 Task: Change the Trello board background using images from Unsplash with the search term 'Turkey'.
Action: Mouse moved to (887, 421)
Screenshot: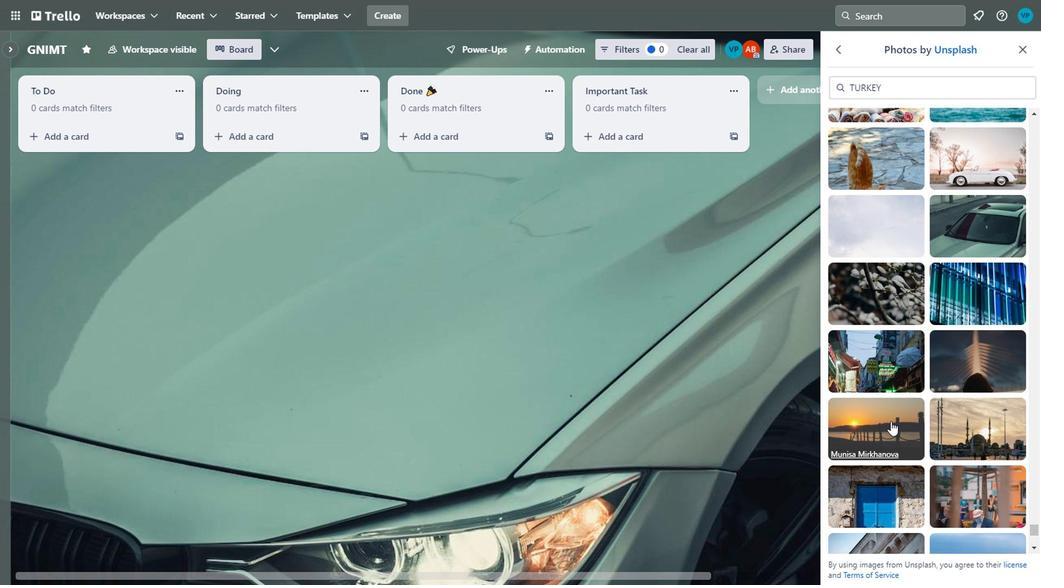 
Action: Mouse pressed left at (887, 421)
Screenshot: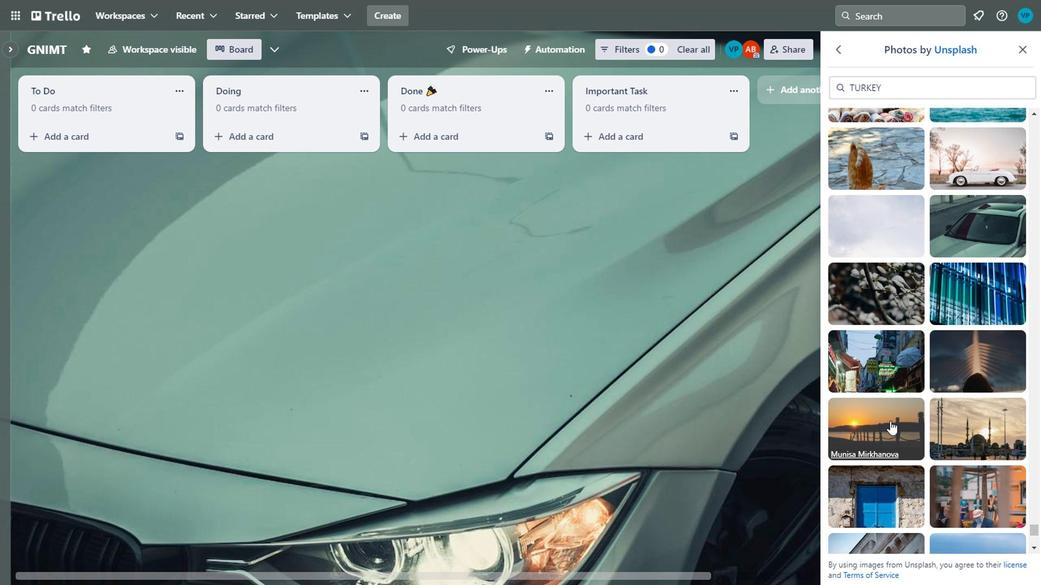 
Action: Mouse moved to (983, 428)
Screenshot: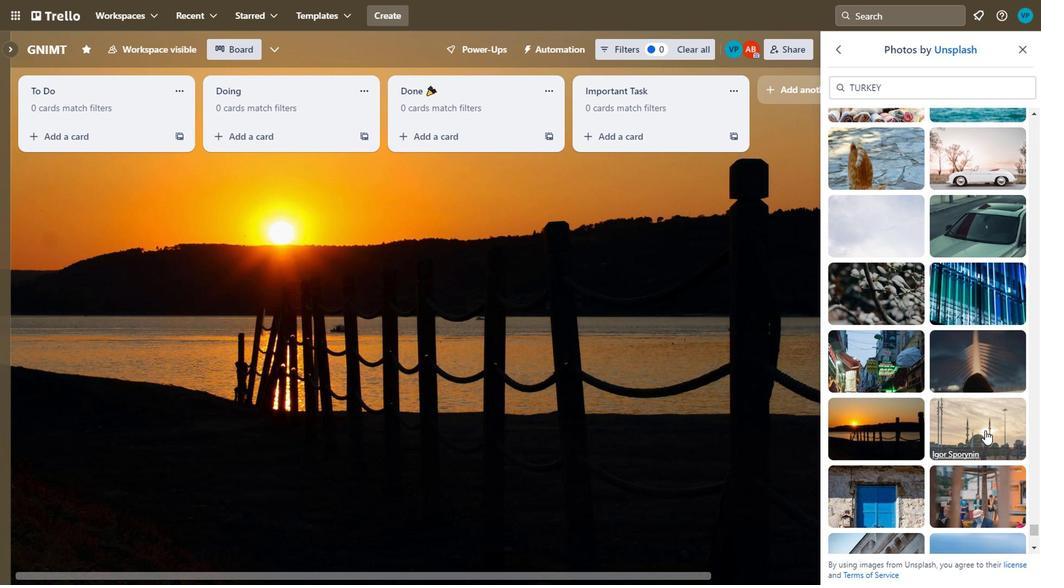 
Action: Mouse pressed left at (983, 428)
Screenshot: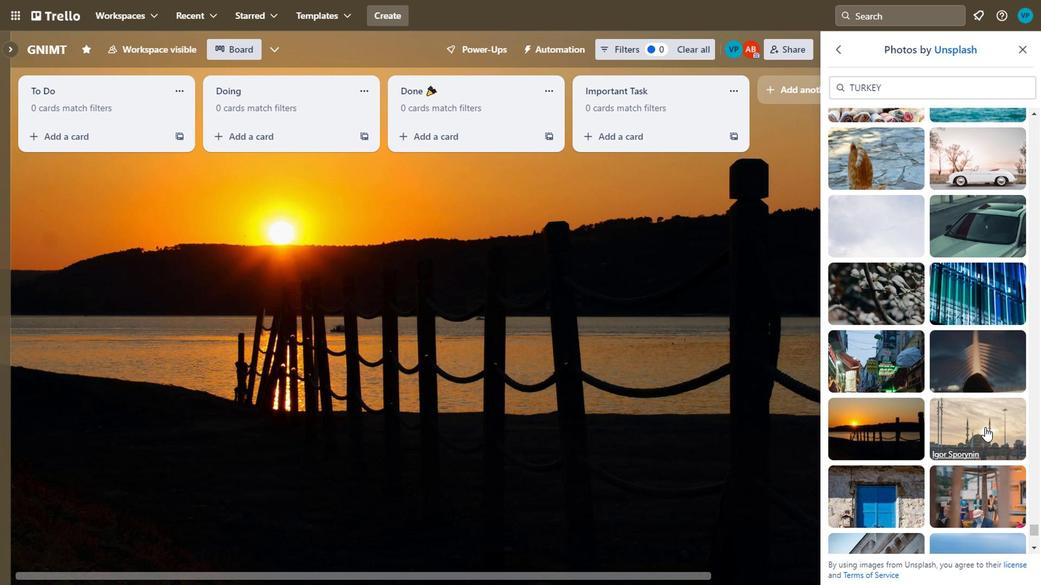 
Action: Mouse moved to (880, 478)
Screenshot: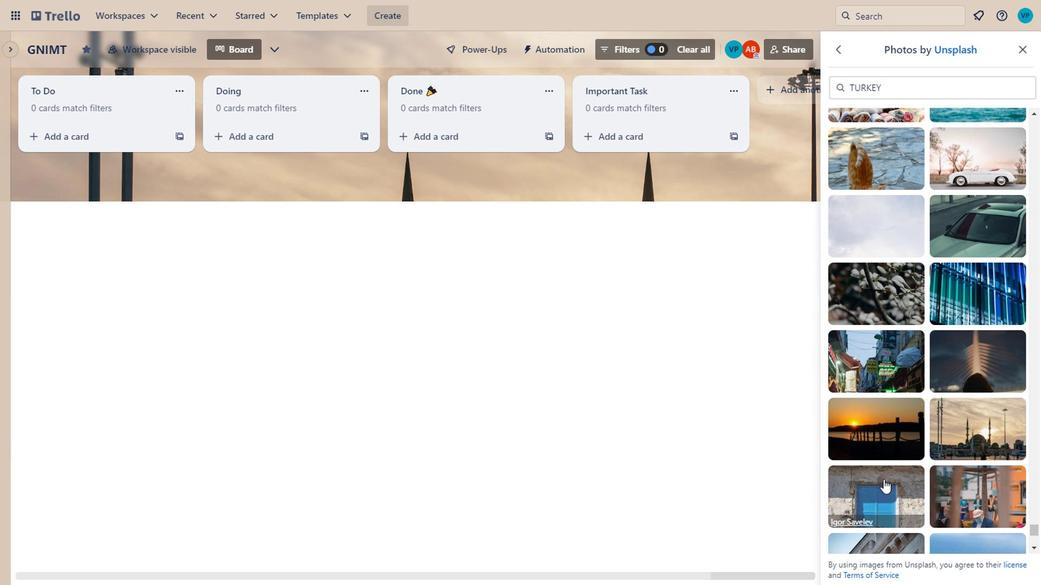 
Action: Mouse pressed left at (880, 478)
Screenshot: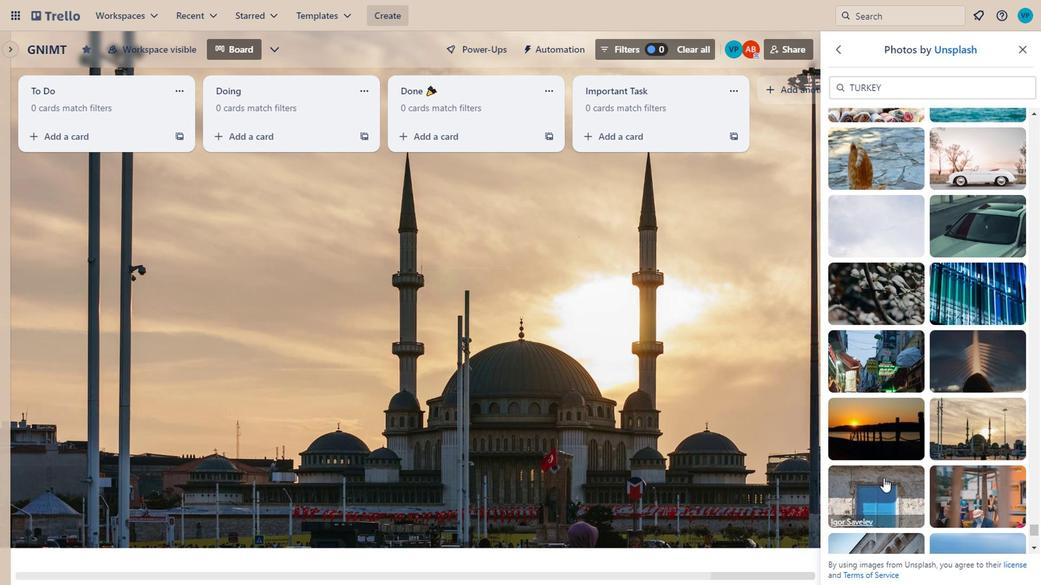 
Action: Mouse moved to (955, 480)
Screenshot: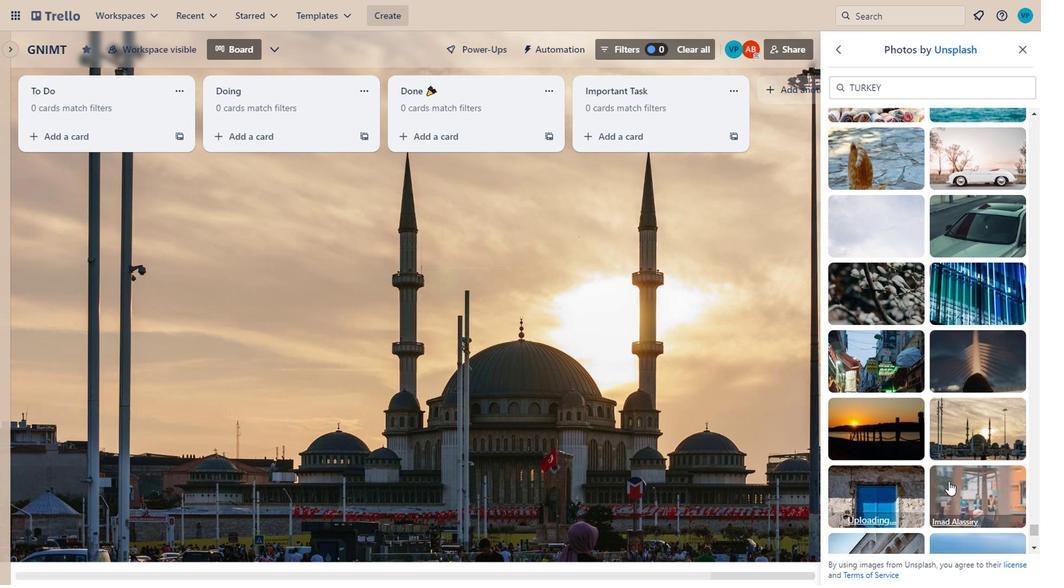 
Action: Mouse scrolled (955, 479) with delta (0, 0)
Screenshot: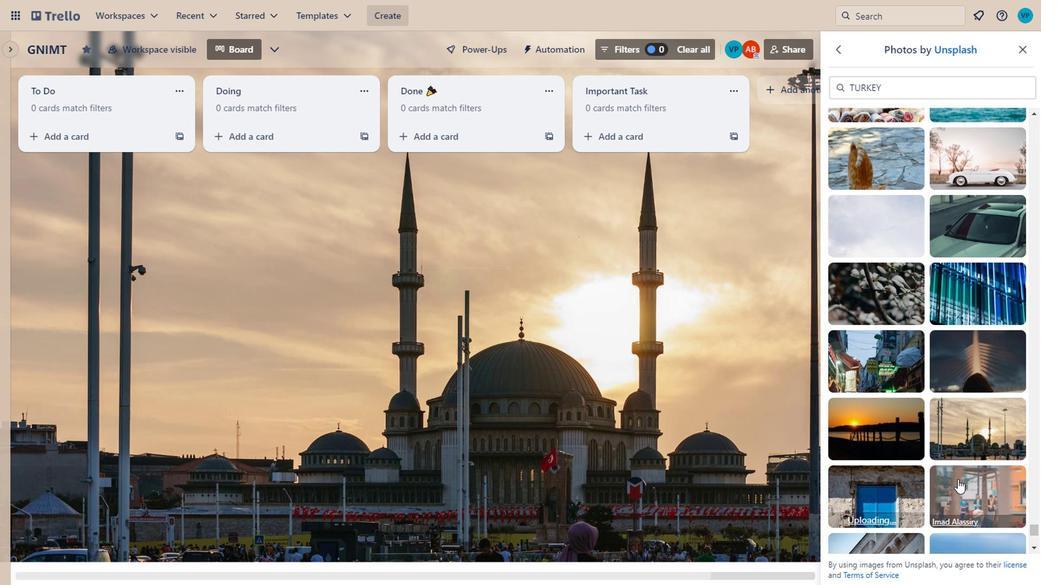 
Action: Mouse moved to (879, 470)
Screenshot: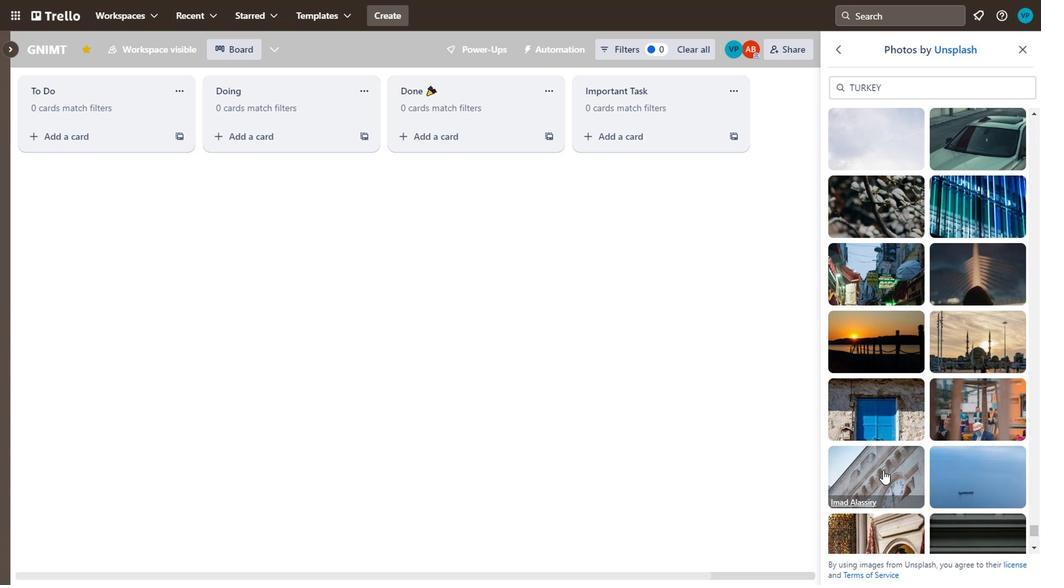 
Action: Mouse pressed left at (879, 470)
Screenshot: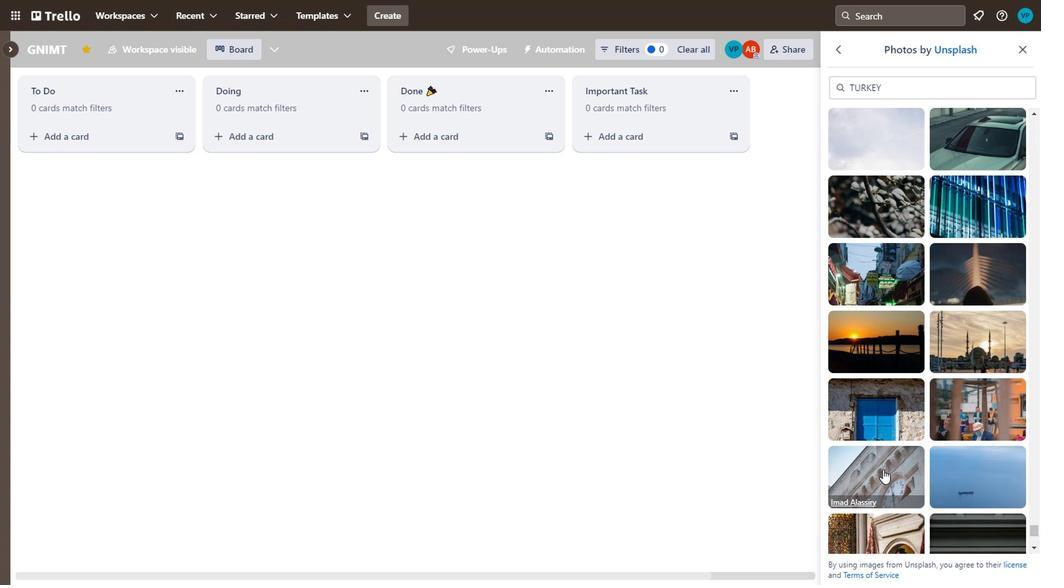 
Action: Mouse moved to (1006, 473)
Screenshot: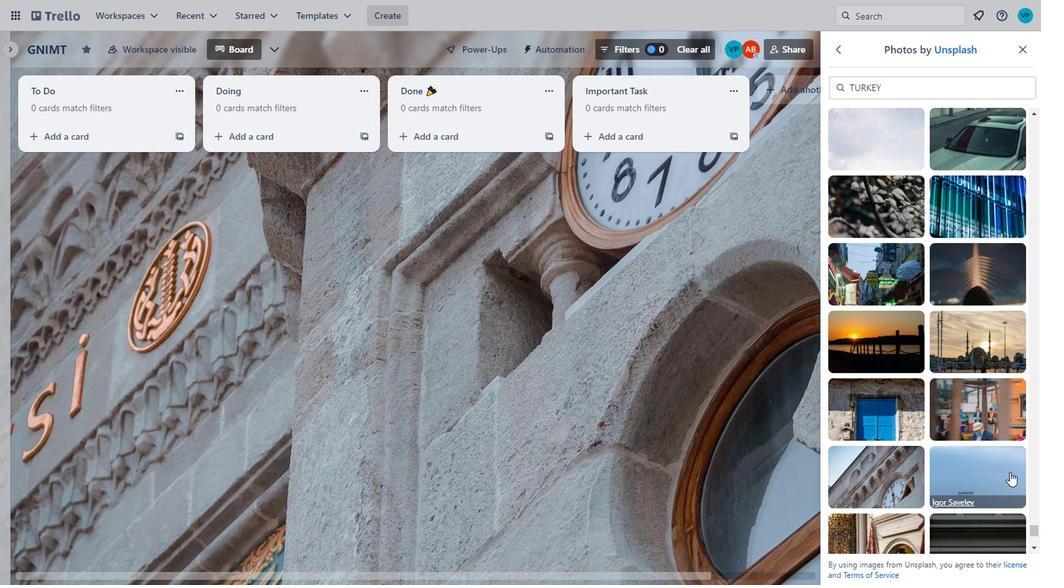 
Action: Mouse scrolled (1006, 472) with delta (0, -1)
Screenshot: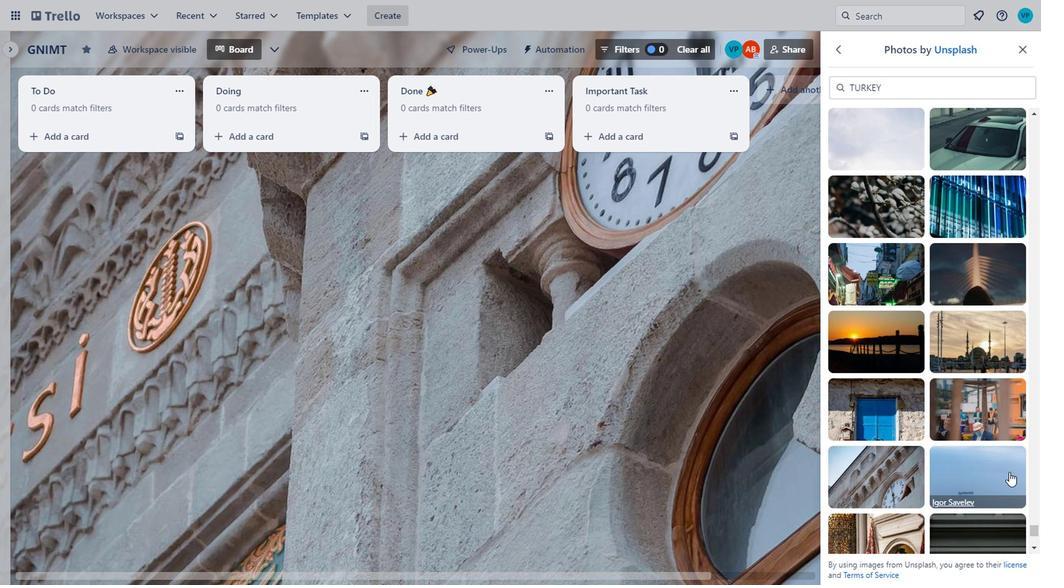 
Action: Mouse moved to (1004, 473)
Screenshot: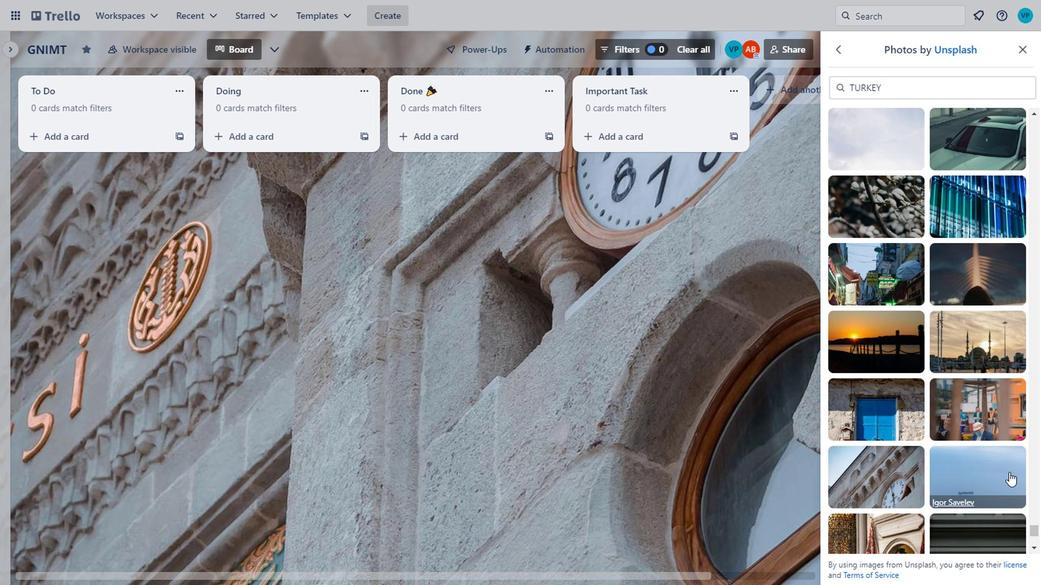 
Action: Mouse scrolled (1004, 472) with delta (0, -1)
Screenshot: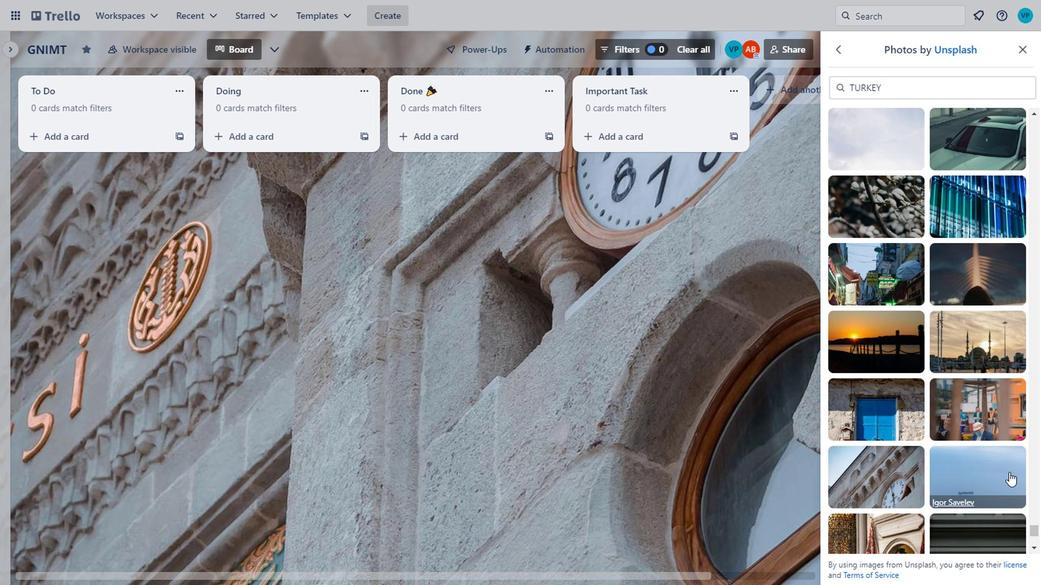 
Action: Mouse moved to (887, 366)
Screenshot: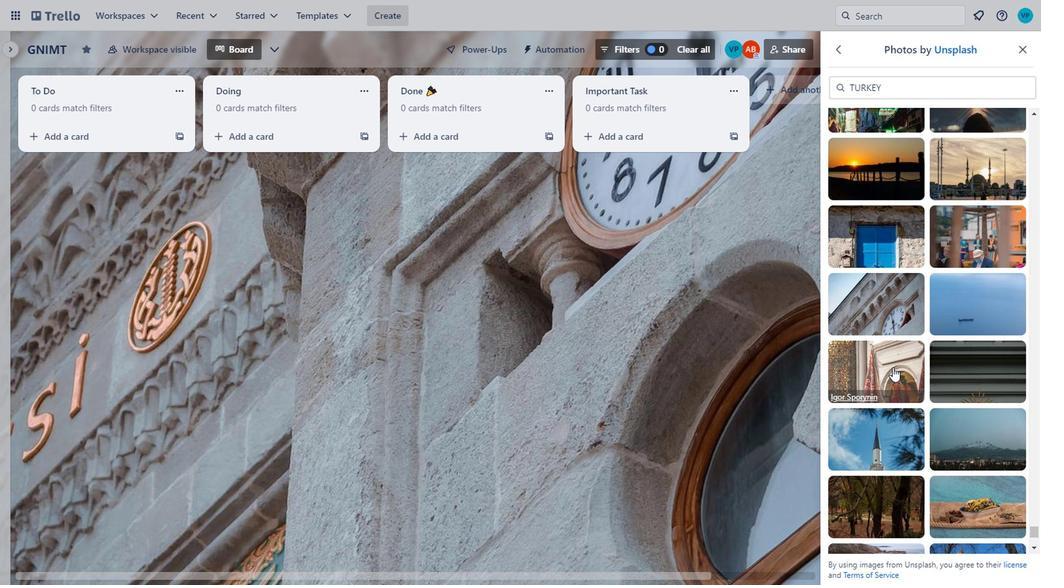 
Action: Mouse pressed left at (887, 366)
Screenshot: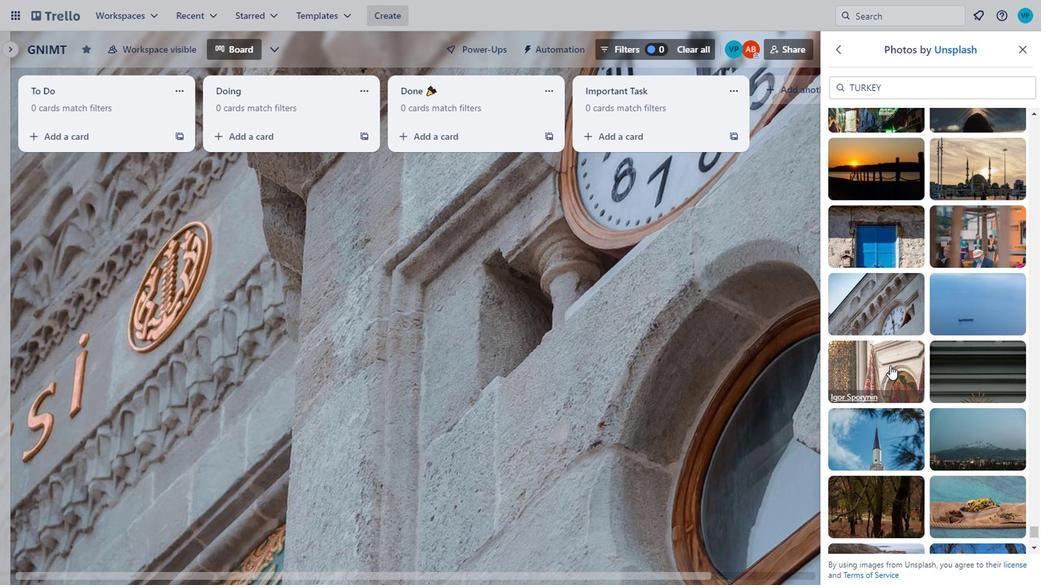 
Action: Mouse moved to (889, 493)
Screenshot: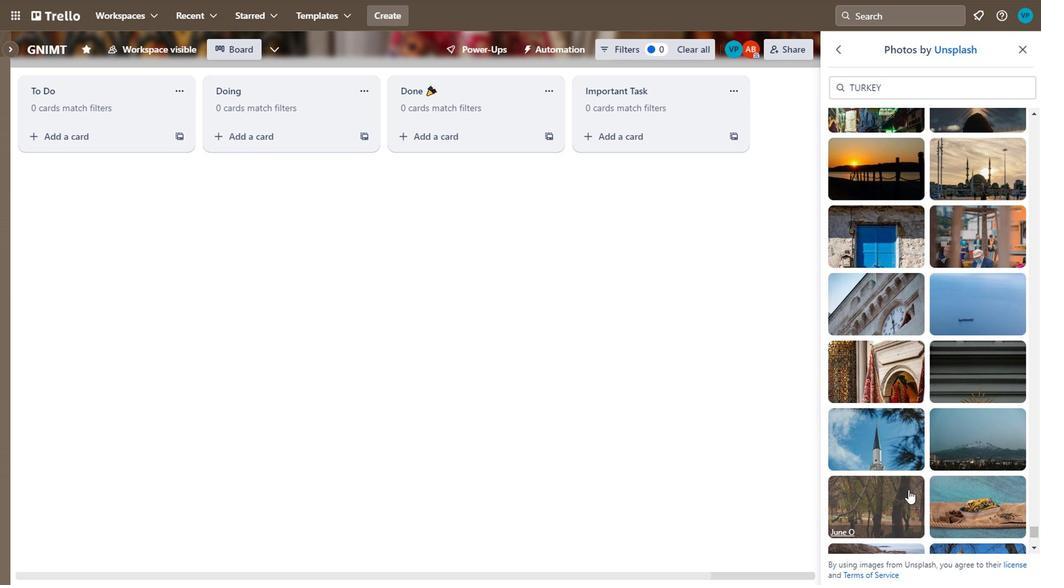 
Action: Mouse scrolled (889, 493) with delta (0, 0)
Screenshot: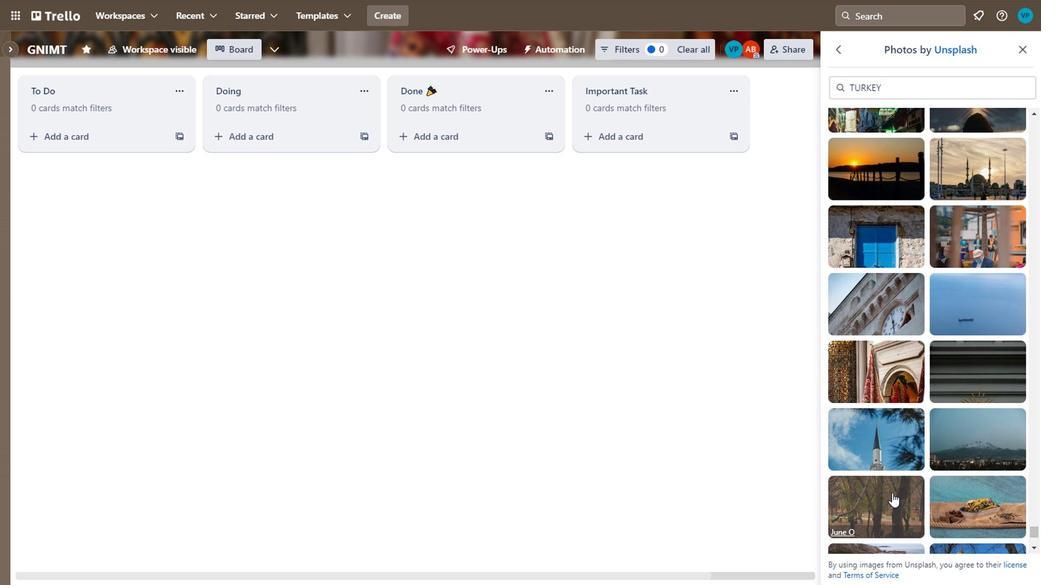 
Action: Mouse moved to (878, 406)
Screenshot: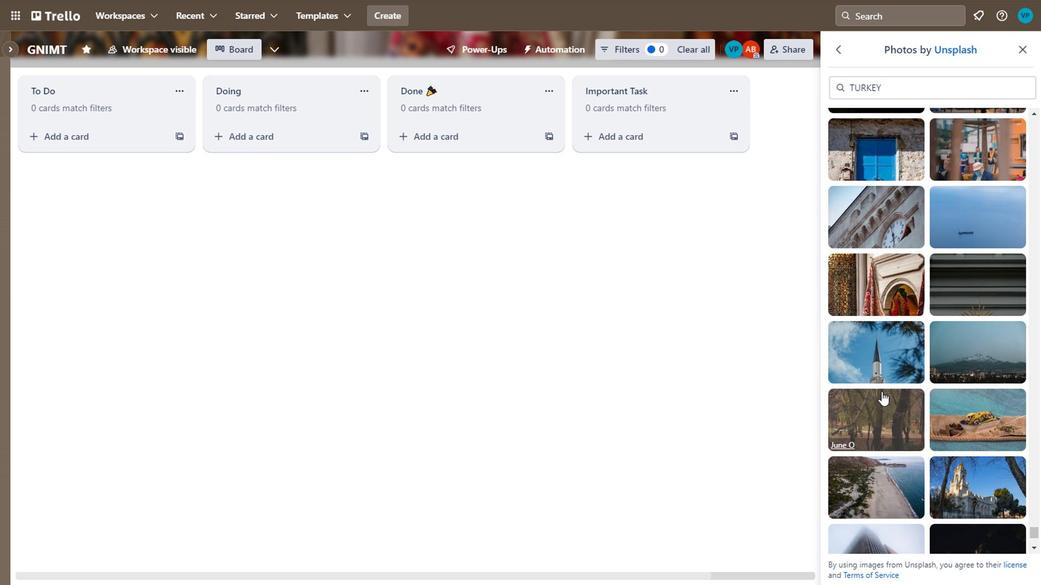 
Action: Mouse pressed left at (878, 406)
Screenshot: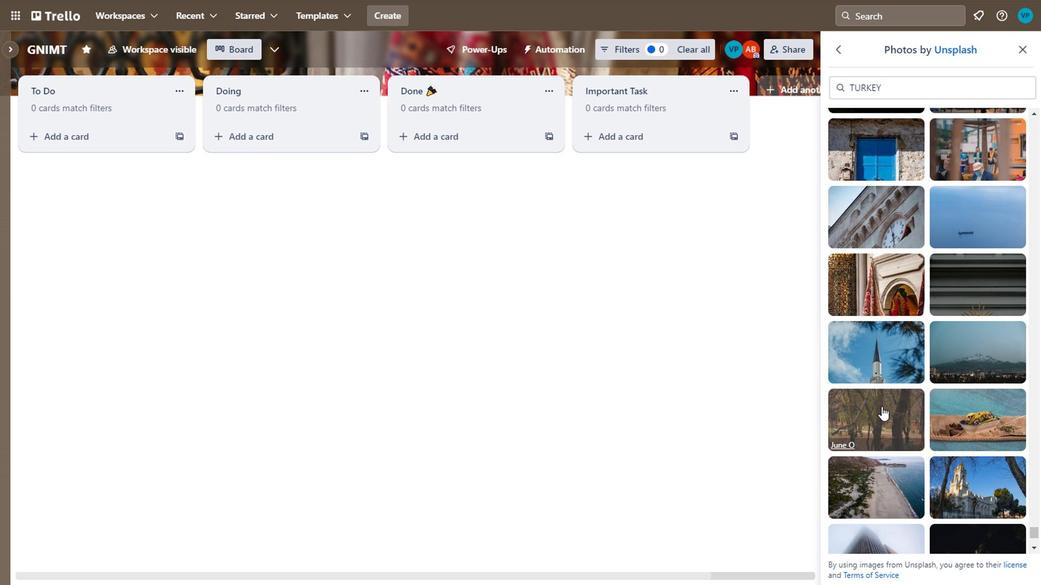 
Action: Mouse moved to (866, 386)
Screenshot: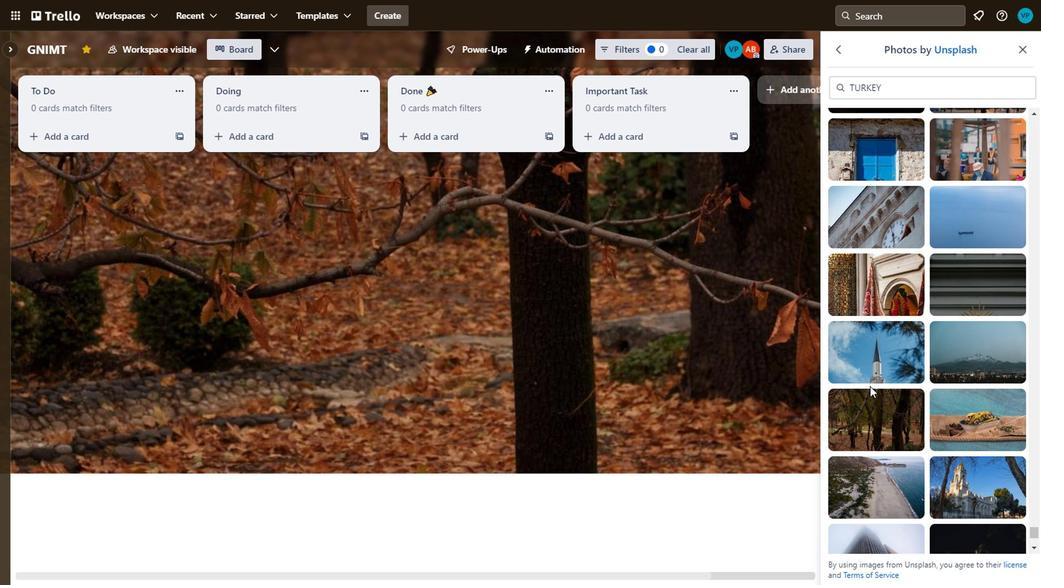
Action: Mouse scrolled (866, 385) with delta (0, 0)
Screenshot: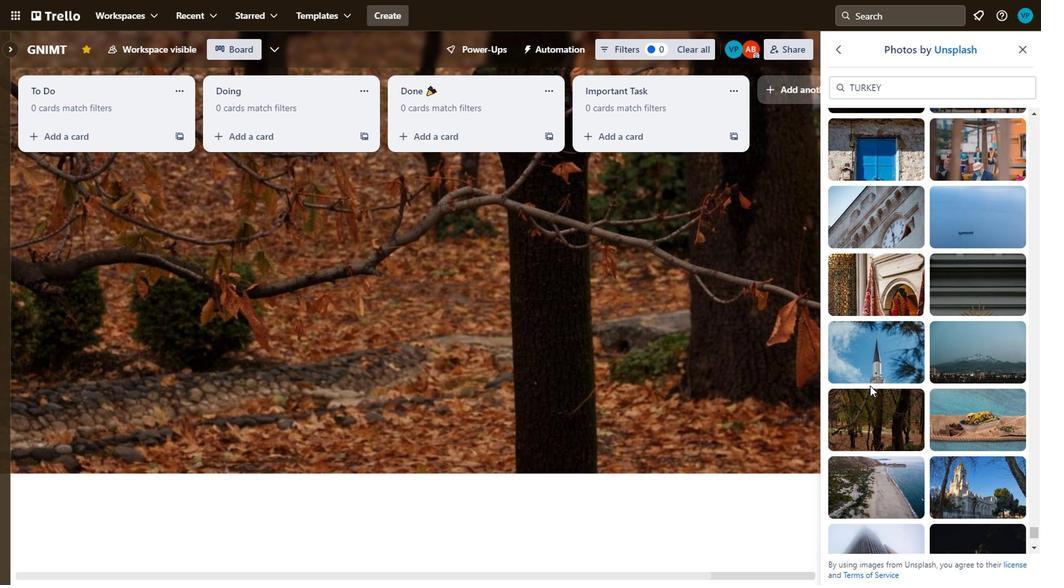
Action: Mouse moved to (878, 458)
Screenshot: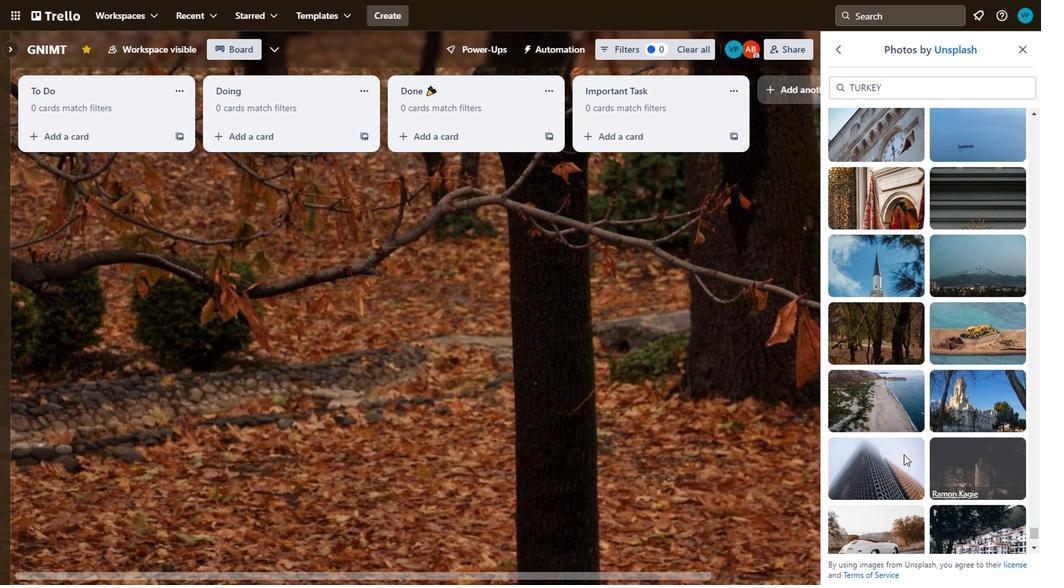 
Action: Mouse pressed left at (878, 458)
Screenshot: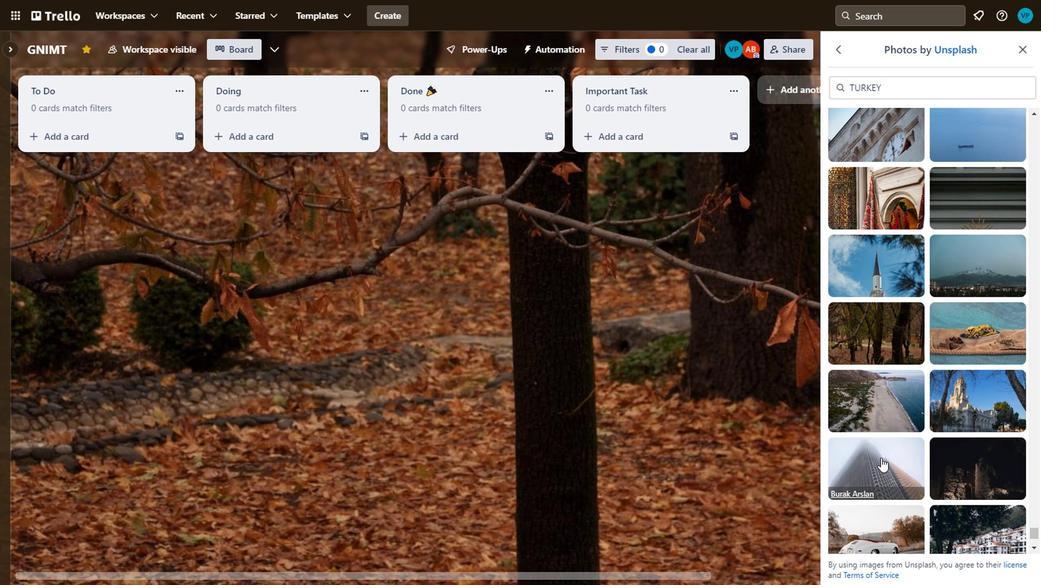 
Action: Mouse moved to (874, 397)
Screenshot: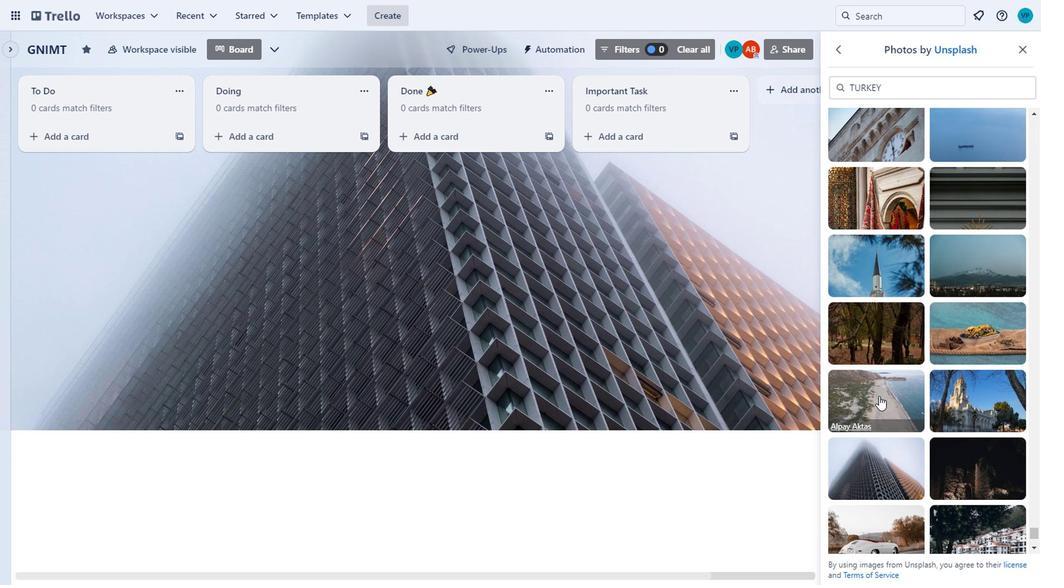 
Action: Mouse pressed left at (874, 397)
Screenshot: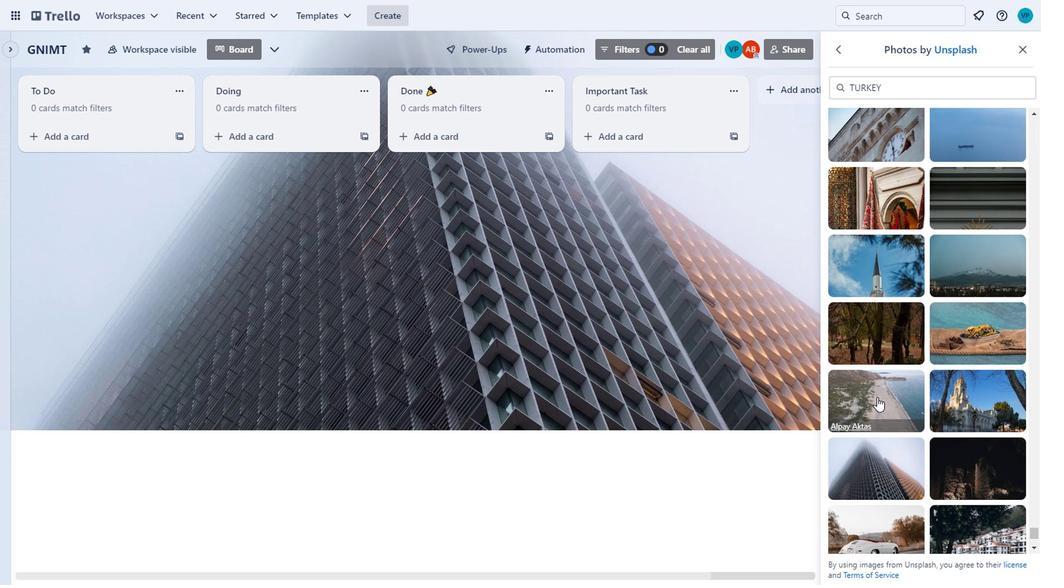 
Action: Mouse moved to (993, 391)
Screenshot: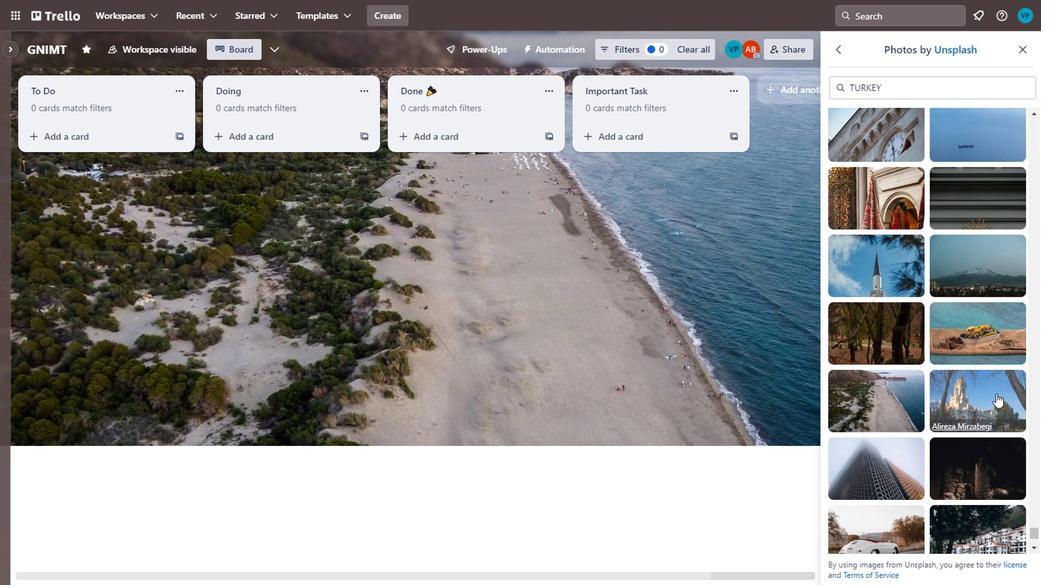 
Action: Mouse pressed left at (993, 391)
Screenshot: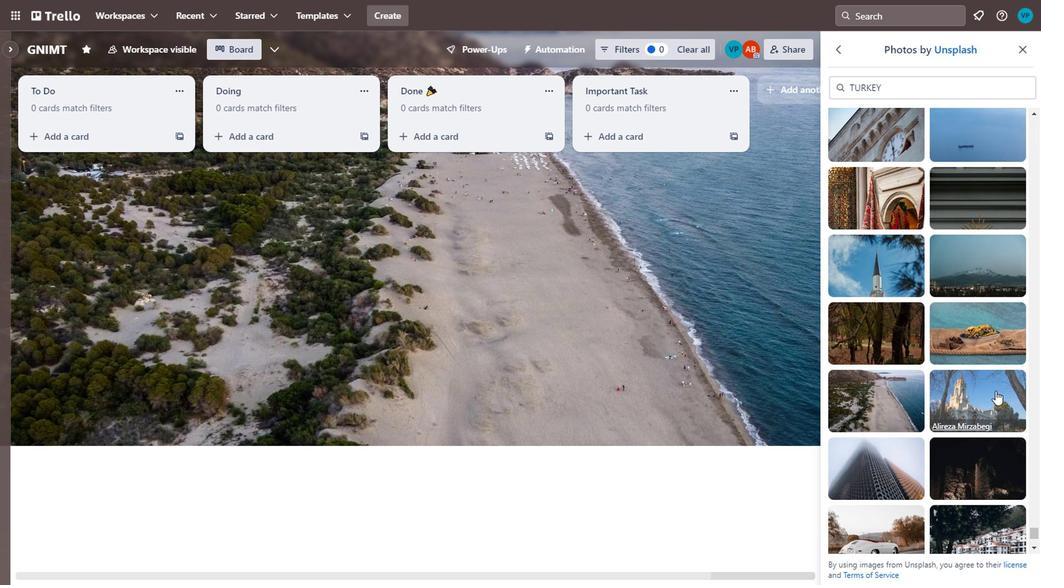 
Action: Mouse moved to (922, 360)
Screenshot: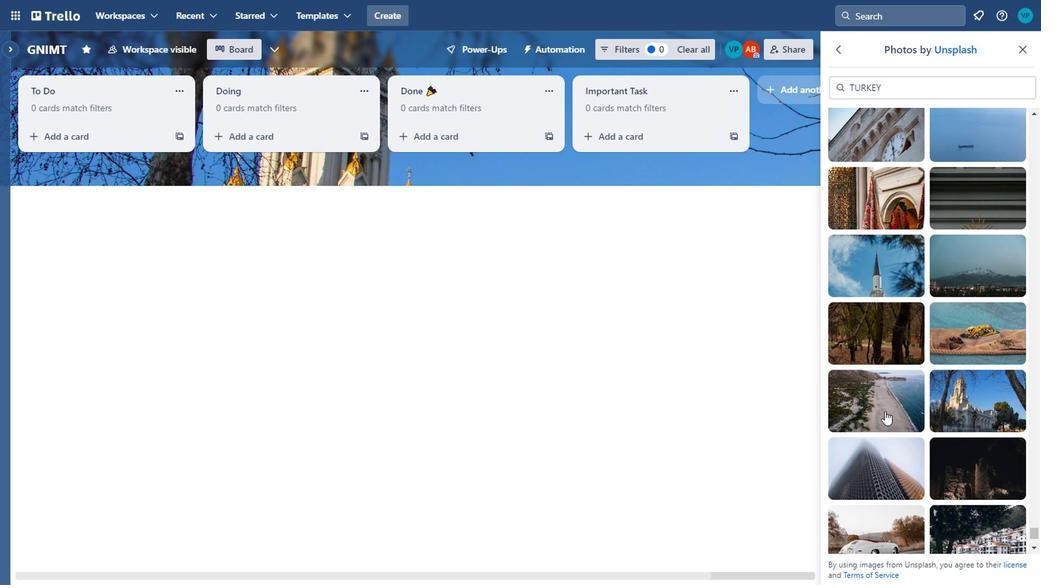 
Action: Mouse scrolled (922, 359) with delta (0, 0)
Screenshot: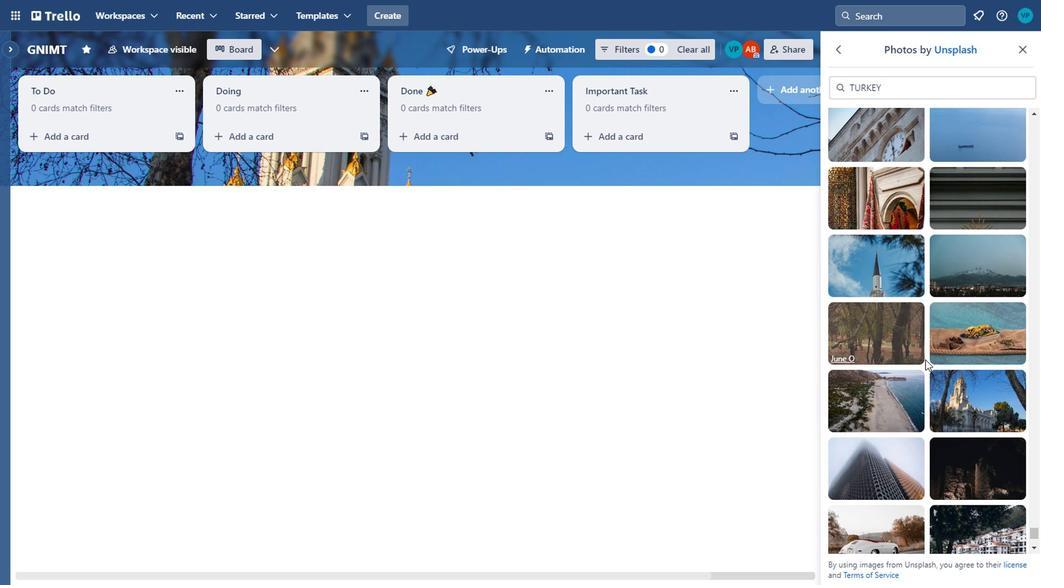 
Action: Mouse scrolled (922, 359) with delta (0, 0)
Screenshot: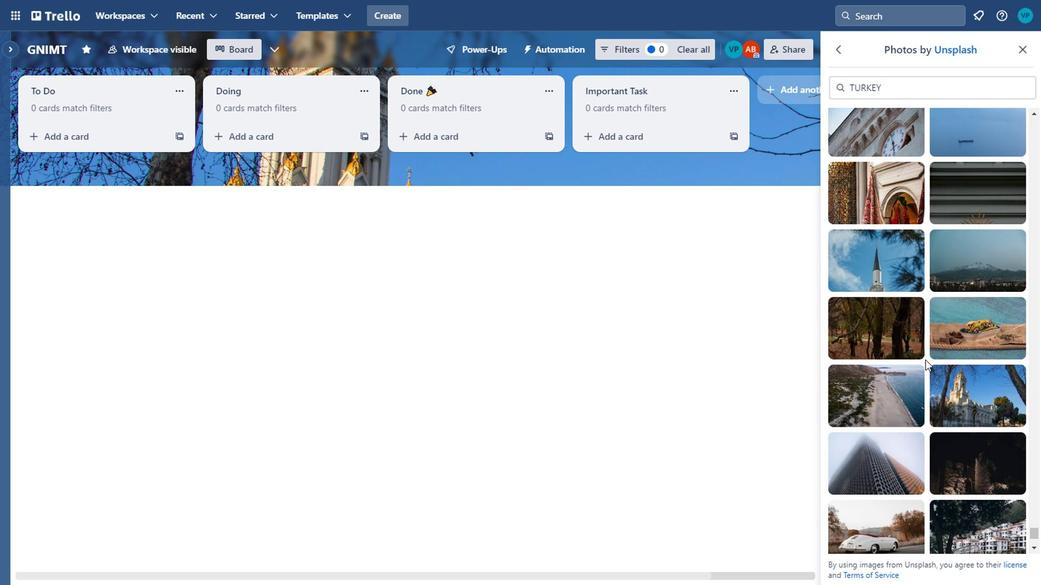 
Action: Mouse moved to (888, 290)
Screenshot: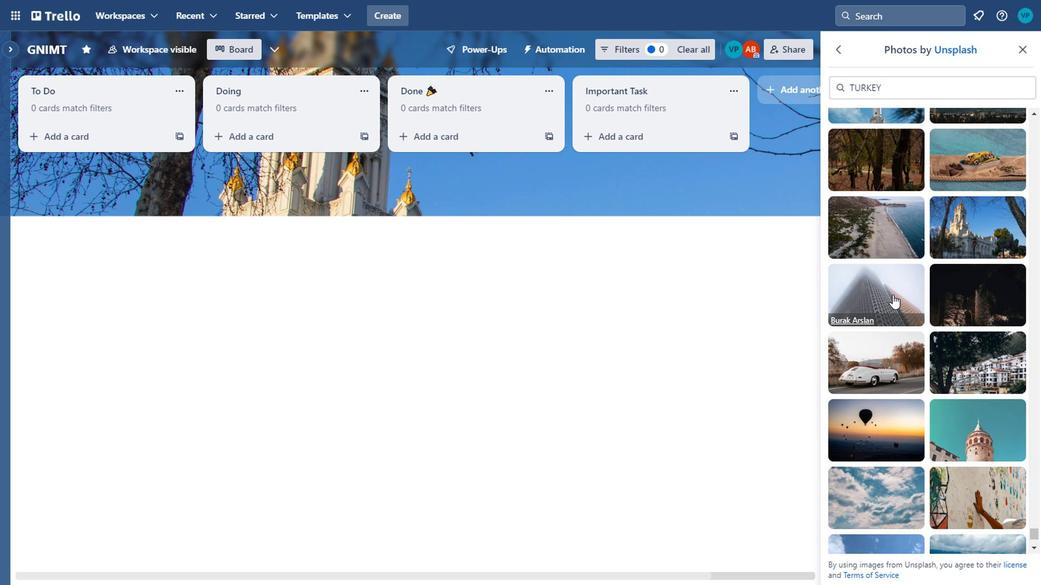 
Action: Mouse pressed left at (888, 290)
Screenshot: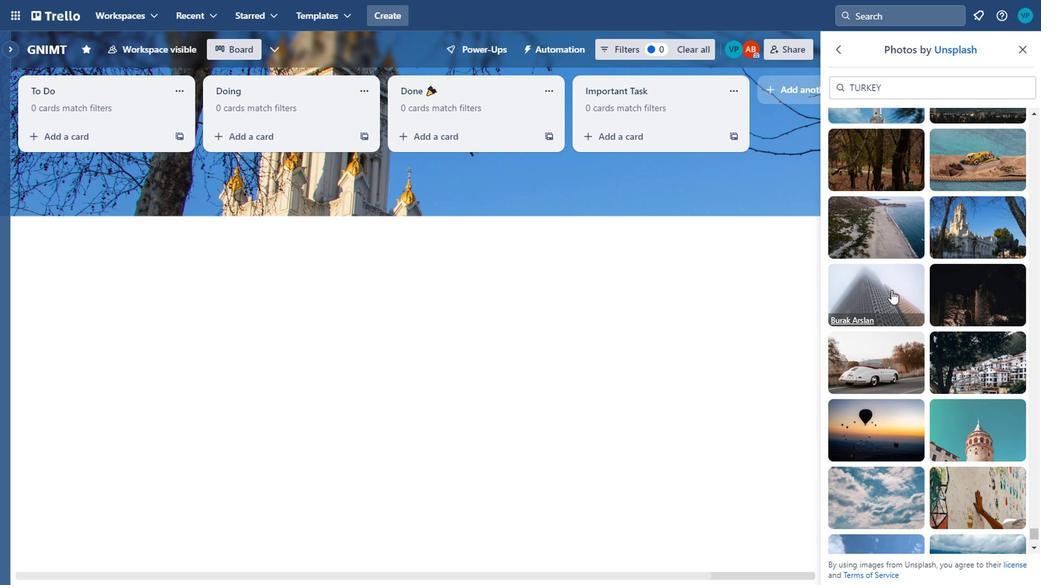 
Action: Mouse moved to (933, 350)
Screenshot: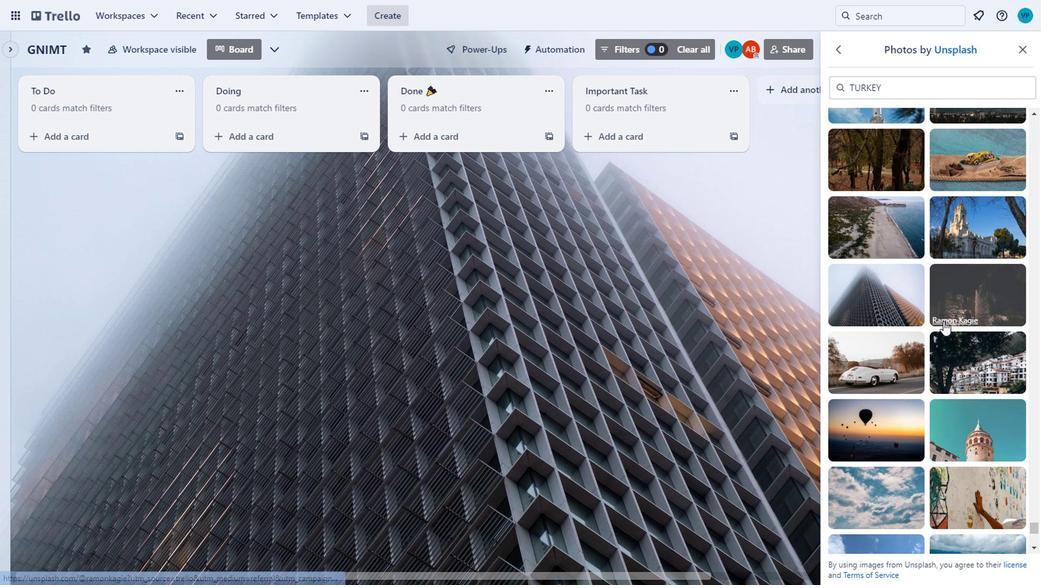 
Action: Mouse scrolled (933, 349) with delta (0, 0)
Screenshot: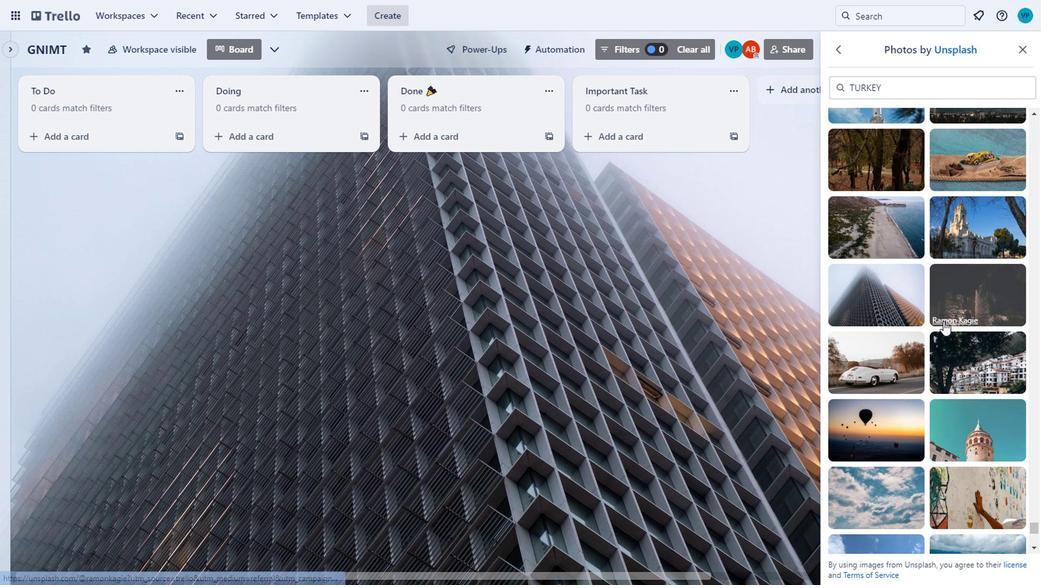 
Action: Mouse moved to (933, 353)
Screenshot: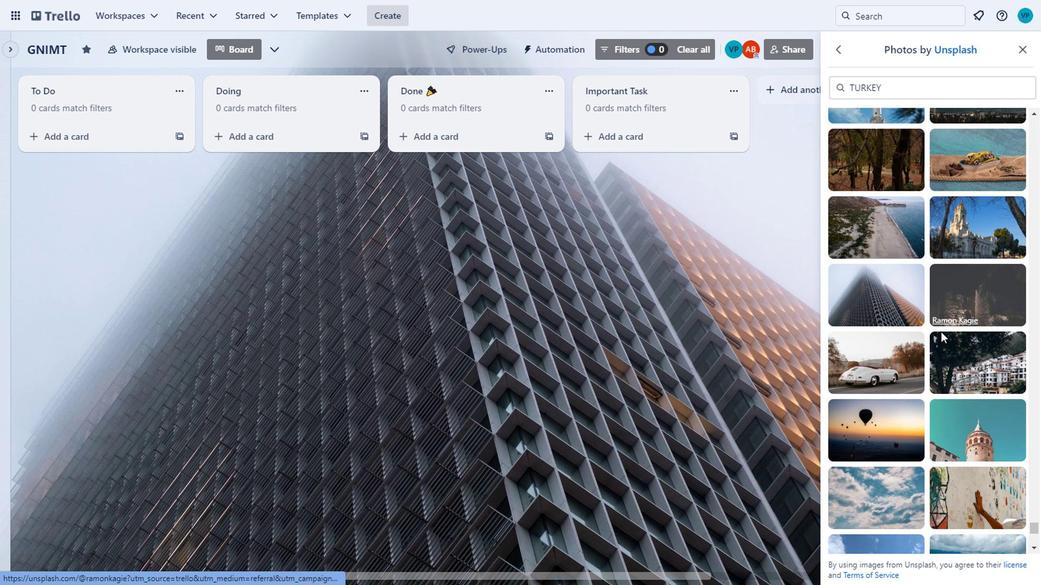 
Action: Mouse scrolled (933, 353) with delta (0, 0)
Screenshot: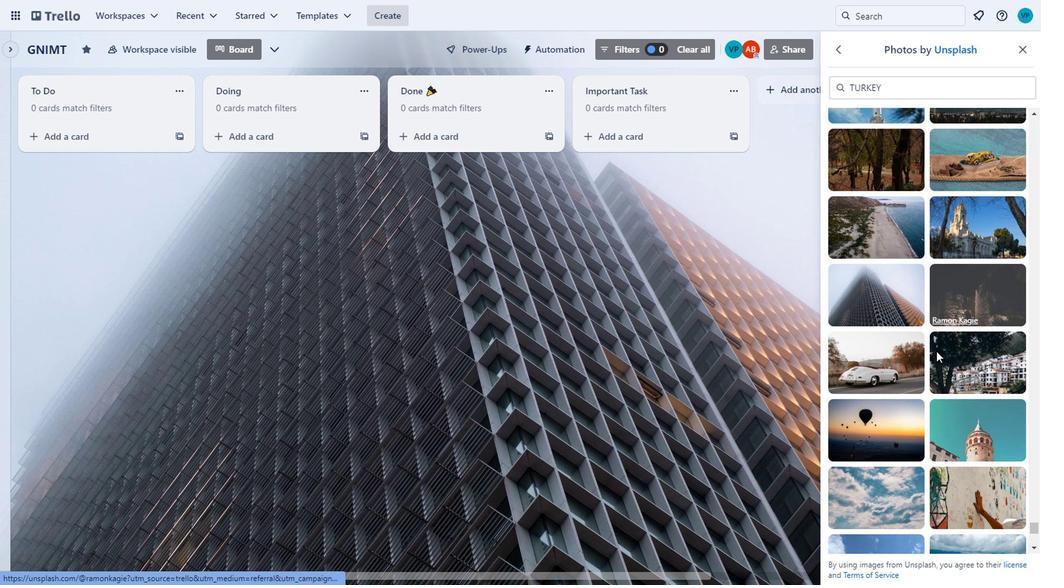 
Action: Mouse moved to (887, 256)
Screenshot: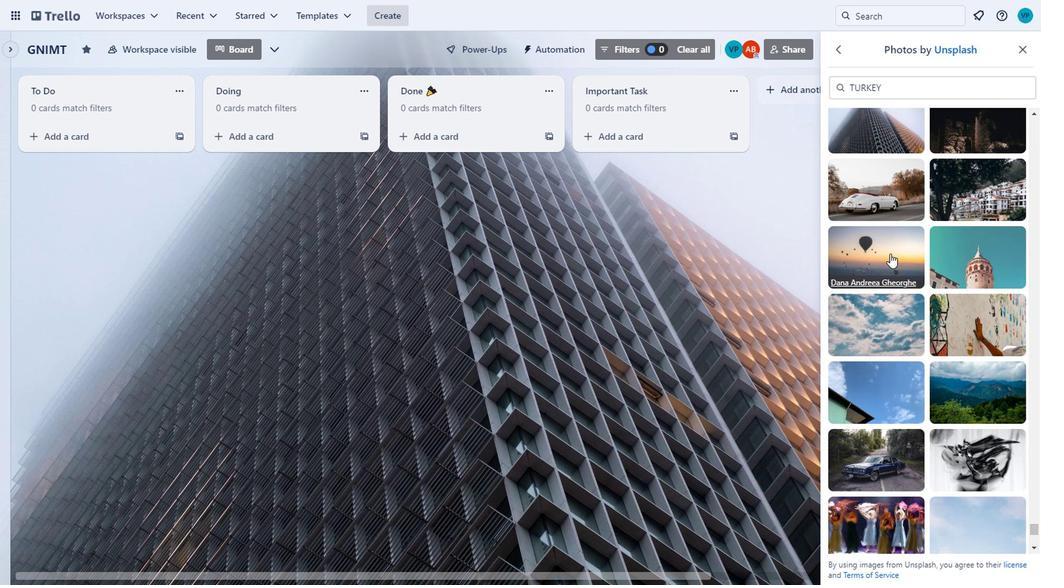 
Action: Mouse scrolled (887, 254) with delta (0, -1)
Screenshot: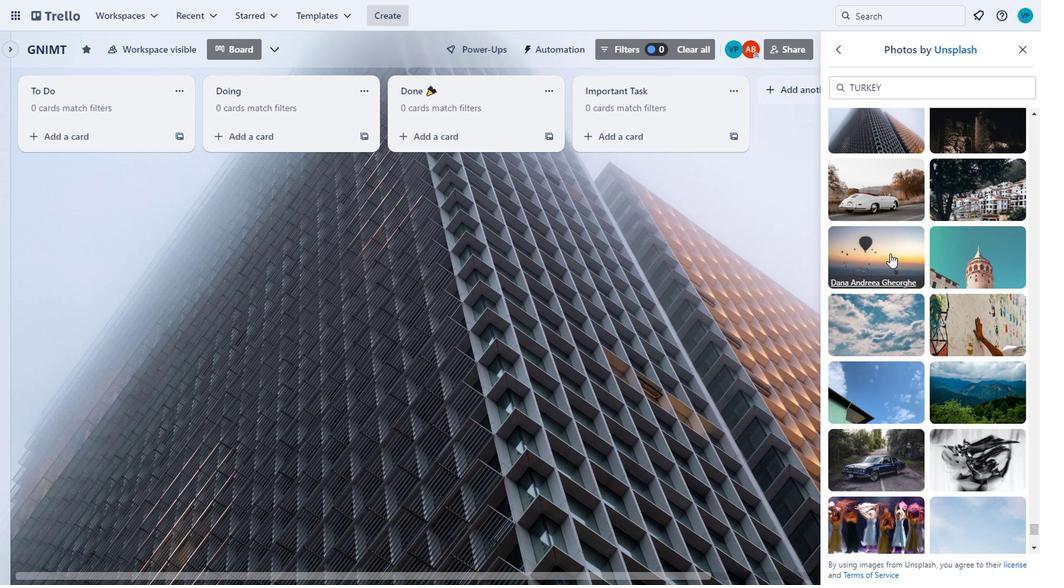 
Action: Mouse moved to (878, 366)
Screenshot: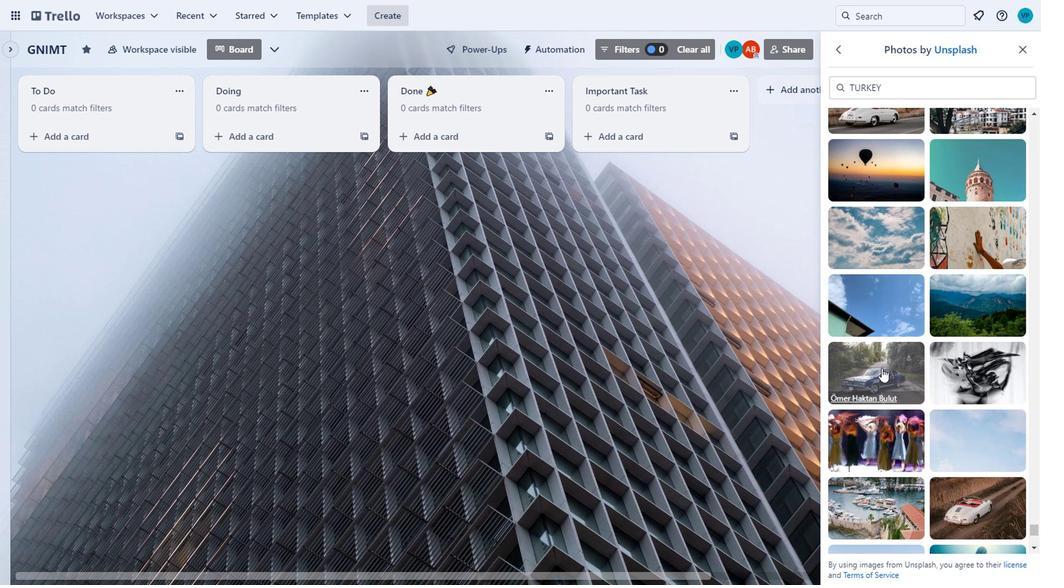 
Action: Mouse pressed left at (878, 366)
Screenshot: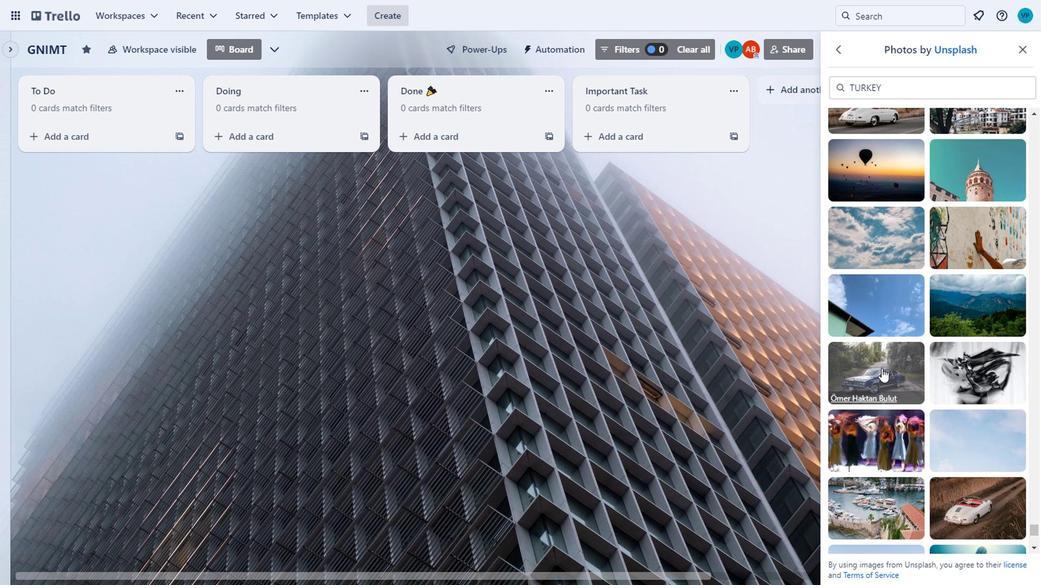 
Action: Mouse moved to (927, 431)
Screenshot: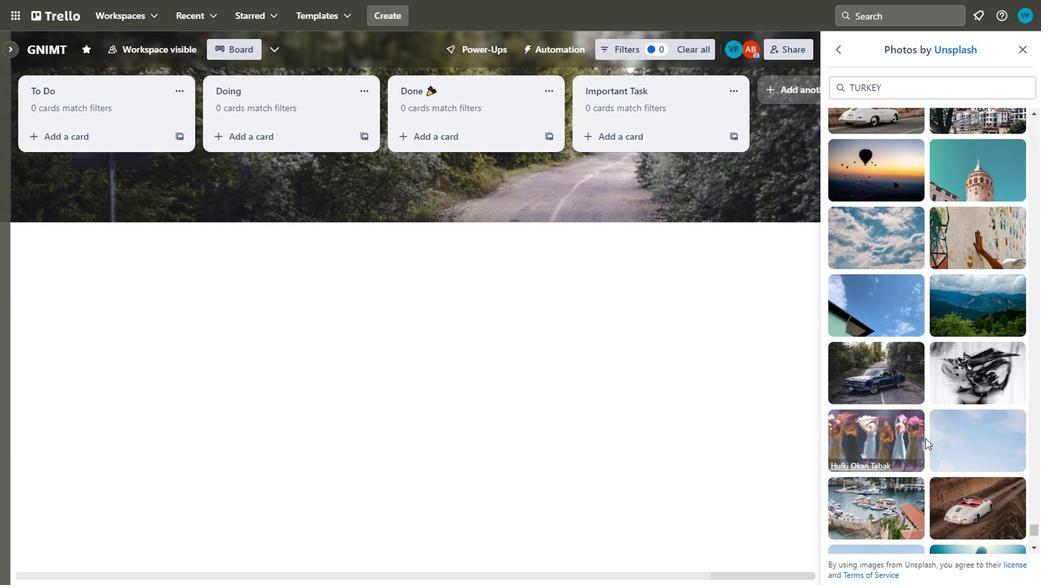 
Action: Mouse scrolled (927, 431) with delta (0, 0)
Screenshot: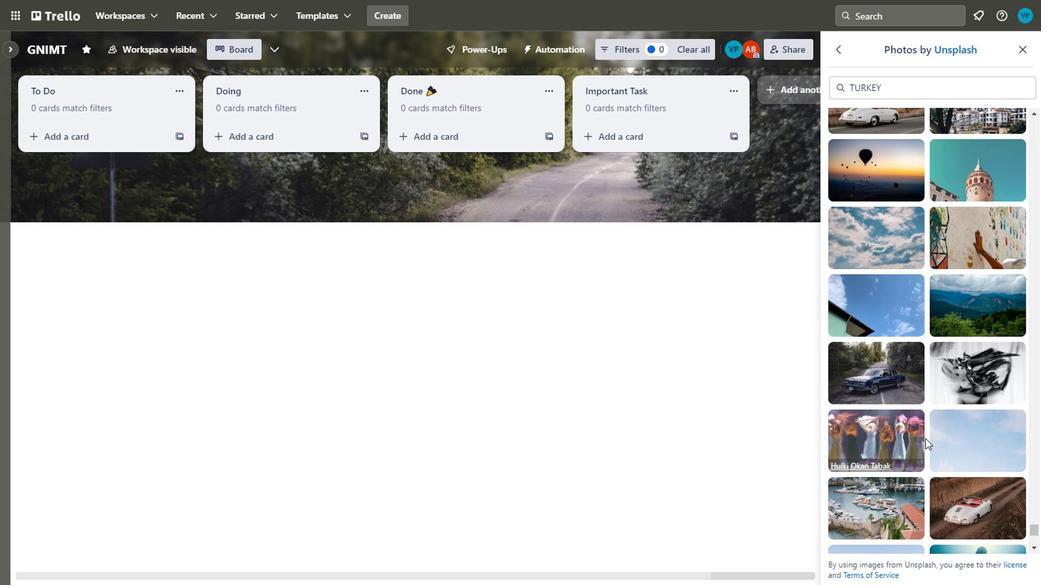 
Action: Mouse moved to (976, 474)
Screenshot: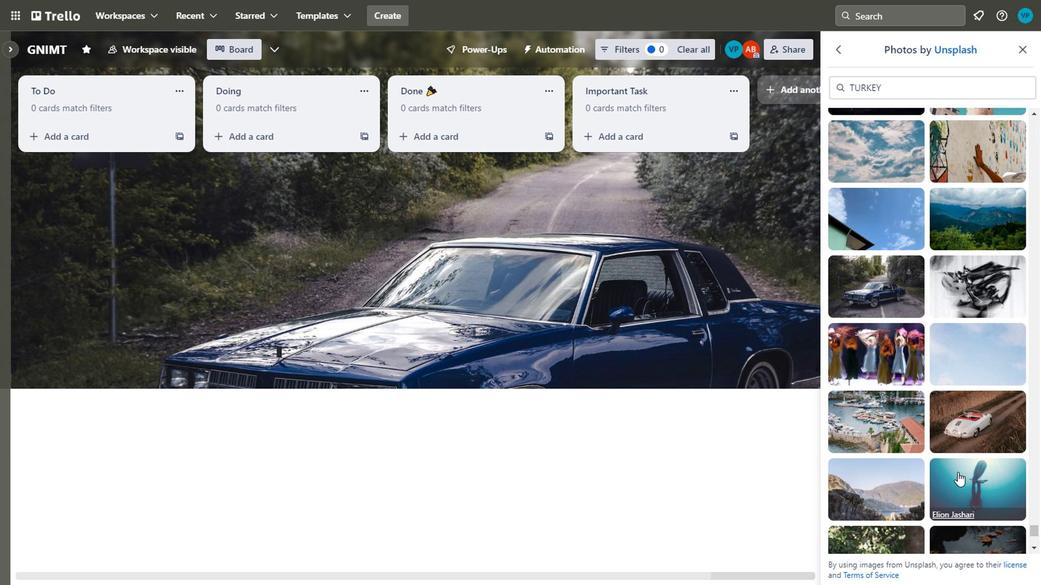 
Action: Mouse pressed left at (976, 474)
Screenshot: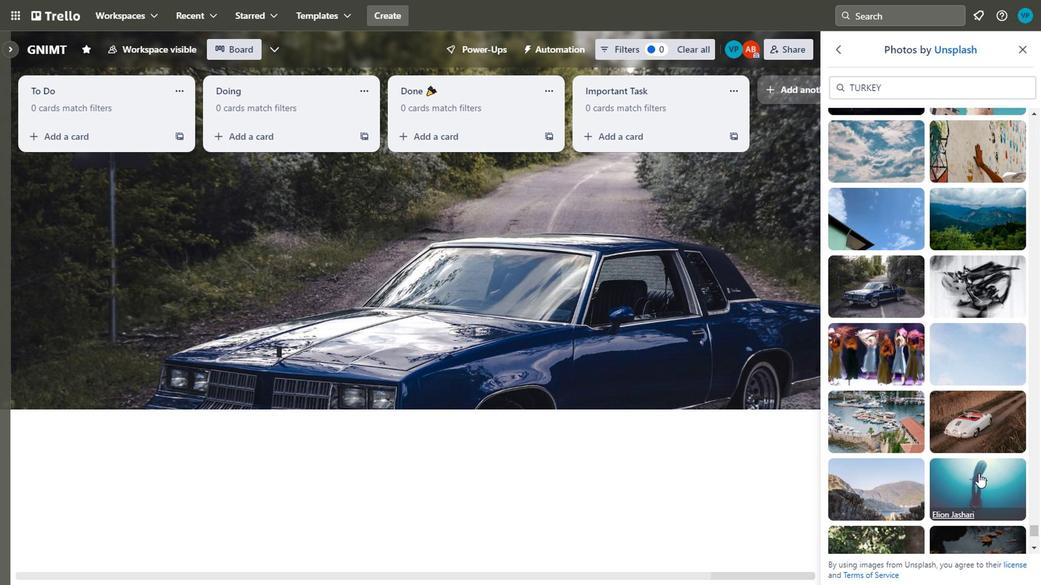 
Action: Mouse moved to (928, 477)
Screenshot: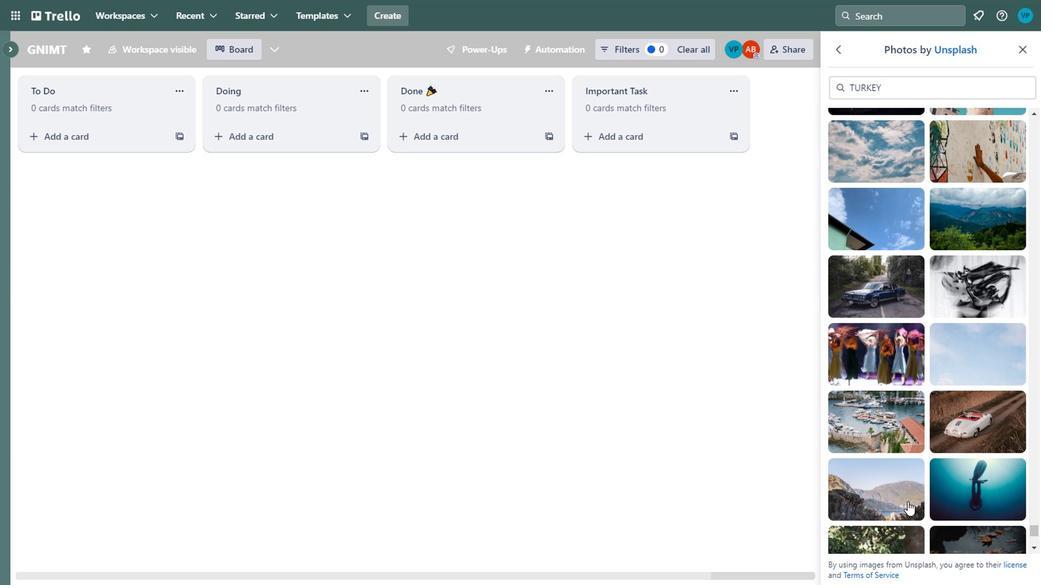 
Action: Mouse scrolled (928, 477) with delta (0, 0)
Screenshot: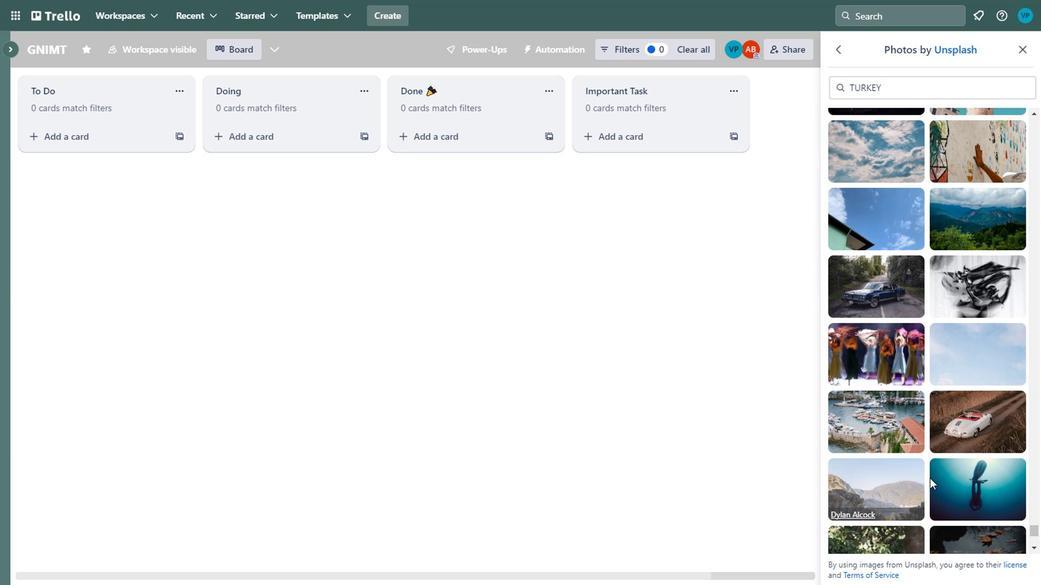 
Action: Mouse moved to (926, 476)
Screenshot: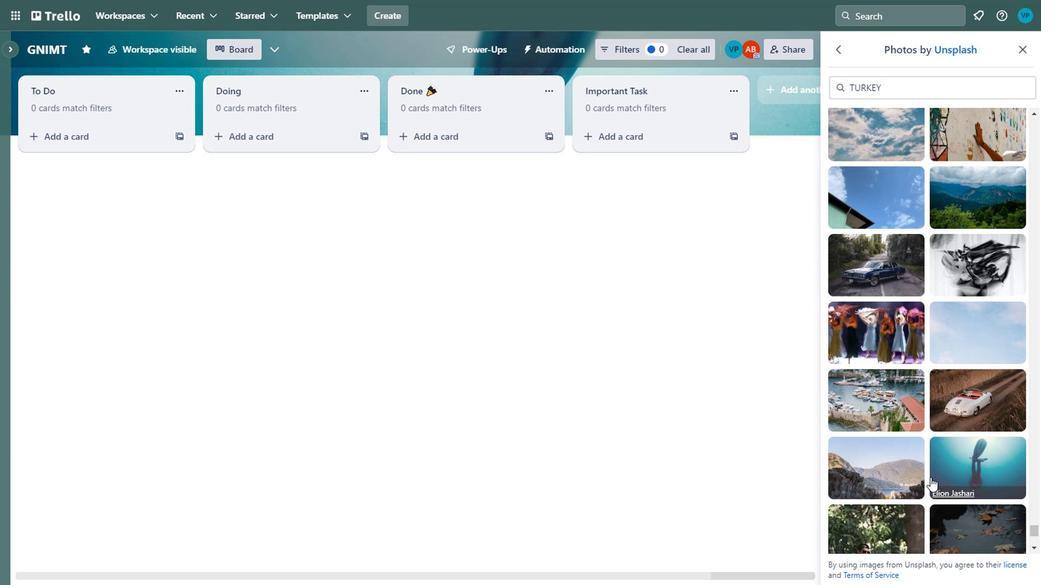 
Action: Mouse scrolled (926, 476) with delta (0, 0)
Screenshot: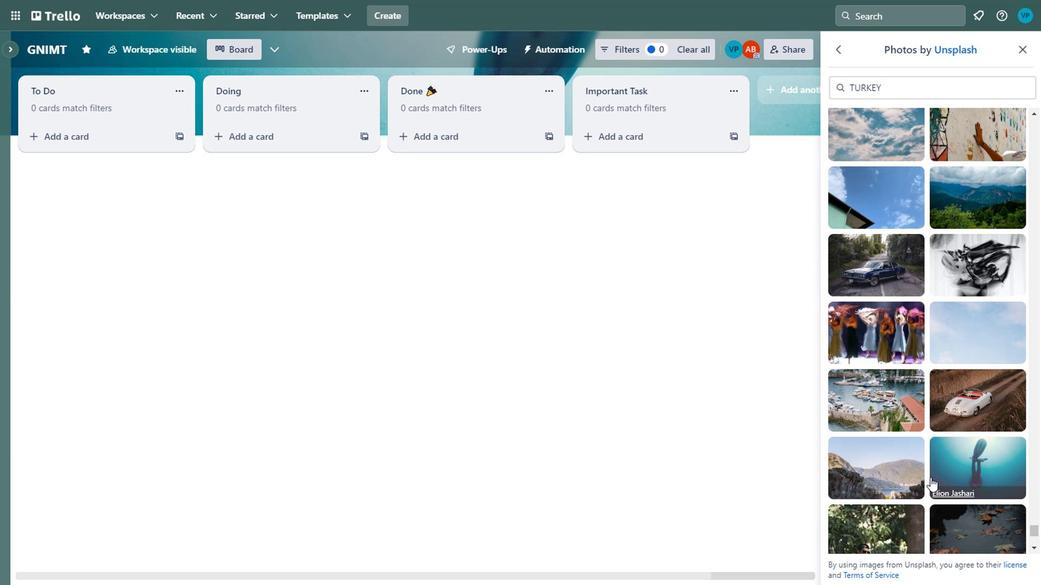 
Action: Mouse moved to (877, 443)
Screenshot: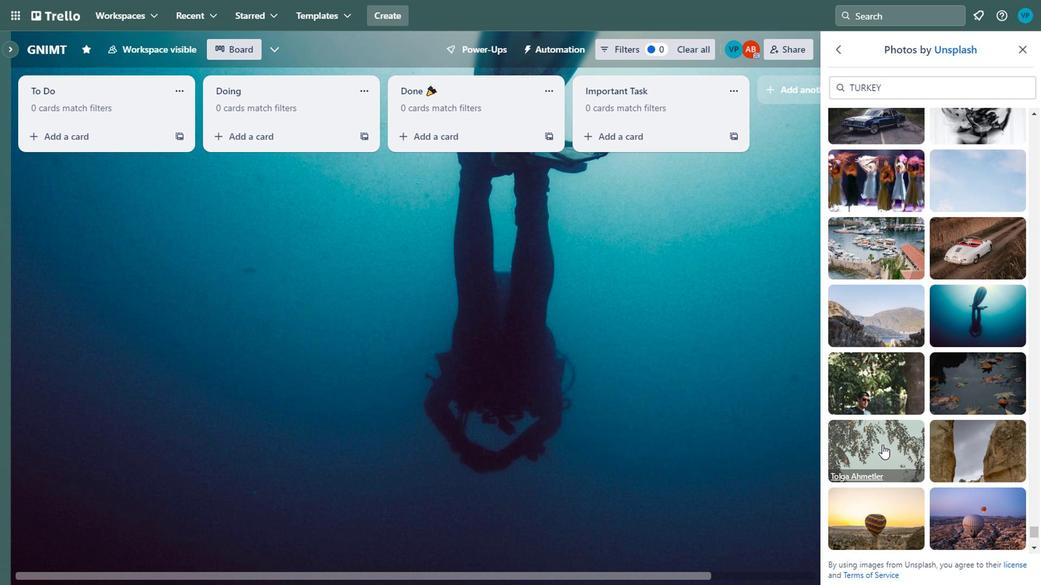 
Action: Mouse pressed left at (877, 443)
Screenshot: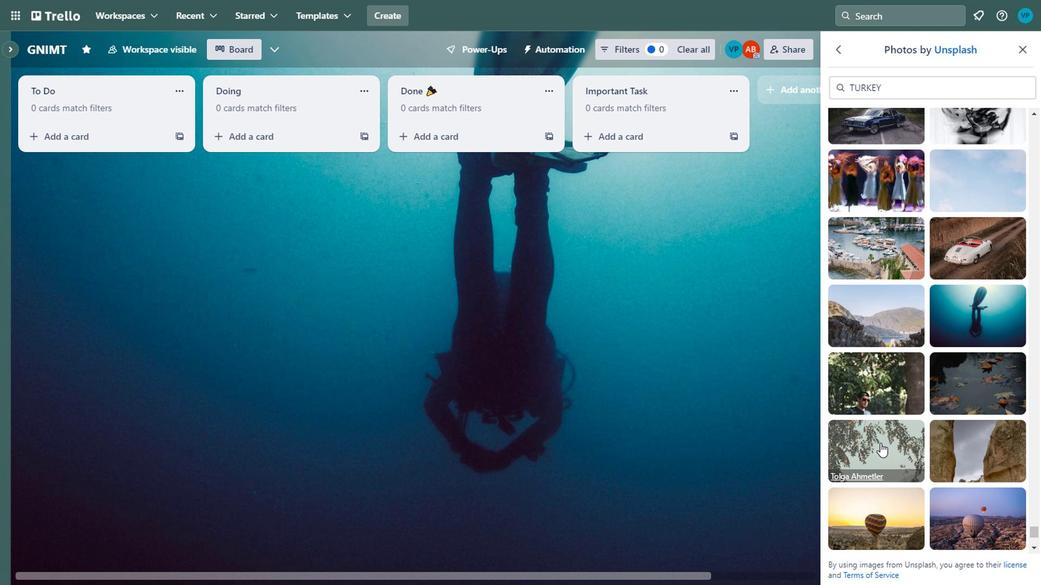 
Action: Mouse moved to (964, 450)
Screenshot: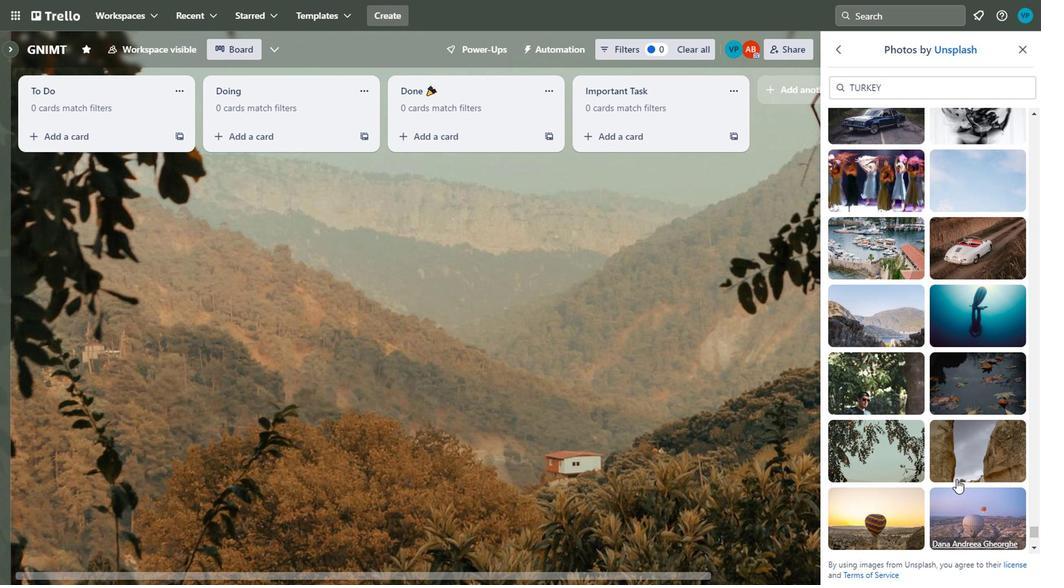 
Action: Mouse pressed left at (964, 450)
Screenshot: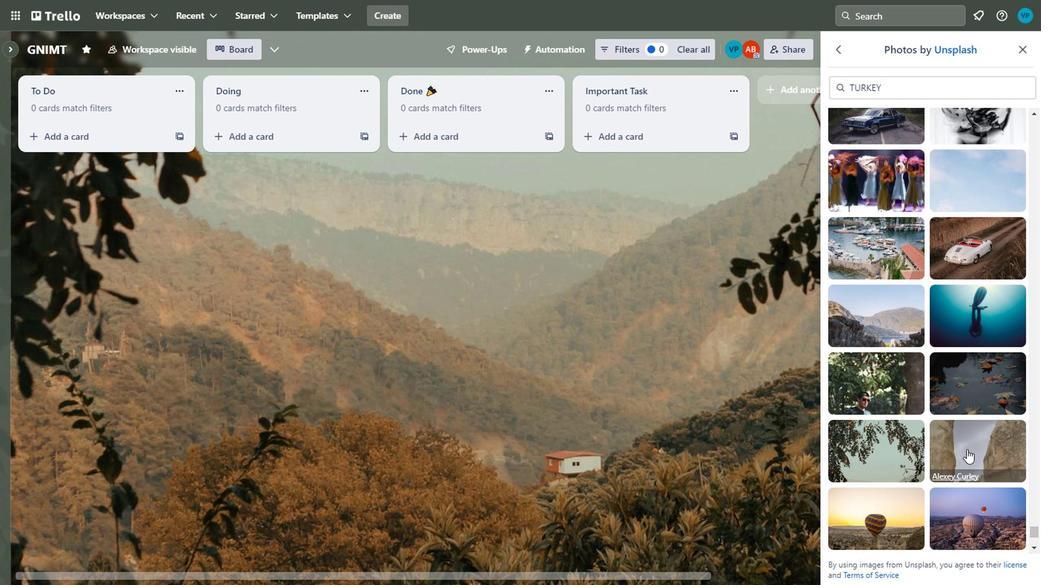 
Action: Mouse moved to (897, 507)
Screenshot: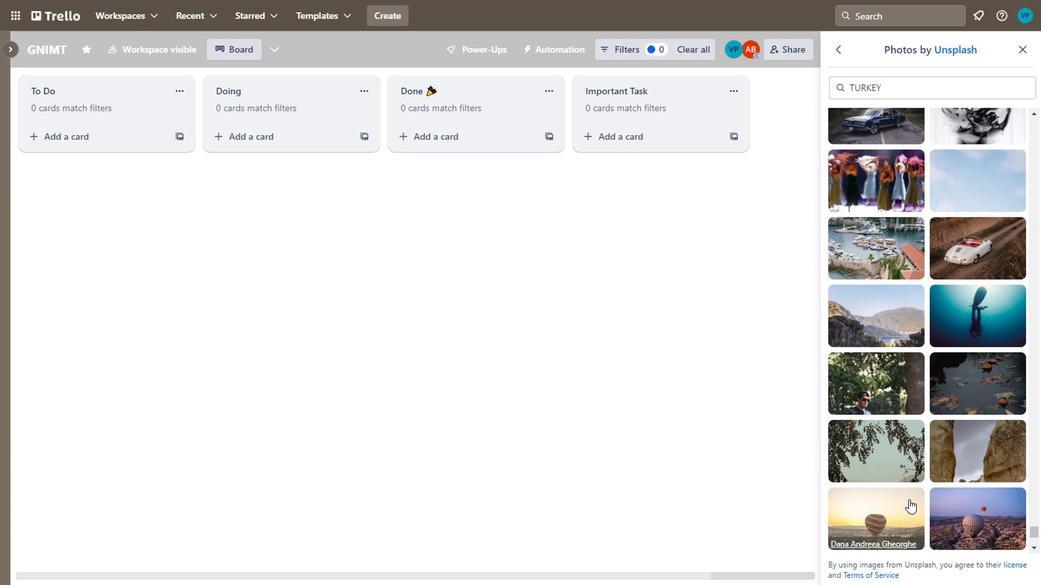 
Action: Mouse pressed left at (897, 507)
Screenshot: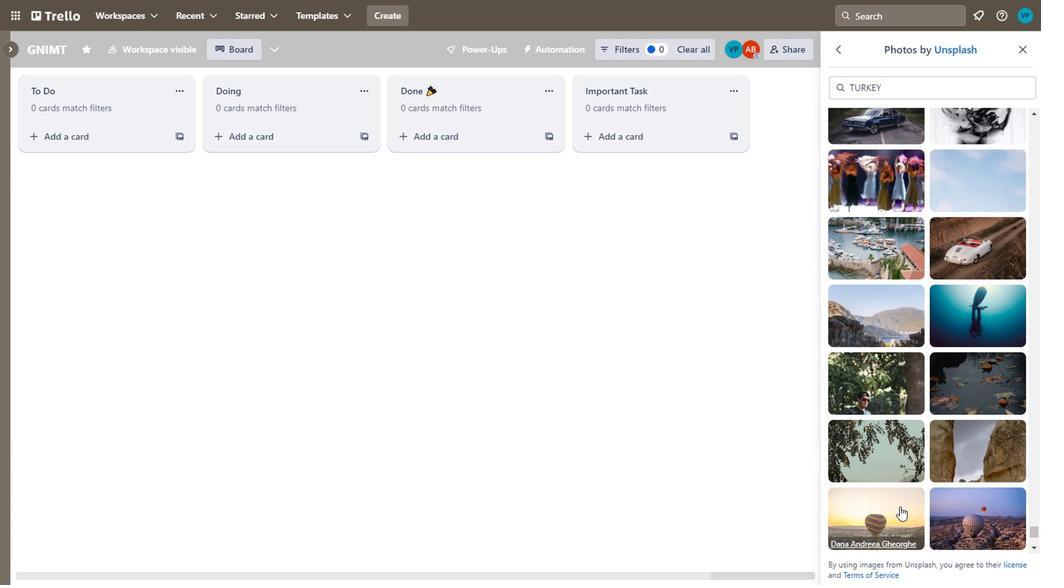 
Action: Mouse moved to (865, 505)
Screenshot: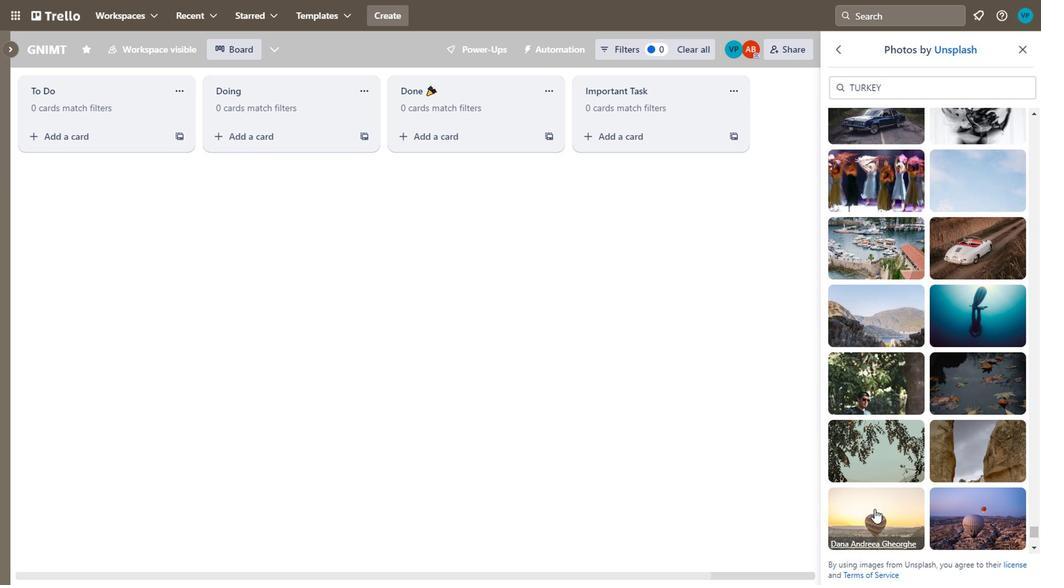 
Action: Mouse scrolled (865, 504) with delta (0, -1)
Screenshot: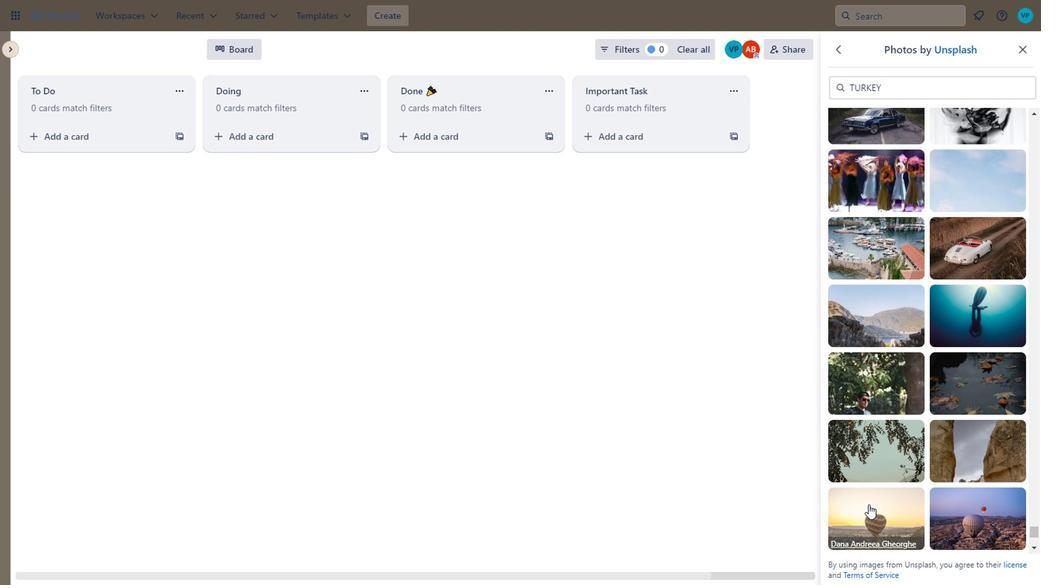 
Action: Mouse moved to (875, 493)
Screenshot: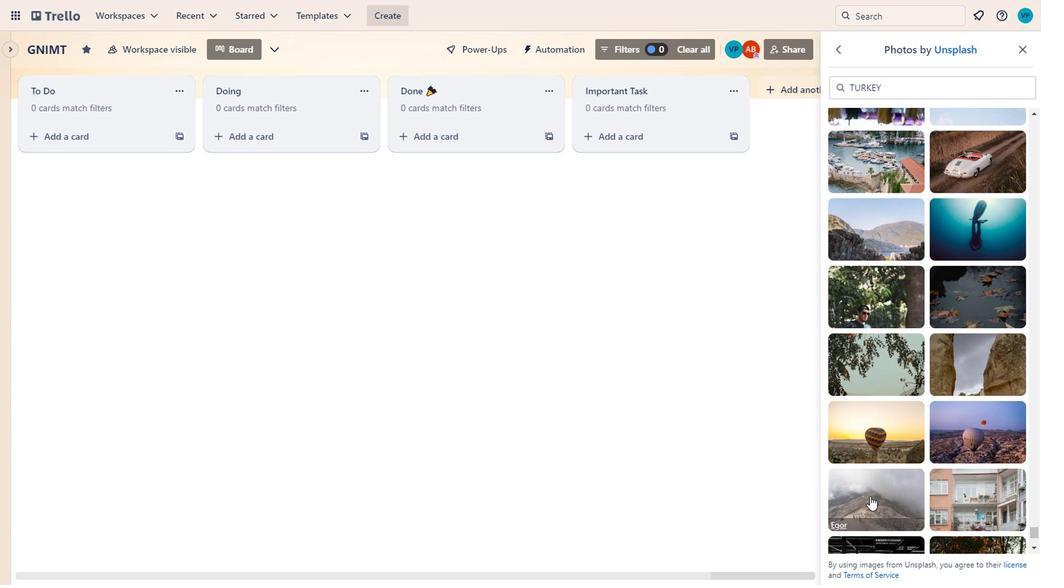 
Action: Mouse pressed left at (875, 493)
Screenshot: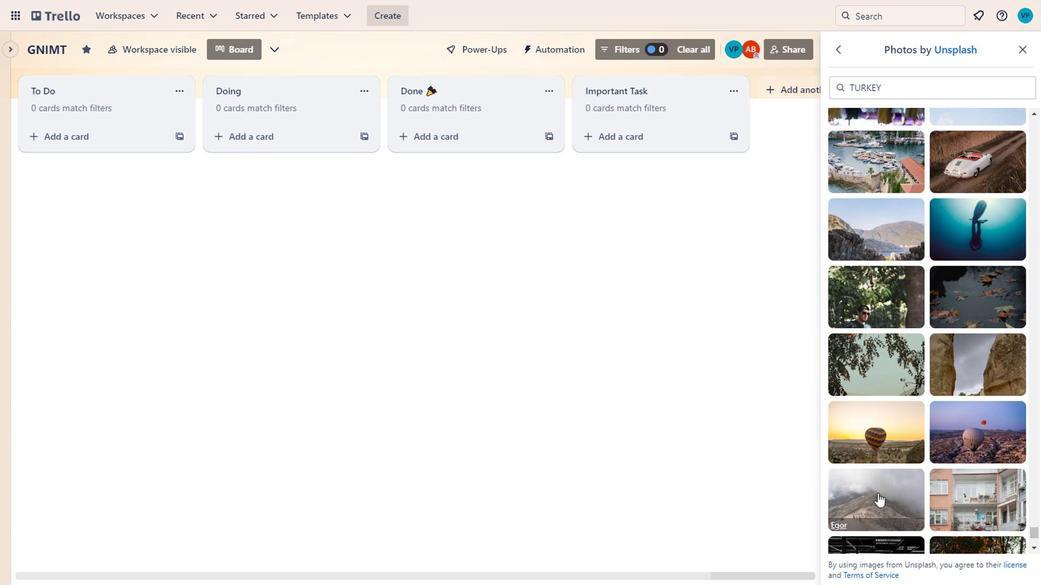 
Action: Mouse moved to (873, 480)
Screenshot: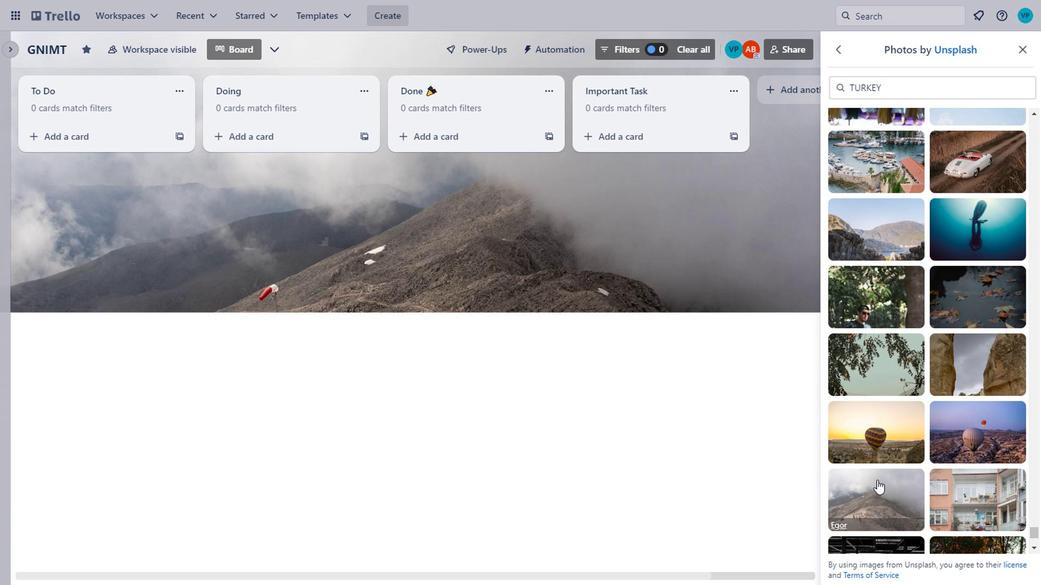 
Action: Mouse scrolled (873, 479) with delta (0, 0)
Screenshot: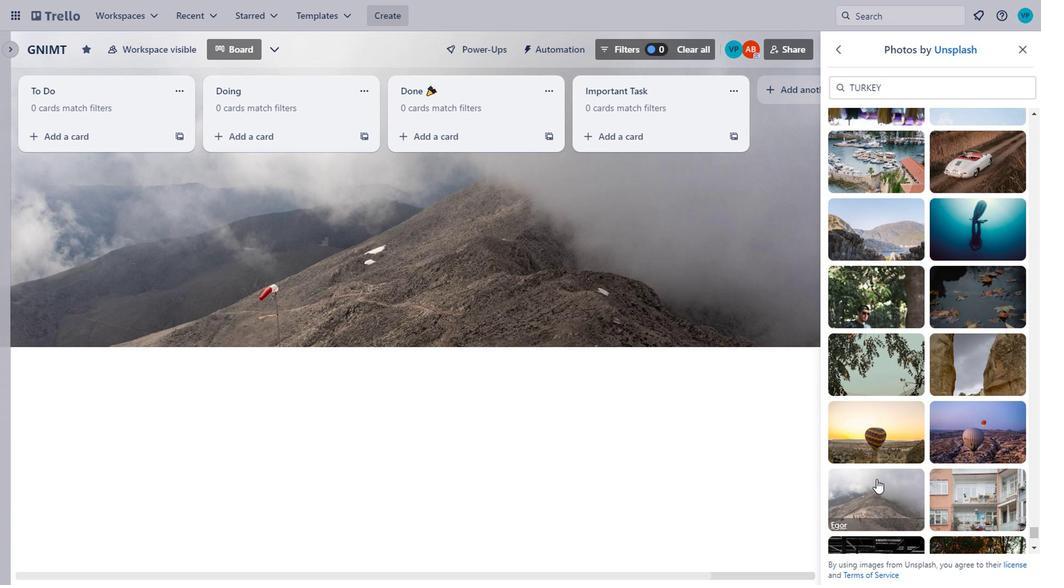 
Action: Mouse moved to (870, 463)
Screenshot: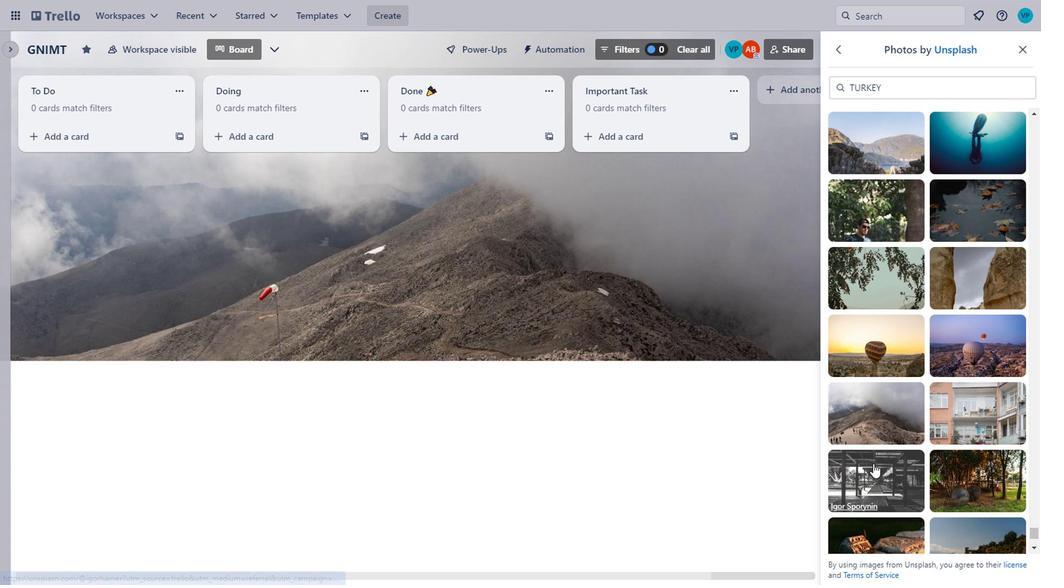 
Action: Mouse pressed left at (870, 463)
Screenshot: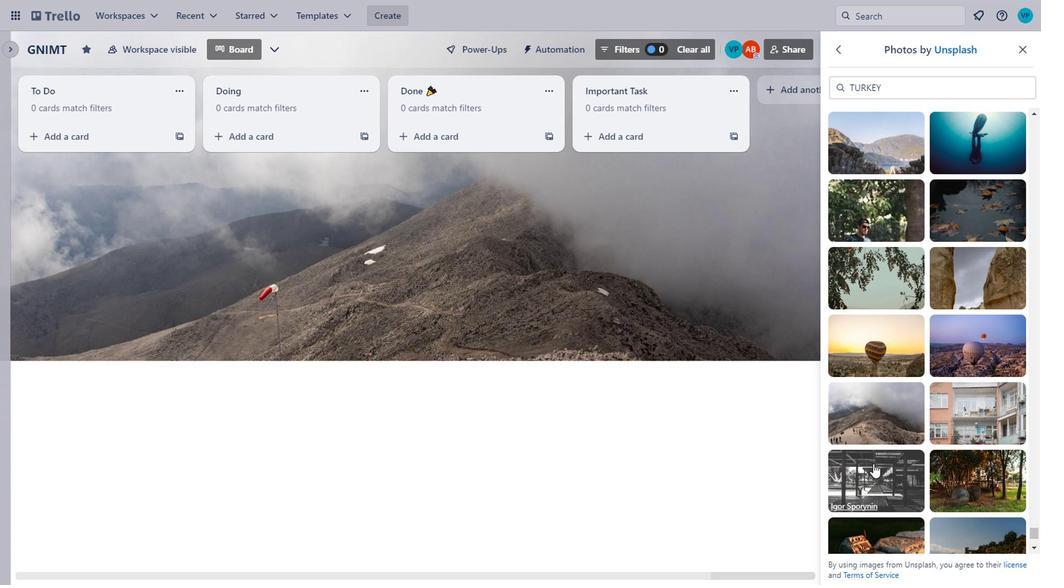 
Action: Mouse moved to (966, 469)
Screenshot: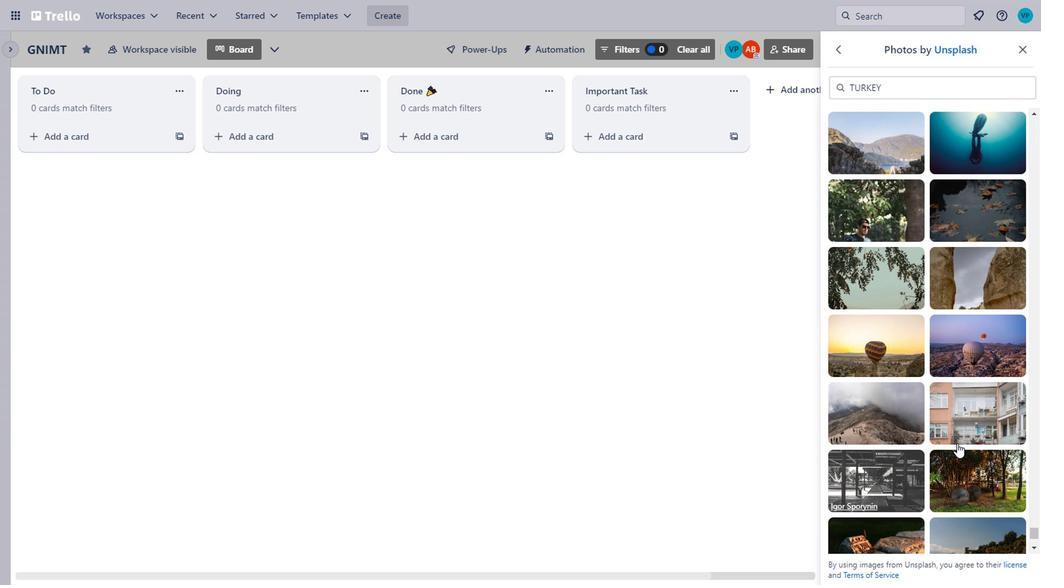 
Action: Mouse pressed left at (966, 469)
Screenshot: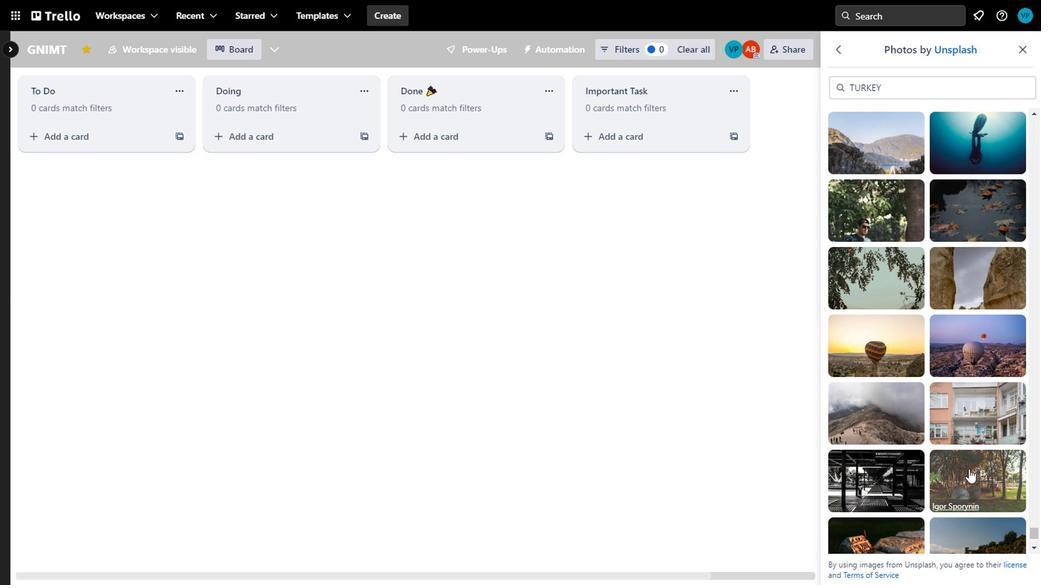 
Action: Mouse moved to (906, 339)
Screenshot: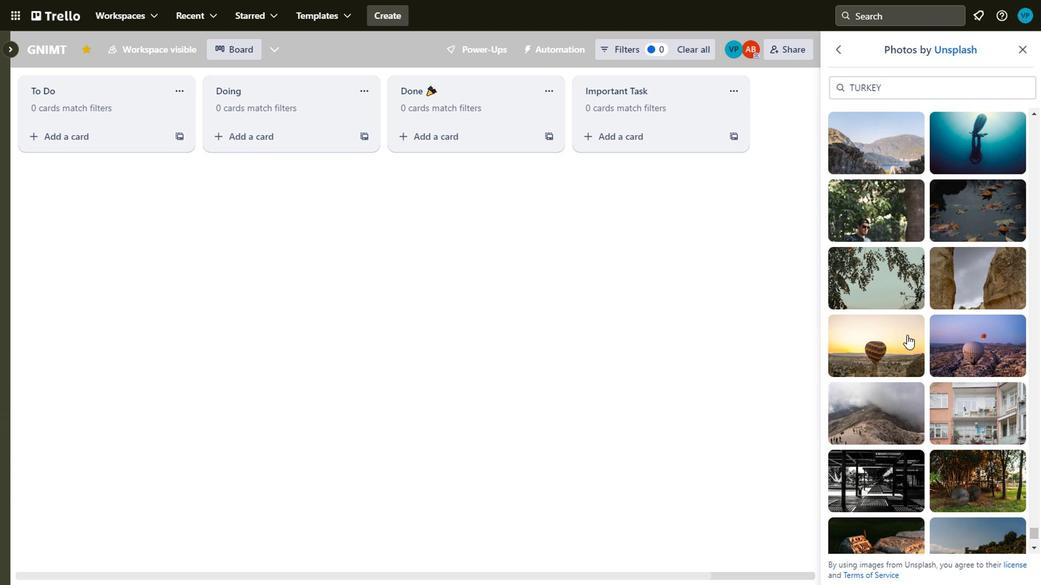 
Action: Mouse scrolled (906, 338) with delta (0, 0)
Screenshot: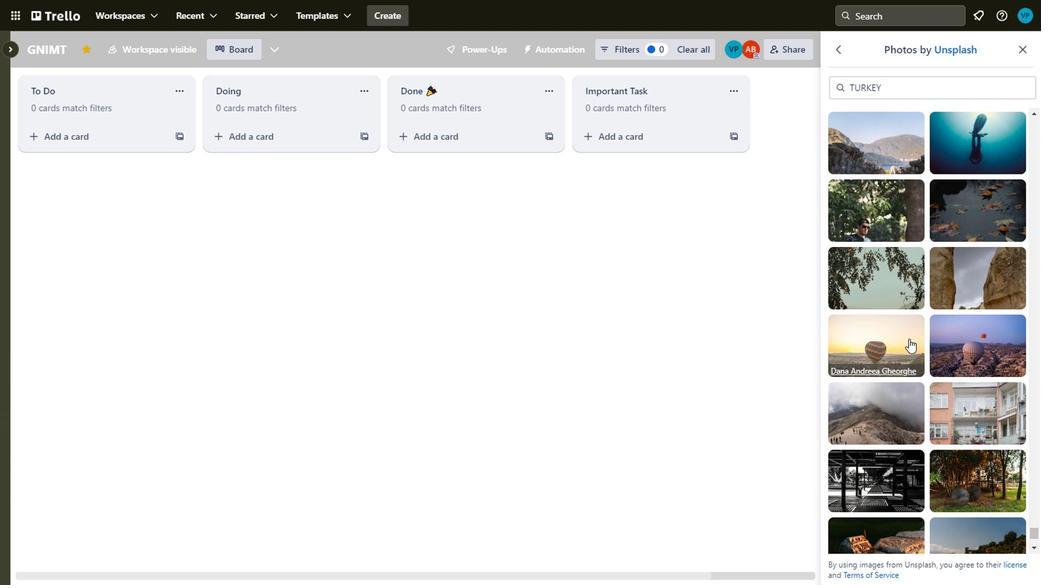 
Action: Mouse moved to (879, 312)
Screenshot: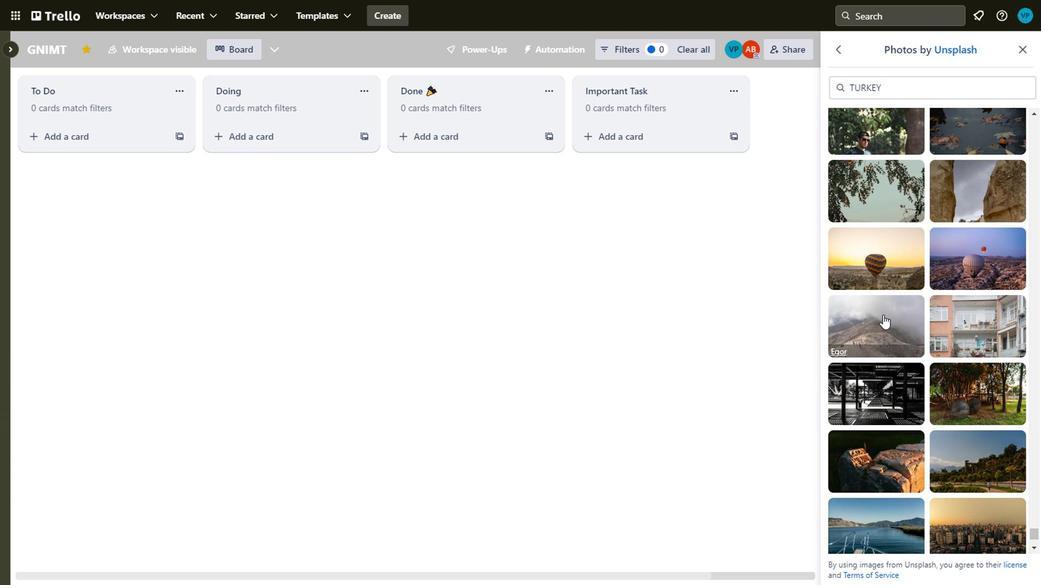 
Action: Mouse scrolled (879, 313) with delta (0, 0)
Screenshot: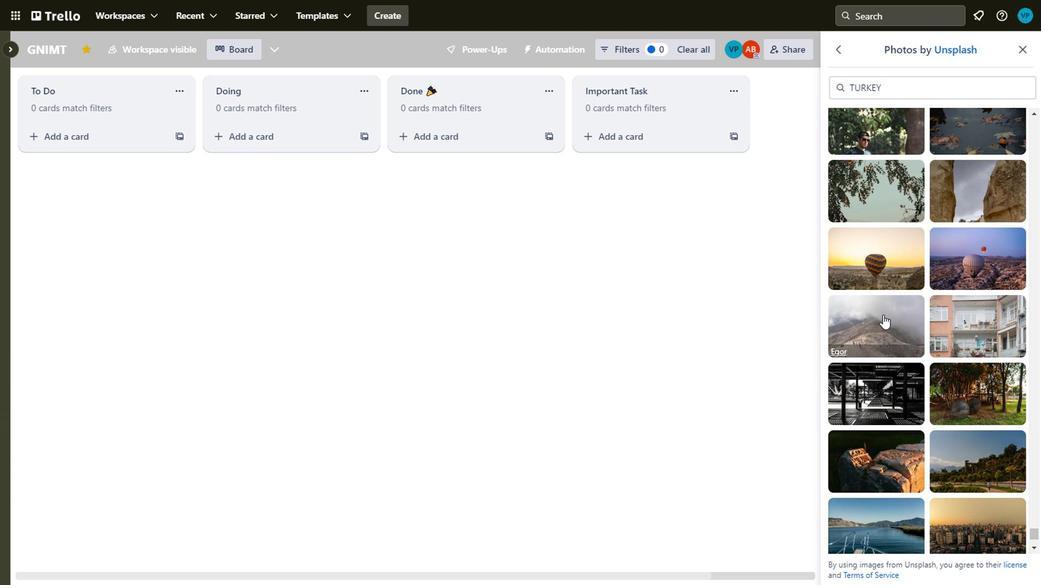 
Action: Mouse moved to (879, 311)
Screenshot: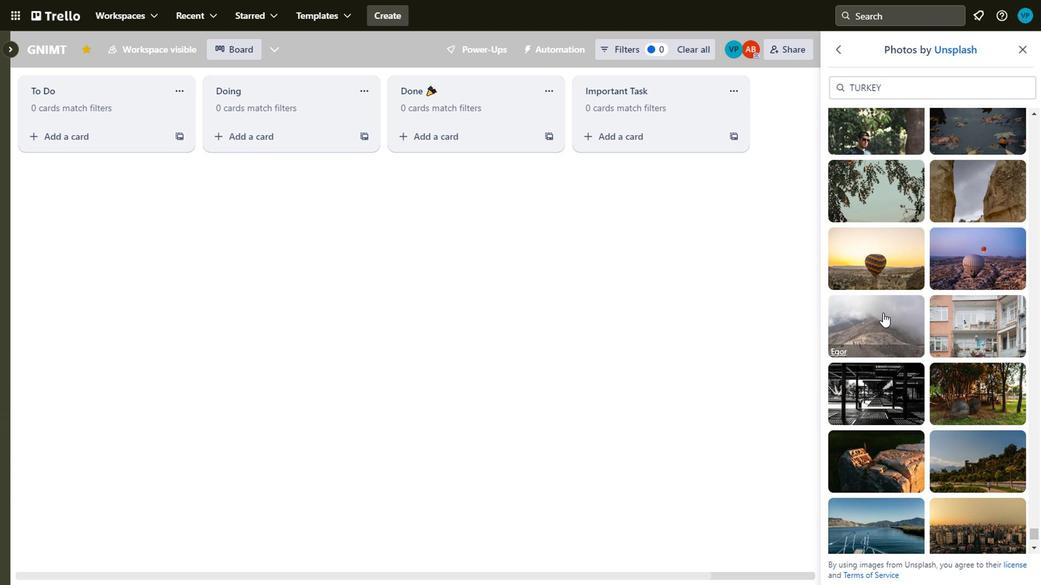 
Action: Mouse scrolled (879, 312) with delta (0, 0)
Screenshot: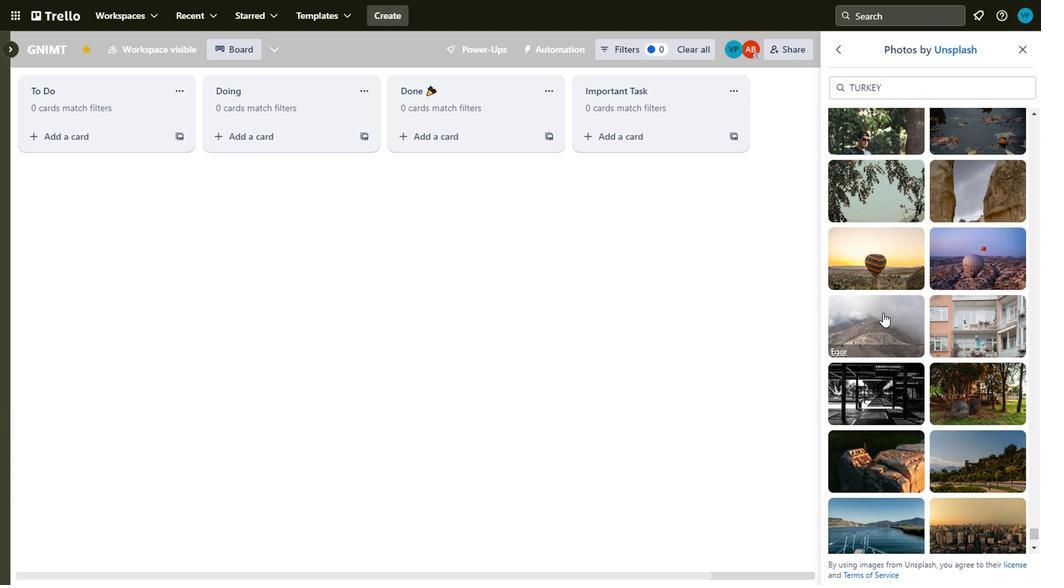 
Action: Mouse moved to (898, 422)
Screenshot: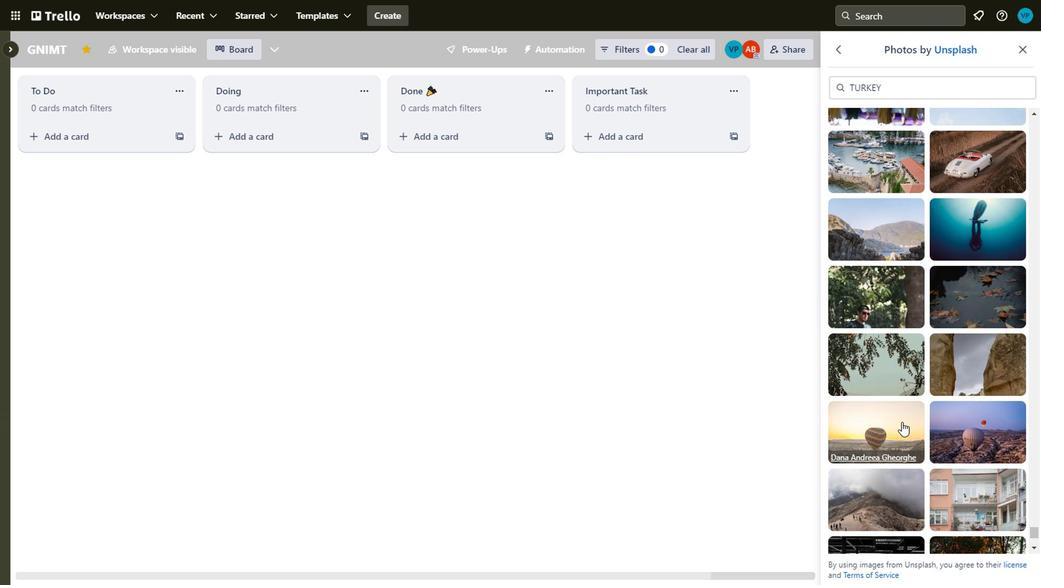 
Action: Mouse pressed left at (898, 422)
Screenshot: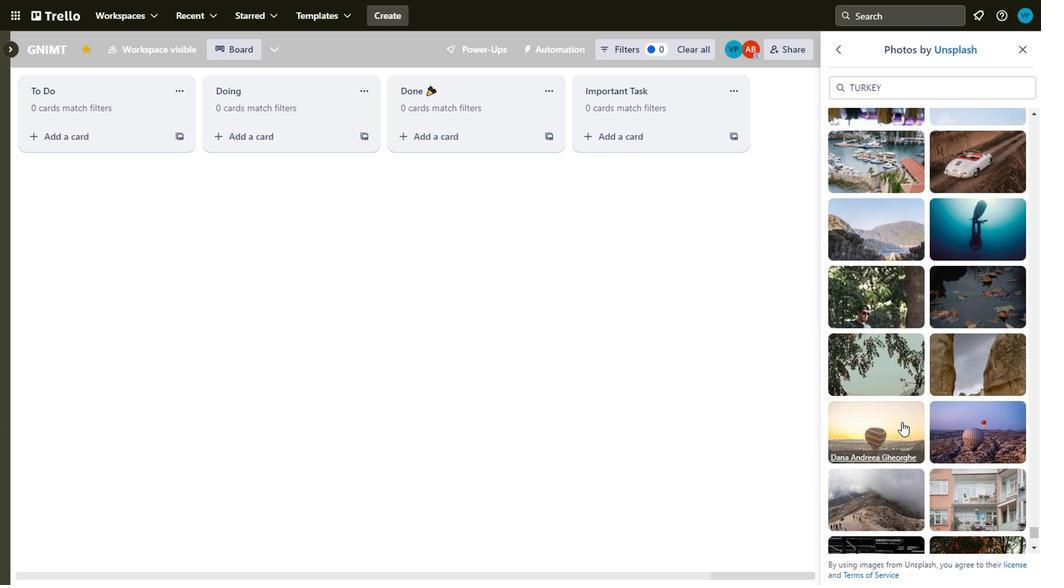 
Action: Mouse moved to (986, 435)
Screenshot: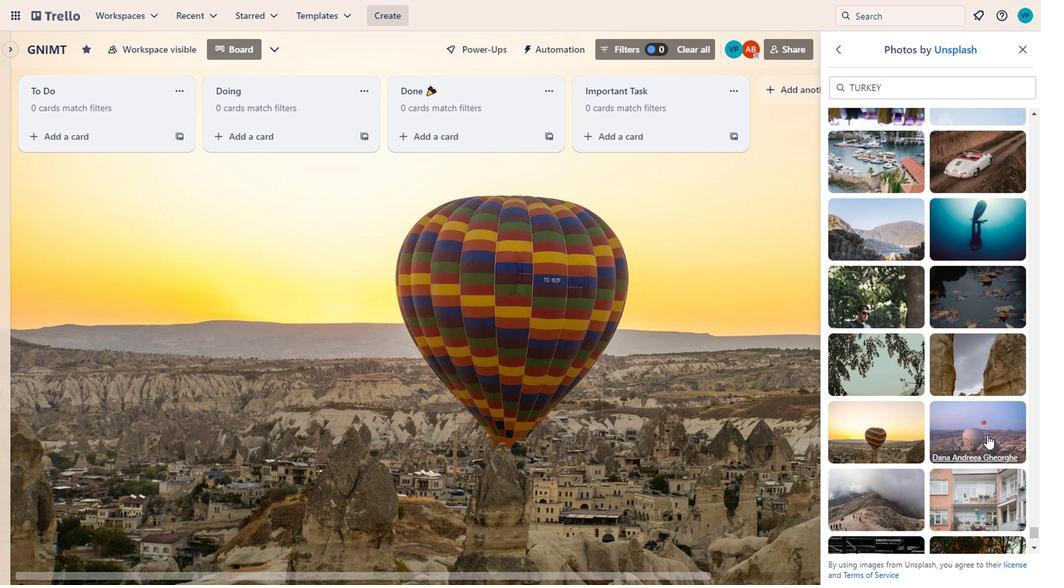 
Action: Mouse pressed left at (986, 435)
Screenshot: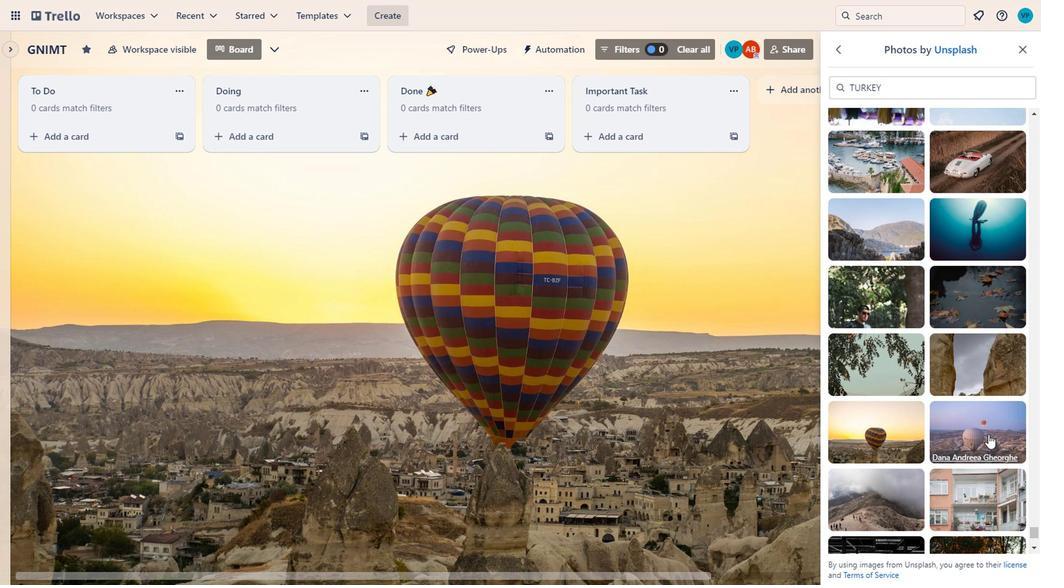 
Action: Mouse moved to (864, 389)
Screenshot: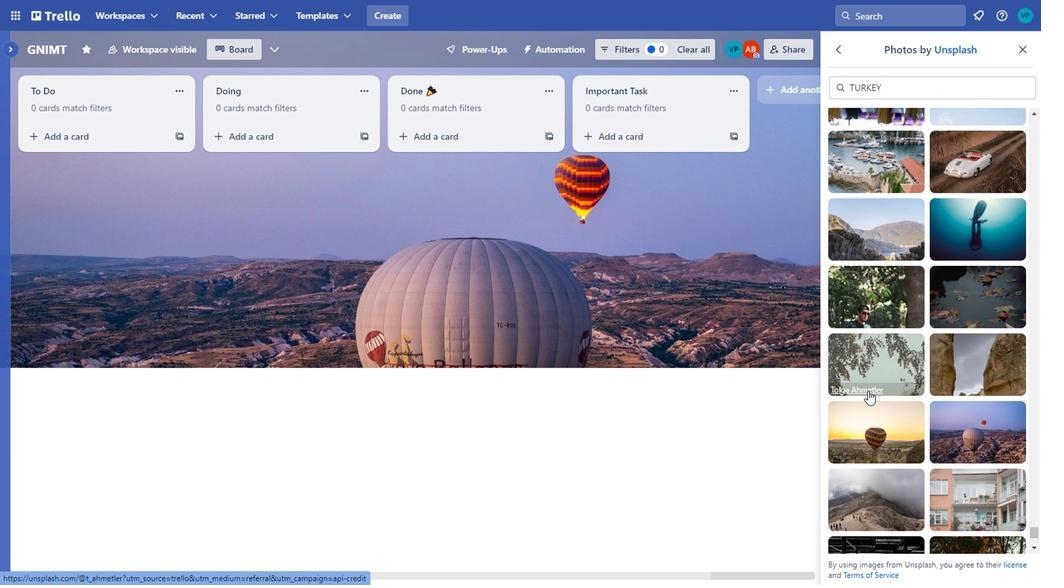 
Action: Mouse scrolled (864, 388) with delta (0, 0)
Screenshot: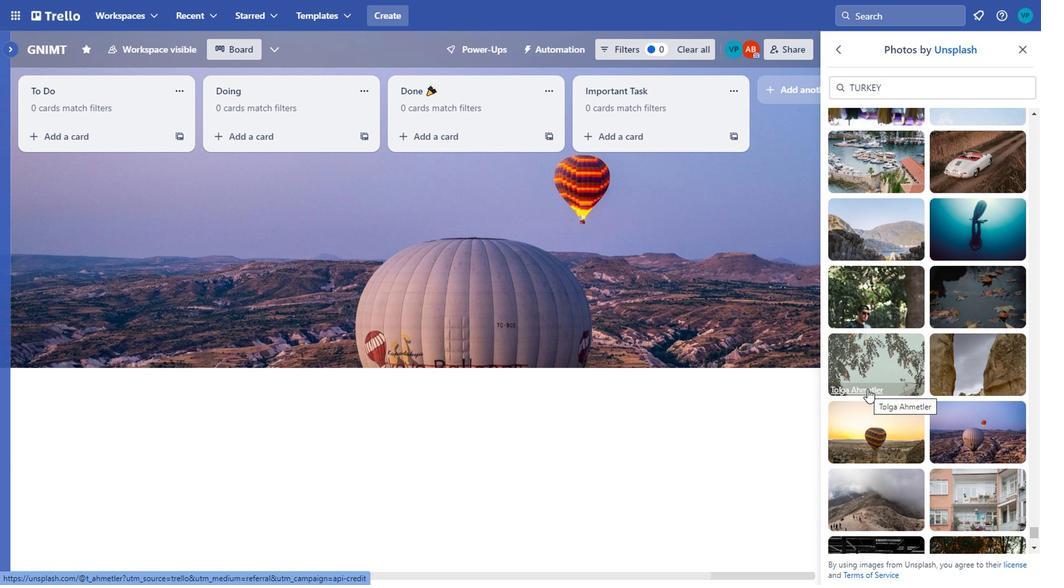 
Action: Mouse scrolled (864, 388) with delta (0, 0)
Screenshot: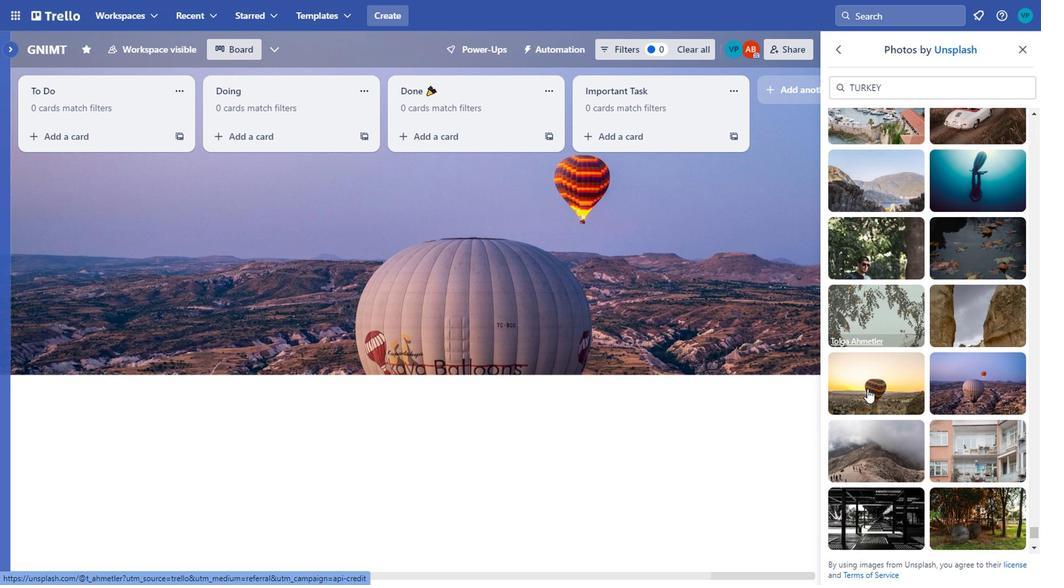 
Action: Mouse scrolled (864, 388) with delta (0, 0)
Screenshot: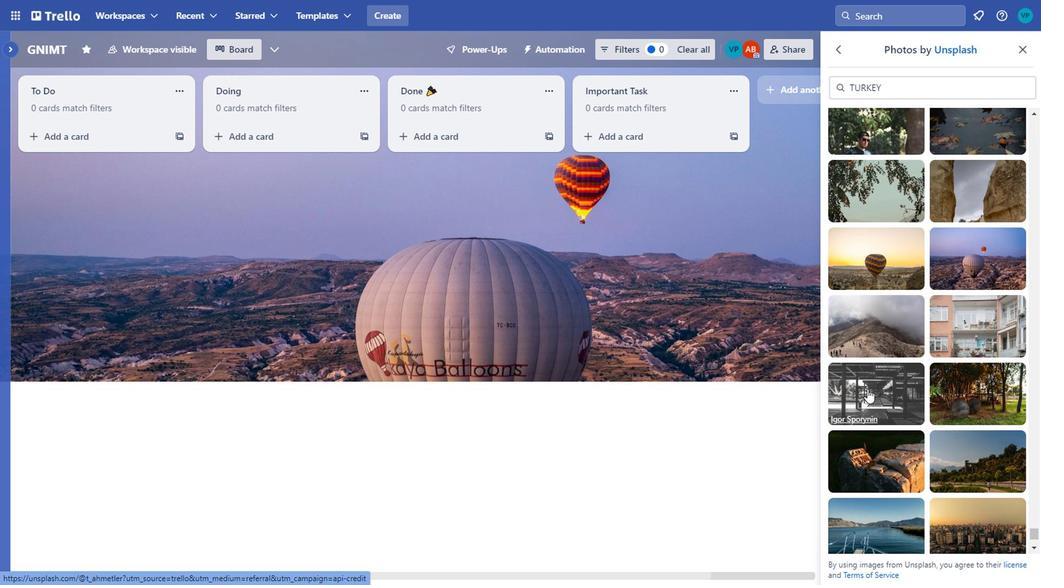 
Action: Mouse scrolled (864, 388) with delta (0, 0)
Screenshot: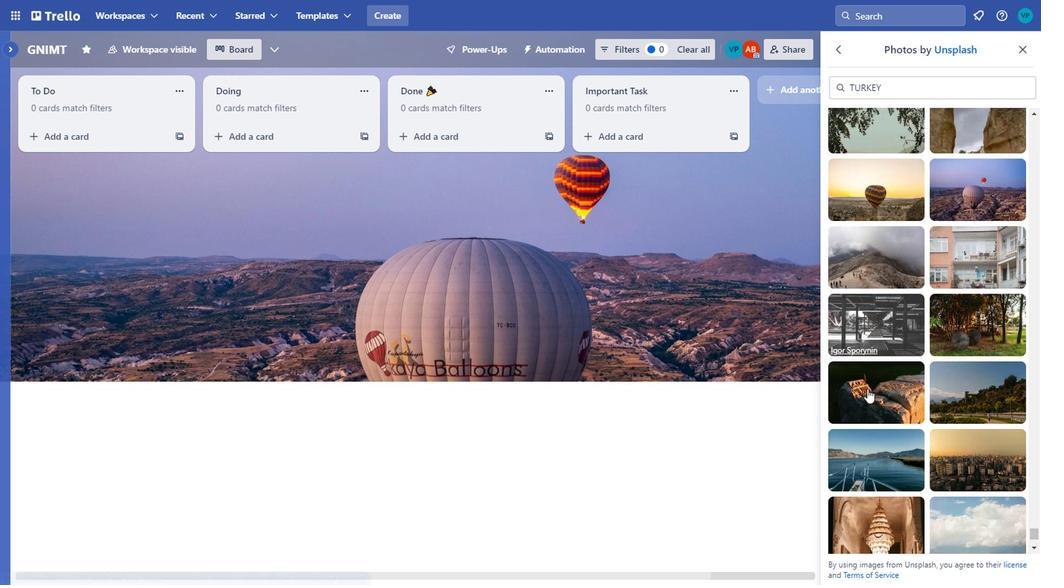 
Action: Mouse scrolled (864, 388) with delta (0, 0)
Screenshot: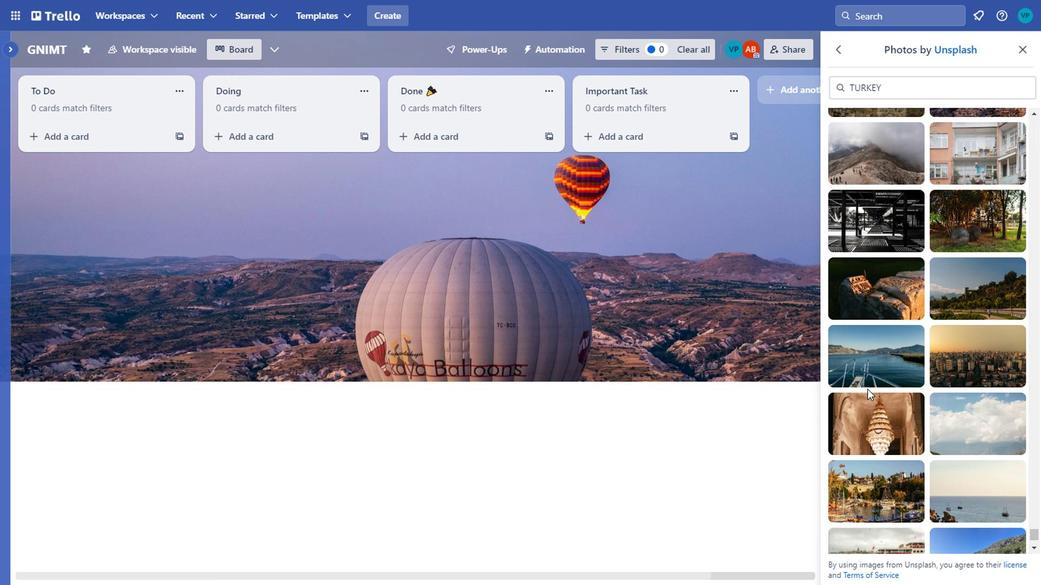 
Action: Mouse scrolled (864, 388) with delta (0, 0)
Screenshot: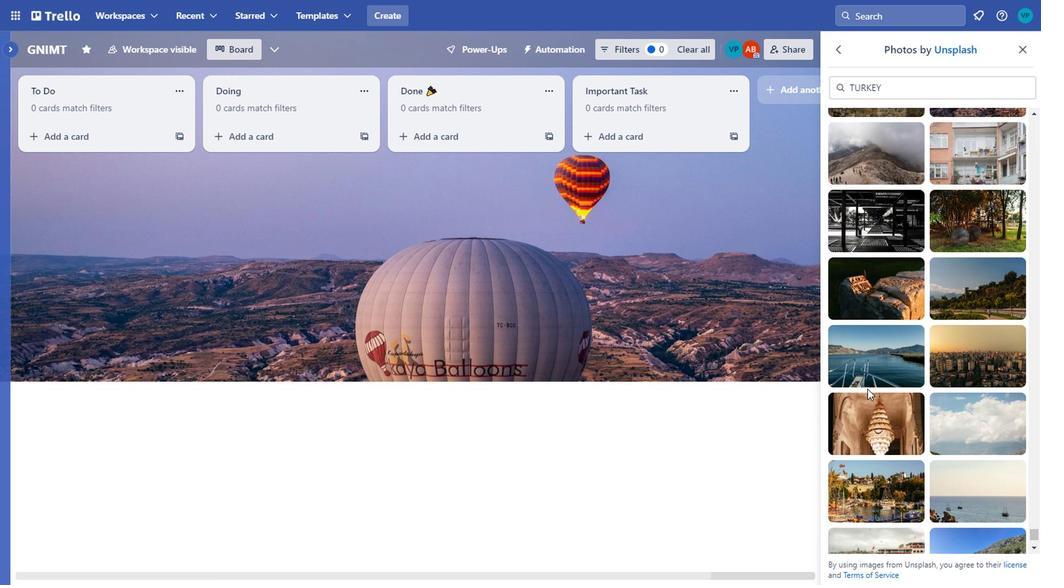 
Action: Mouse moved to (892, 377)
Screenshot: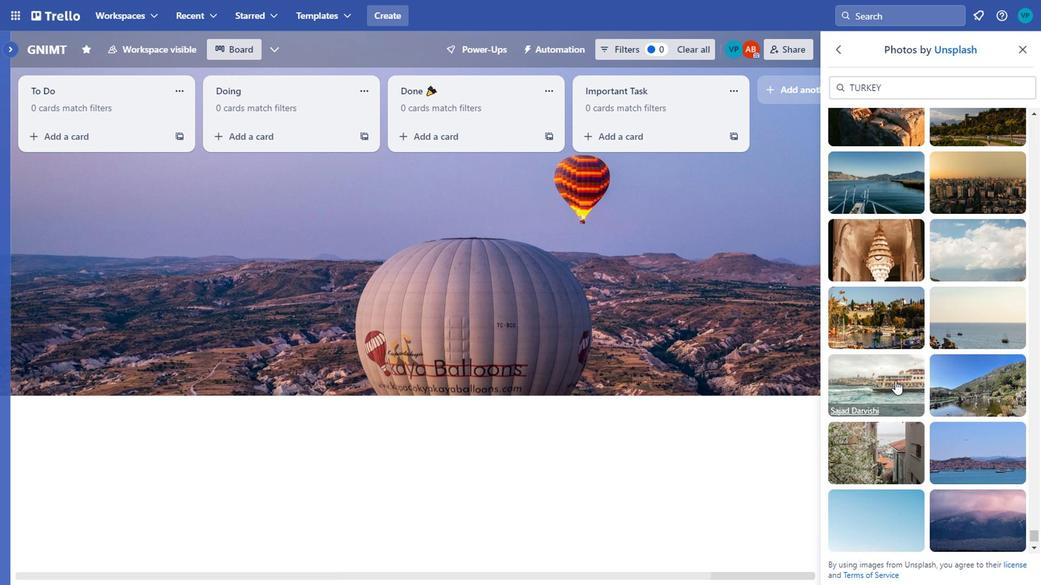 
Action: Mouse pressed left at (892, 377)
Screenshot: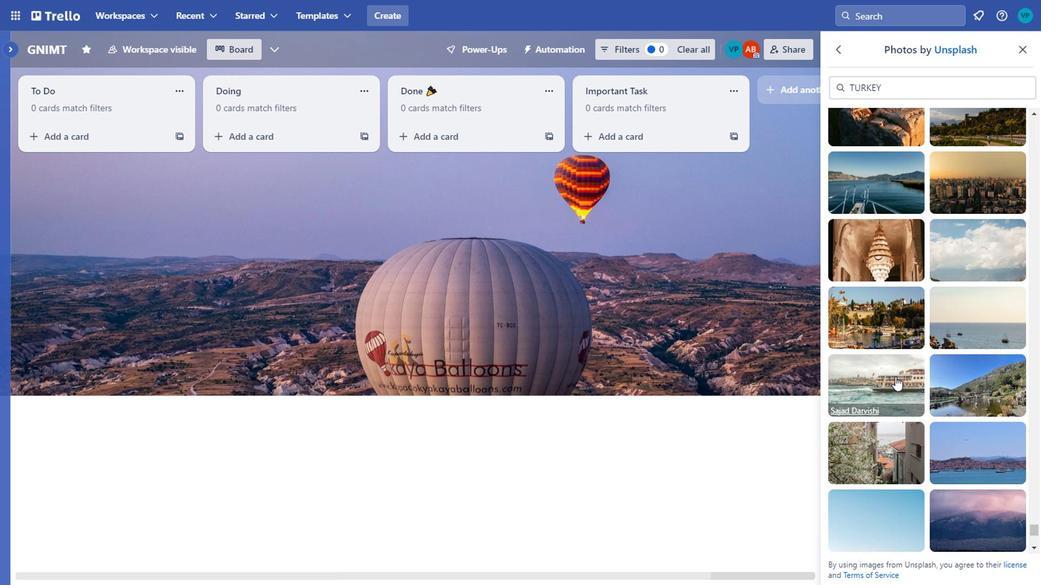 
Action: Mouse moved to (980, 450)
Screenshot: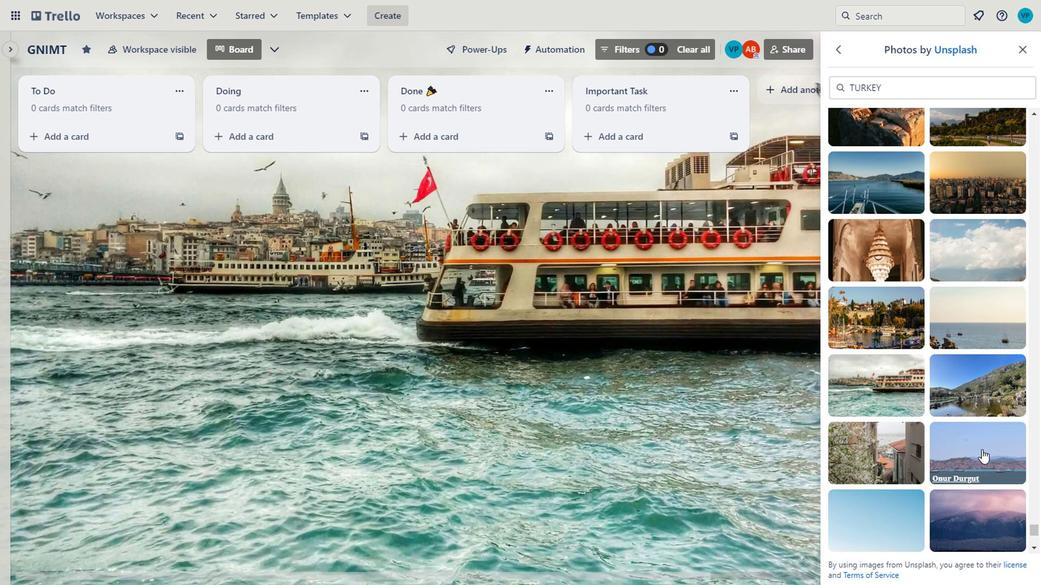 
Action: Mouse pressed left at (980, 450)
Screenshot: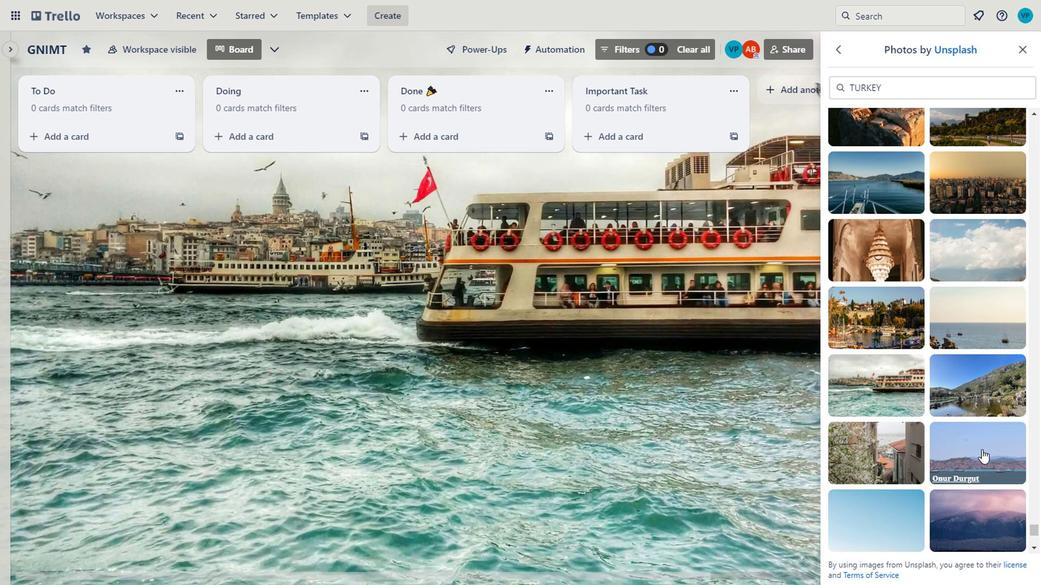 
Action: Mouse moved to (941, 416)
Screenshot: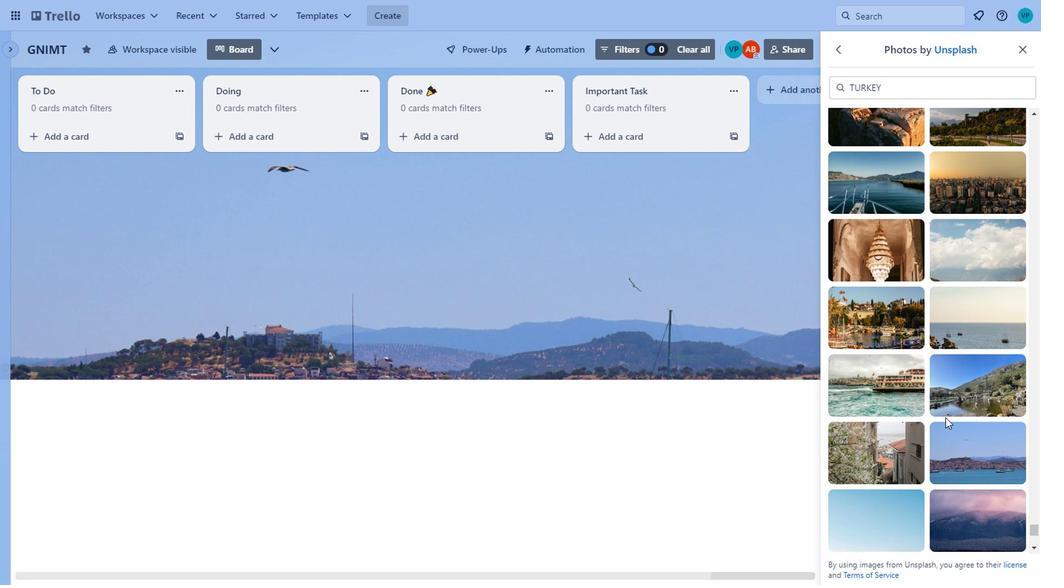 
Action: Mouse scrolled (941, 415) with delta (0, 0)
Screenshot: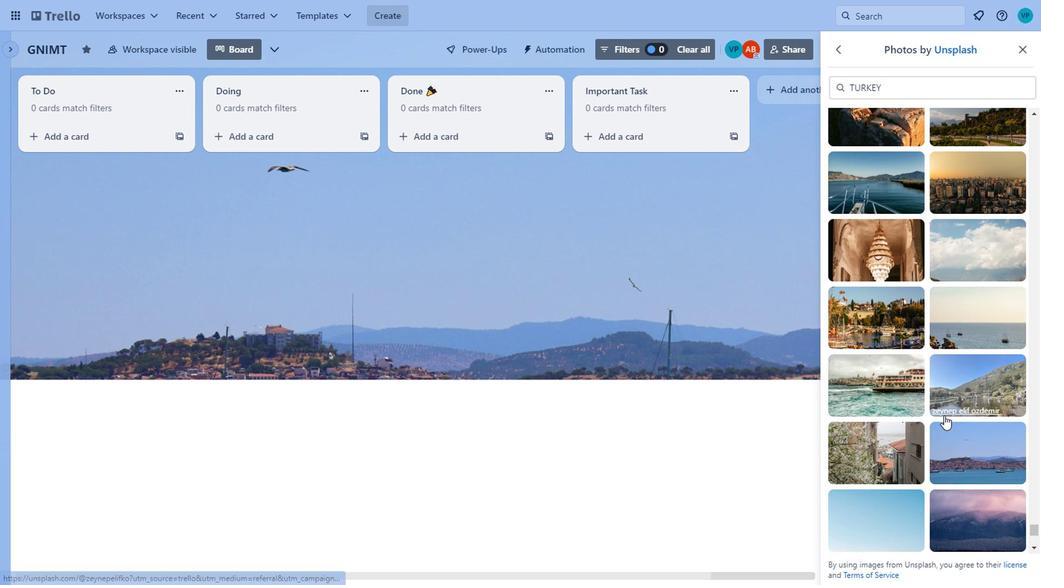 
Action: Mouse moved to (878, 483)
Screenshot: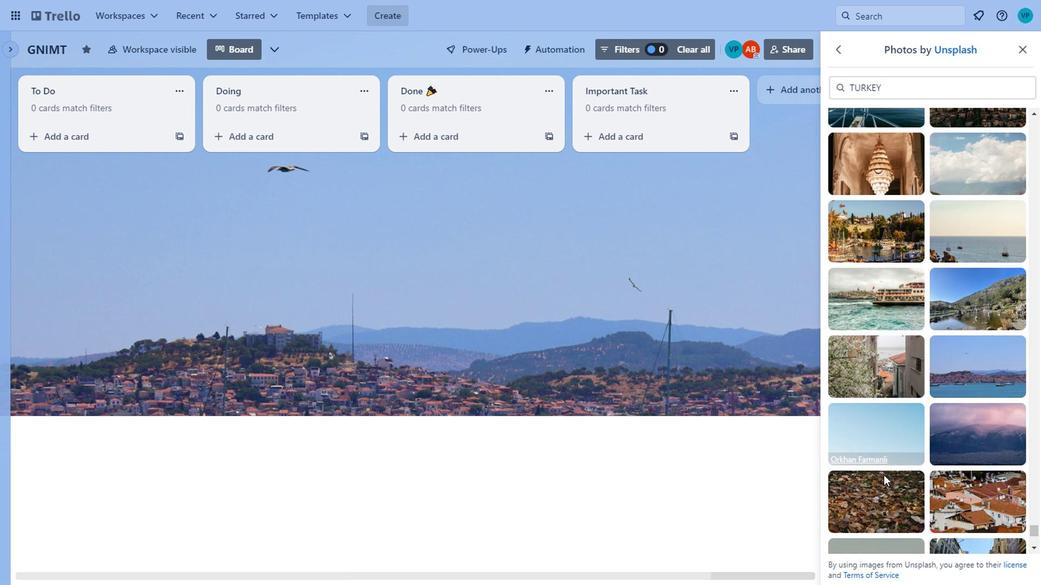 
Action: Mouse pressed left at (878, 483)
Screenshot: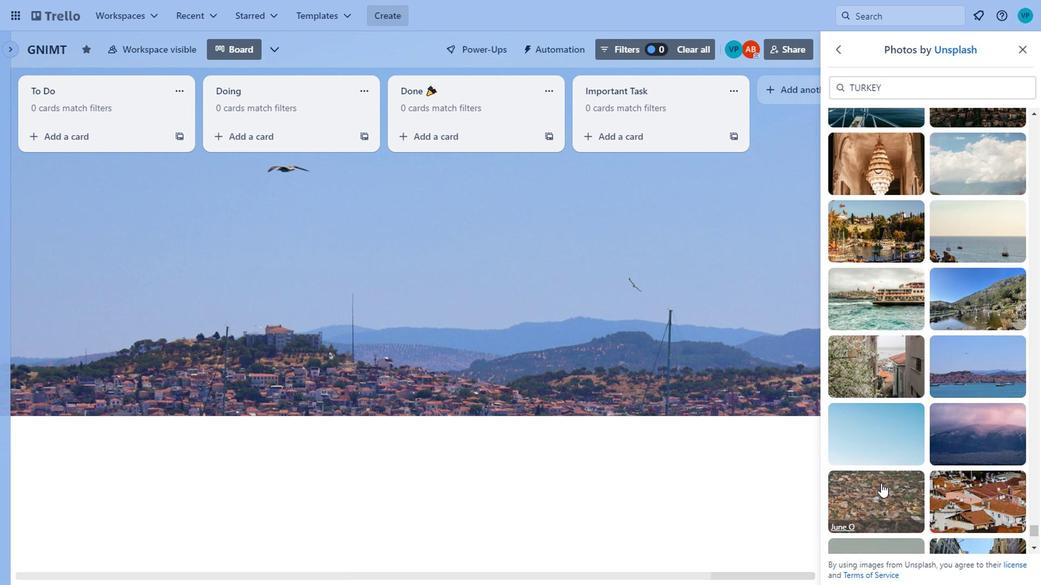 
Action: Mouse moved to (825, 425)
Screenshot: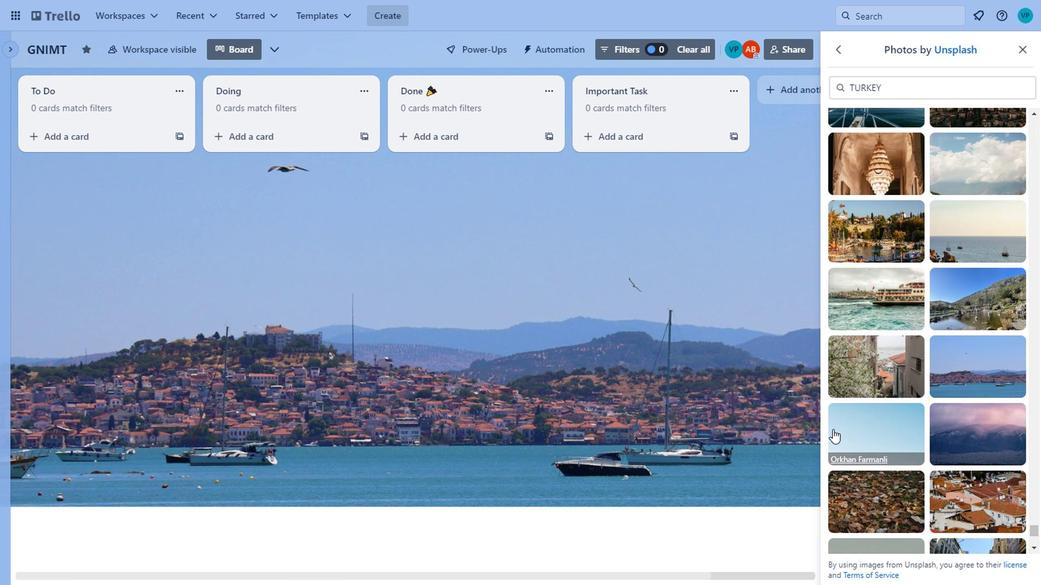 
Action: Mouse scrolled (825, 425) with delta (0, 0)
Screenshot: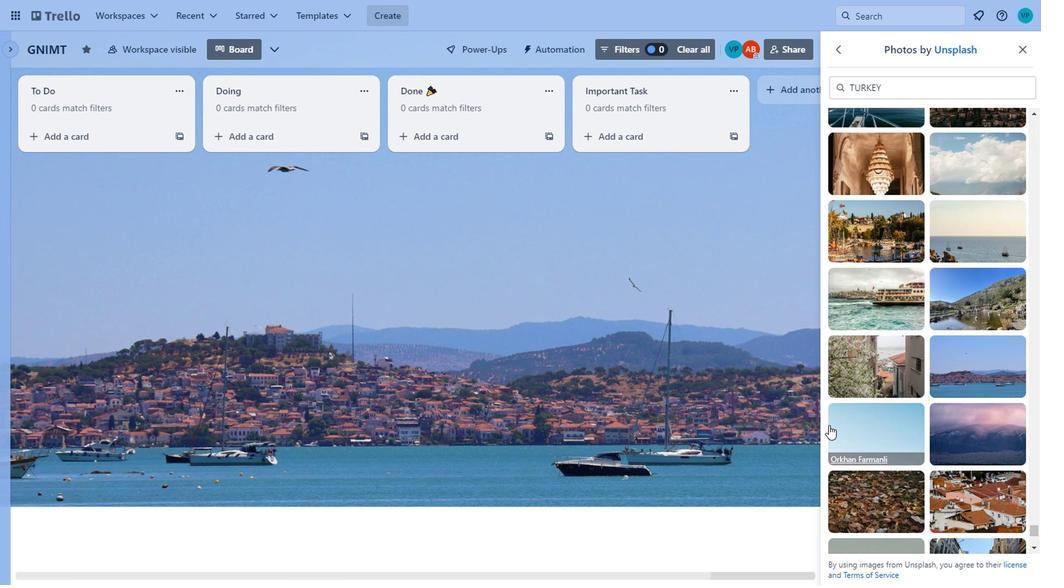 
Action: Mouse scrolled (825, 425) with delta (0, 0)
Screenshot: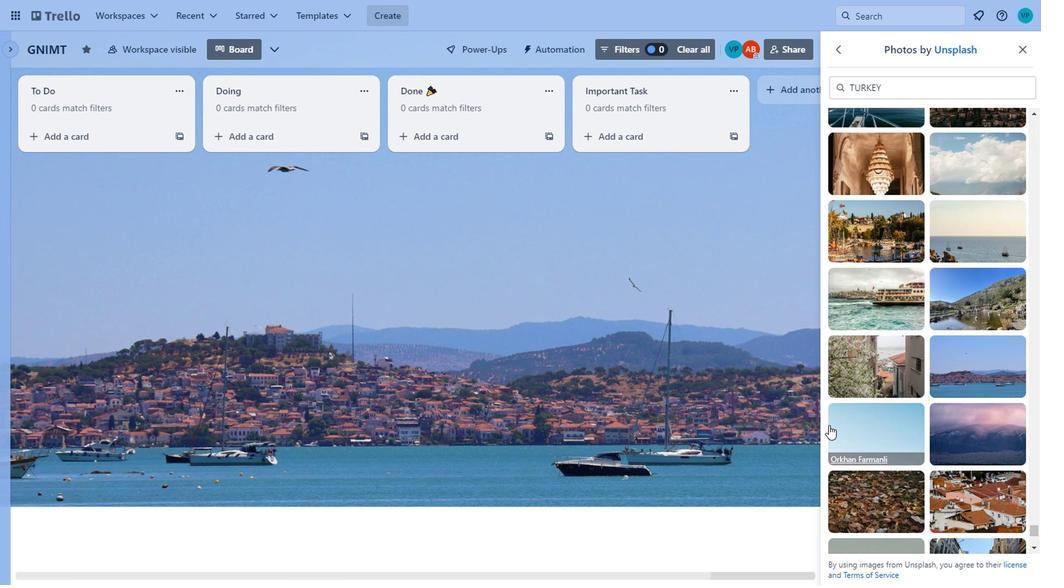 
Action: Mouse moved to (878, 429)
Screenshot: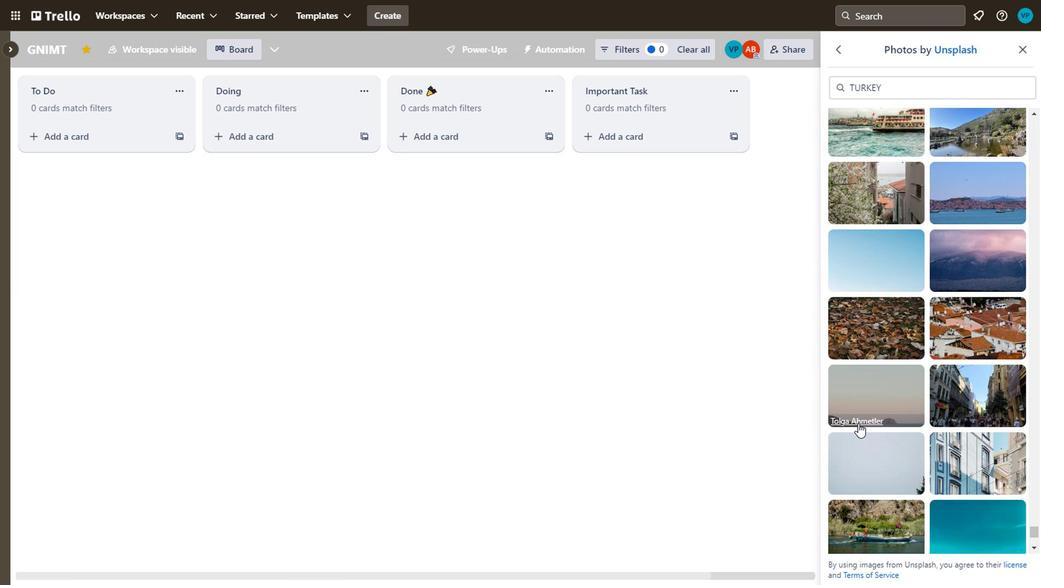 
Action: Mouse scrolled (878, 429) with delta (0, 0)
Screenshot: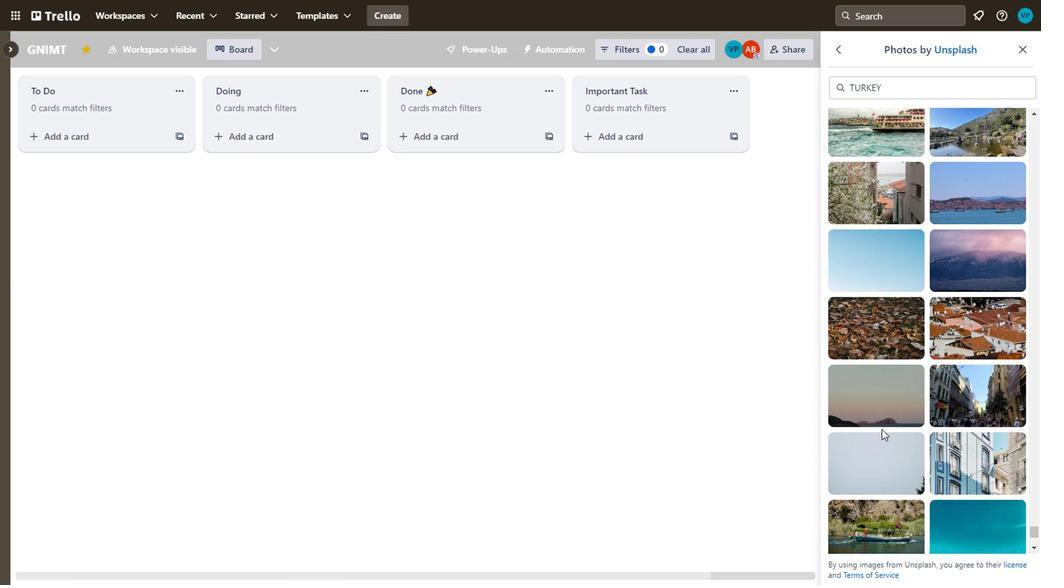 
Action: Mouse scrolled (878, 429) with delta (0, 0)
Screenshot: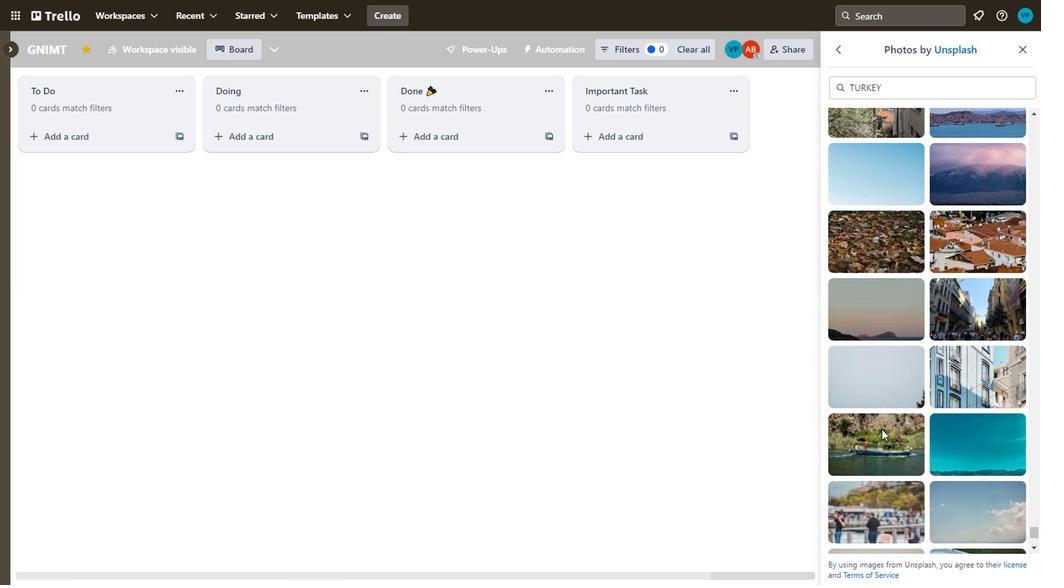 
Action: Mouse moved to (946, 432)
Screenshot: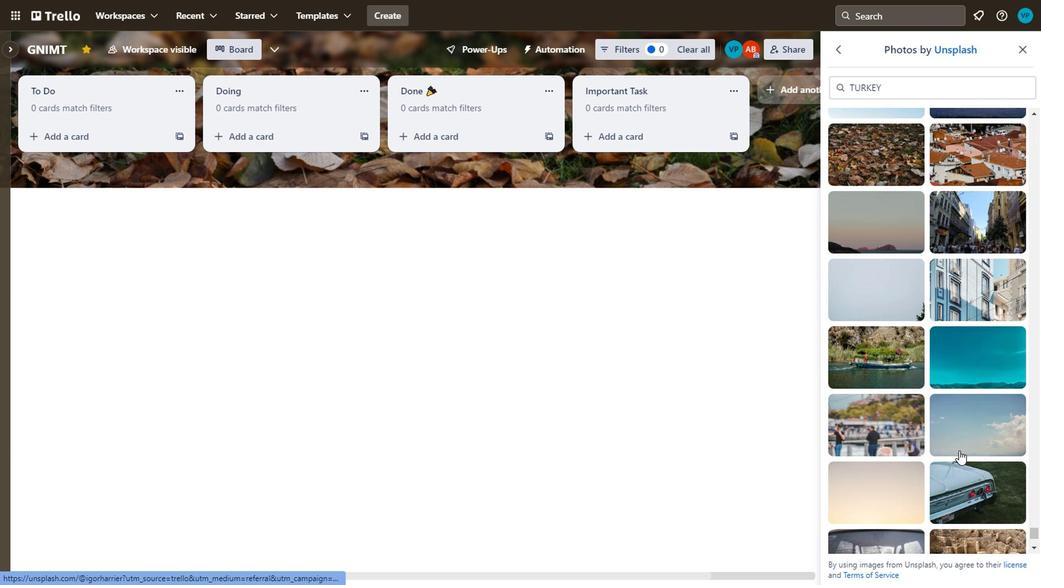
Action: Mouse scrolled (946, 431) with delta (0, 0)
Screenshot: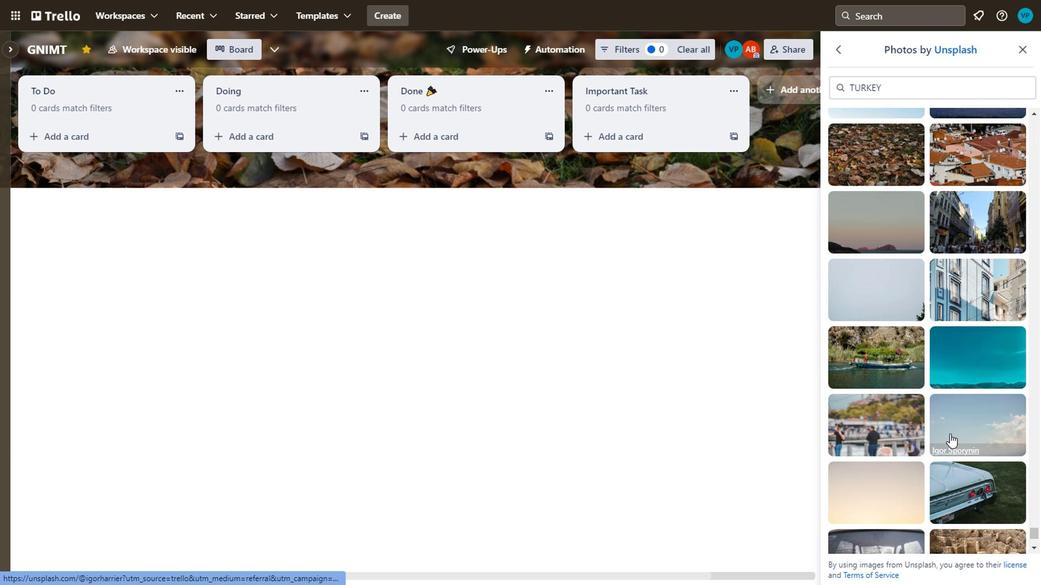 
Action: Mouse moved to (889, 463)
Screenshot: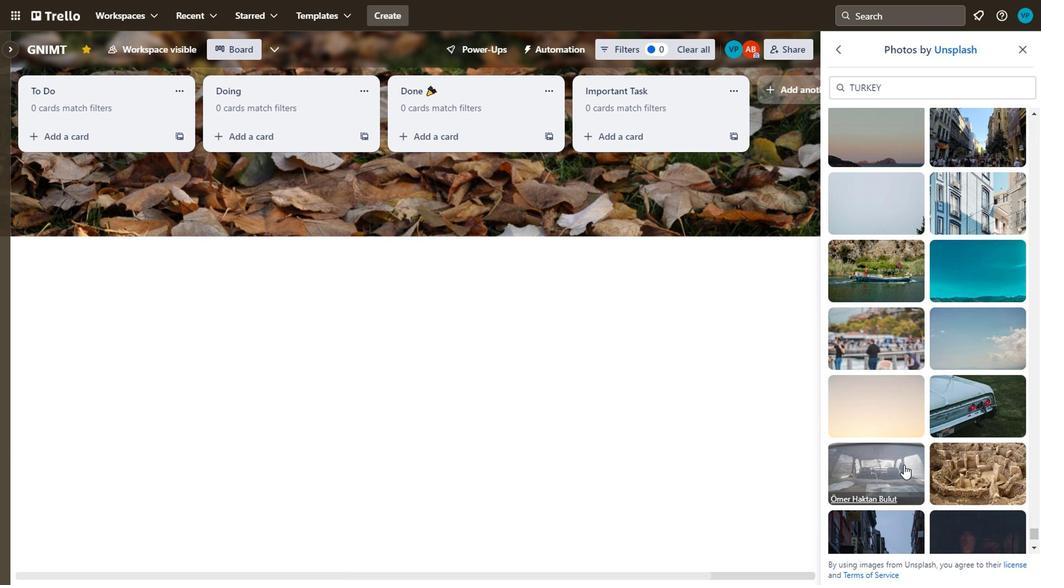 
Action: Mouse pressed left at (889, 463)
Screenshot: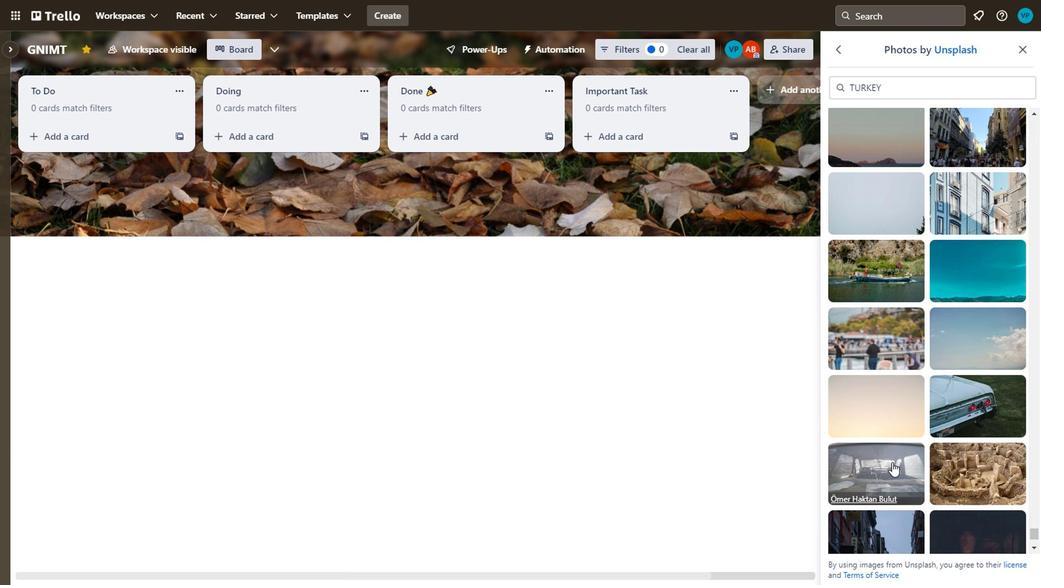 
Action: Mouse moved to (868, 345)
Screenshot: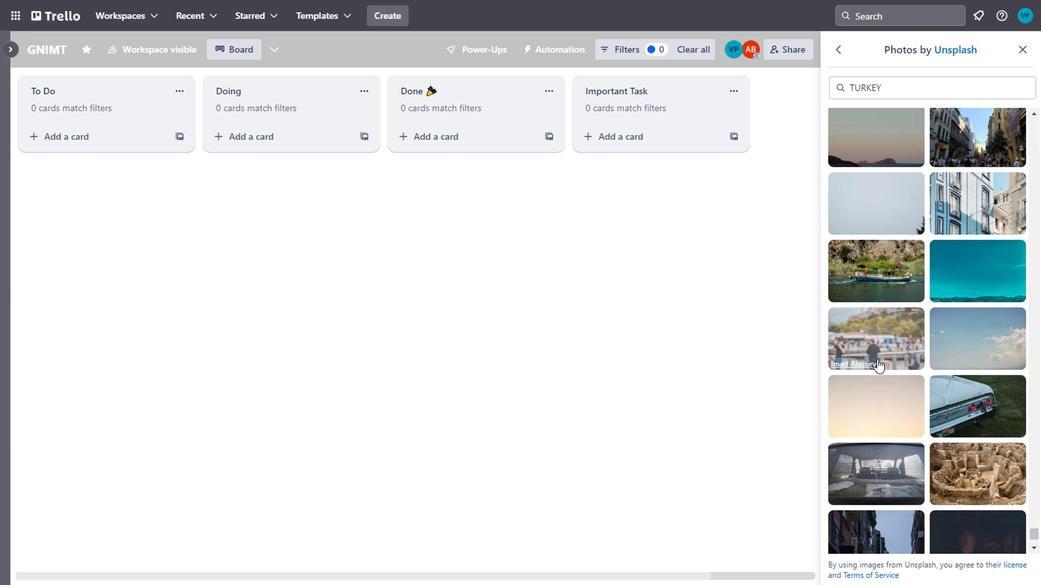 
Action: Mouse scrolled (868, 344) with delta (0, 0)
Screenshot: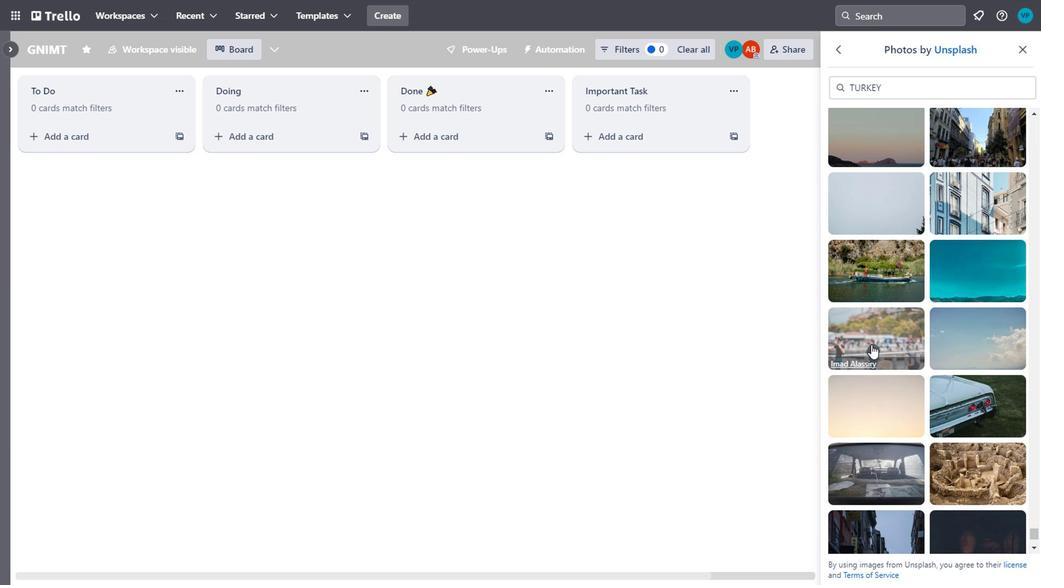 
Action: Mouse scrolled (868, 344) with delta (0, 0)
Screenshot: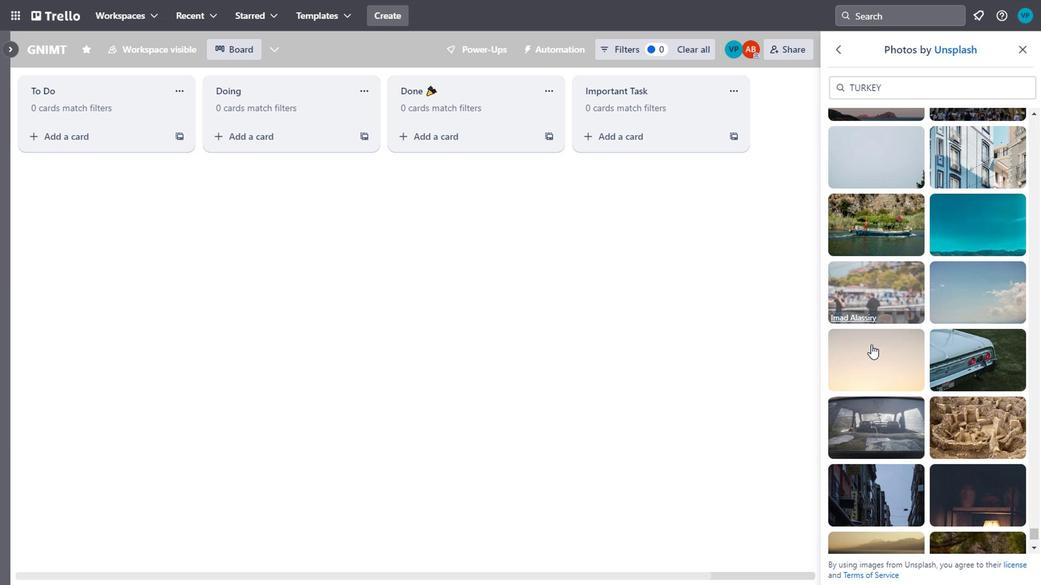 
Action: Mouse moved to (958, 418)
Screenshot: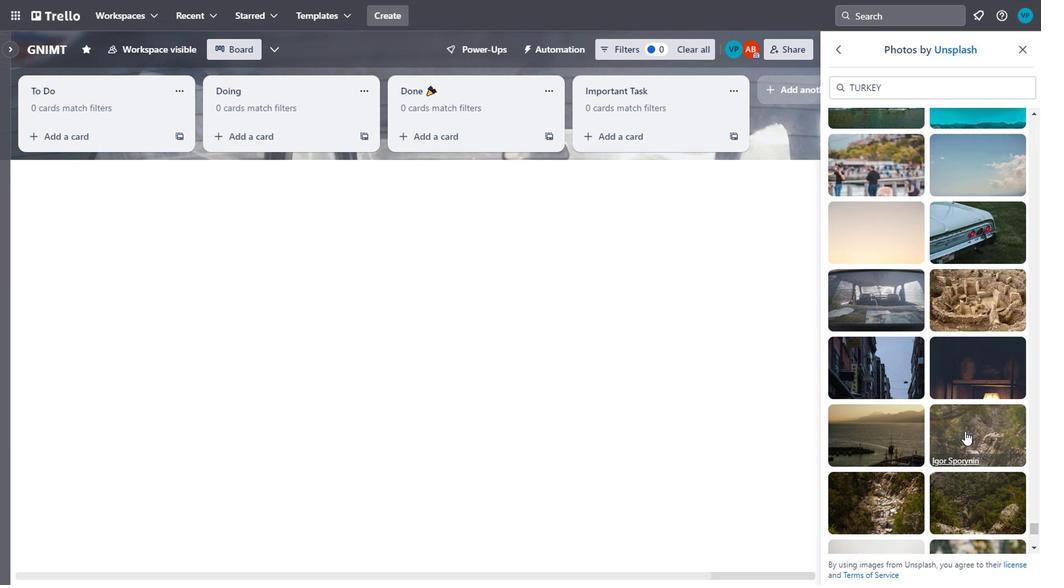 
Action: Mouse pressed left at (958, 418)
Screenshot: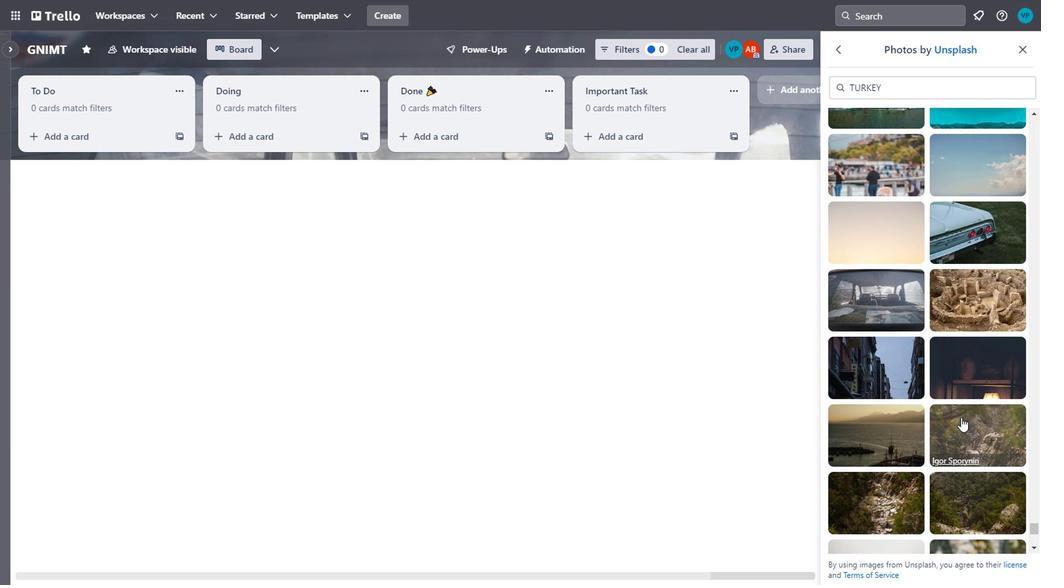 
Action: Mouse moved to (953, 405)
Screenshot: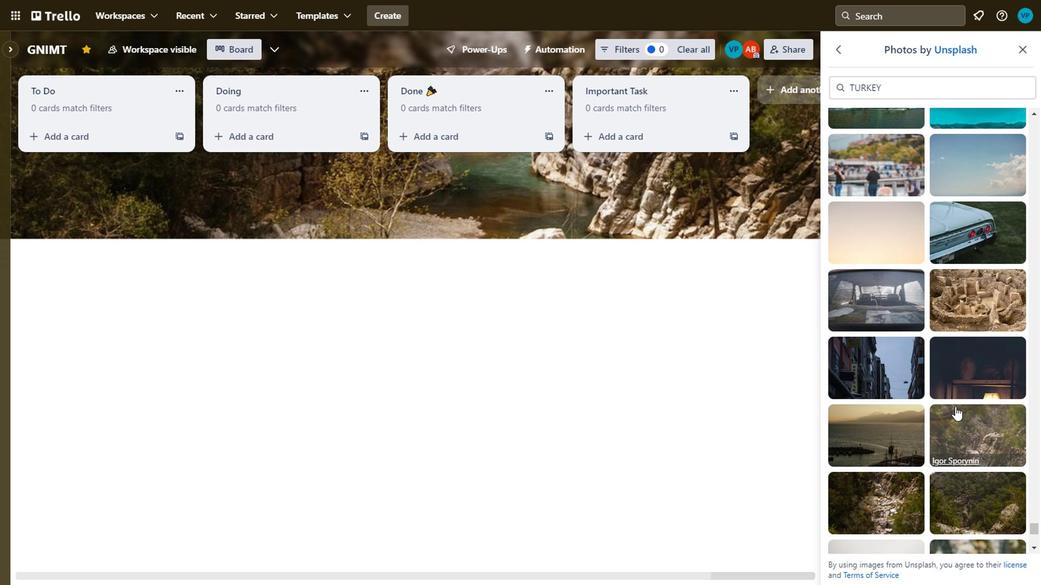 
Action: Mouse scrolled (953, 405) with delta (0, 0)
Screenshot: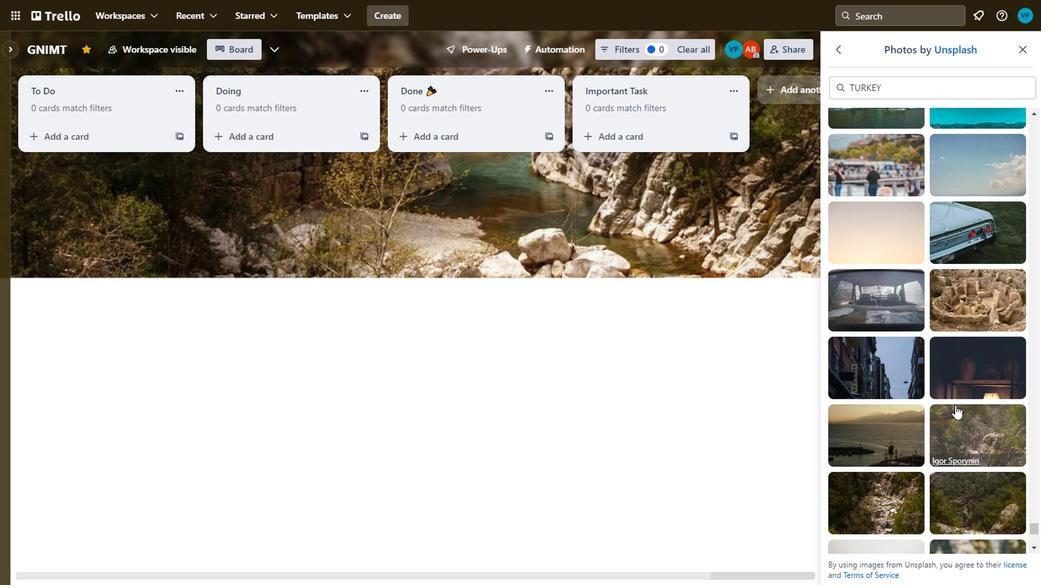 
Action: Mouse moved to (985, 423)
Screenshot: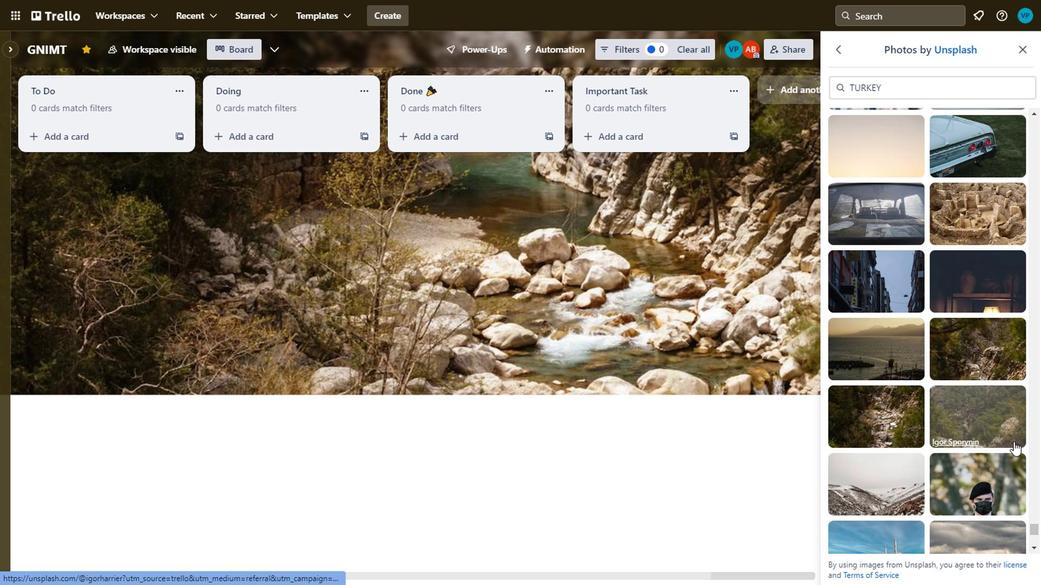 
Action: Mouse scrolled (985, 422) with delta (0, 0)
Screenshot: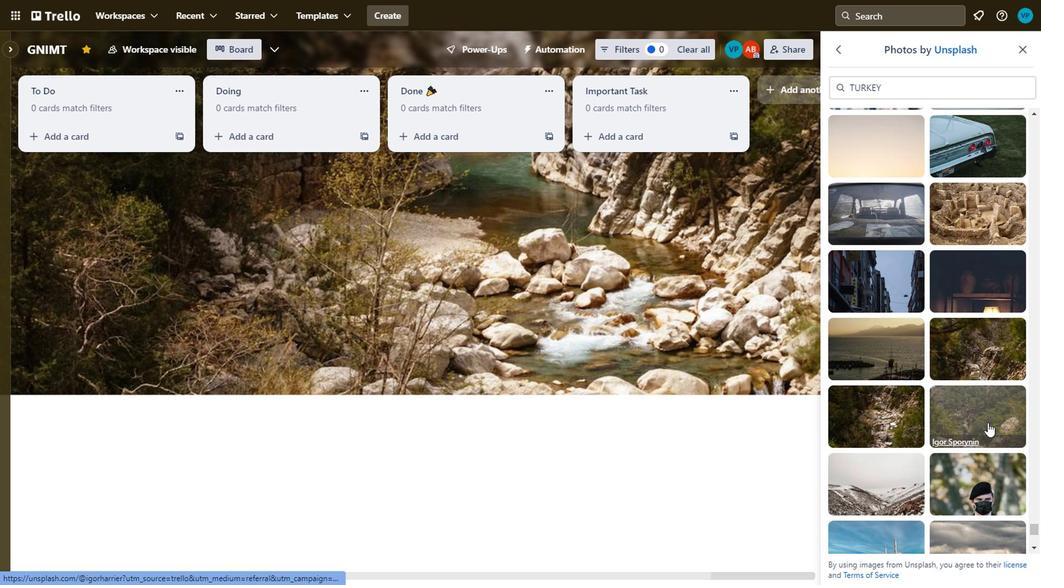 
Action: Mouse moved to (884, 458)
Screenshot: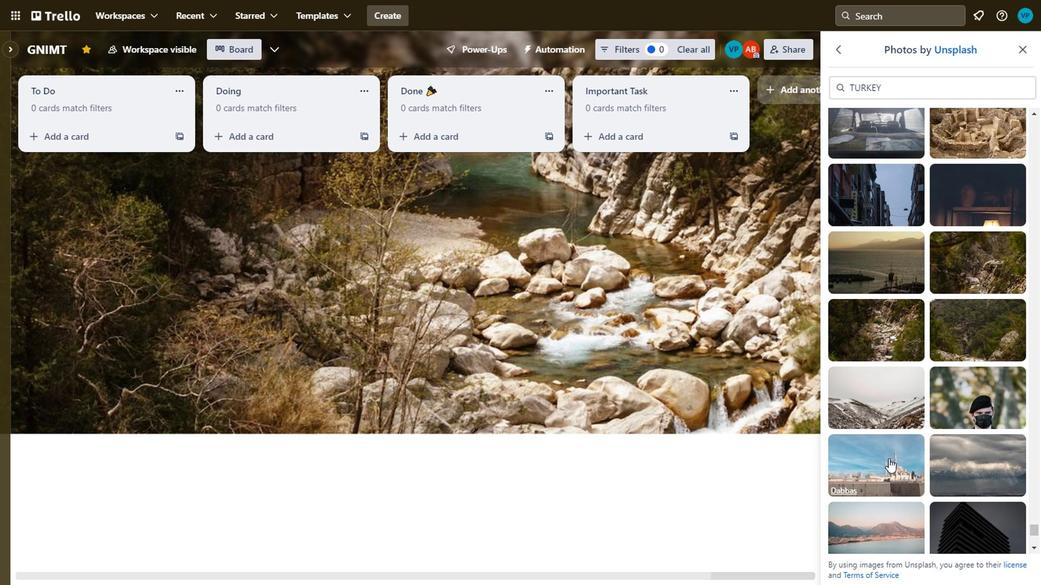 
Action: Mouse pressed left at (884, 458)
Screenshot: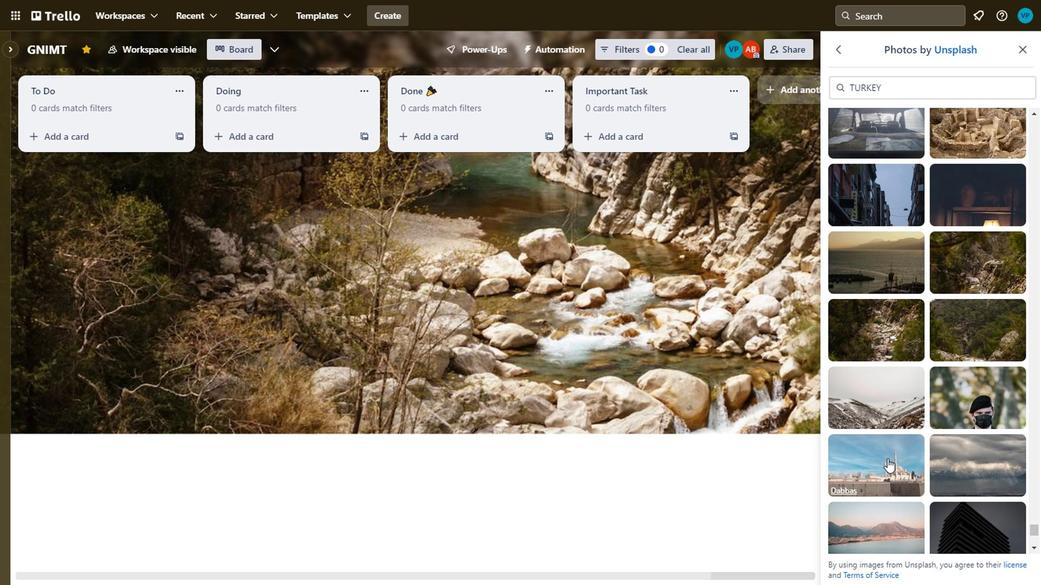 
Action: Mouse moved to (888, 448)
Screenshot: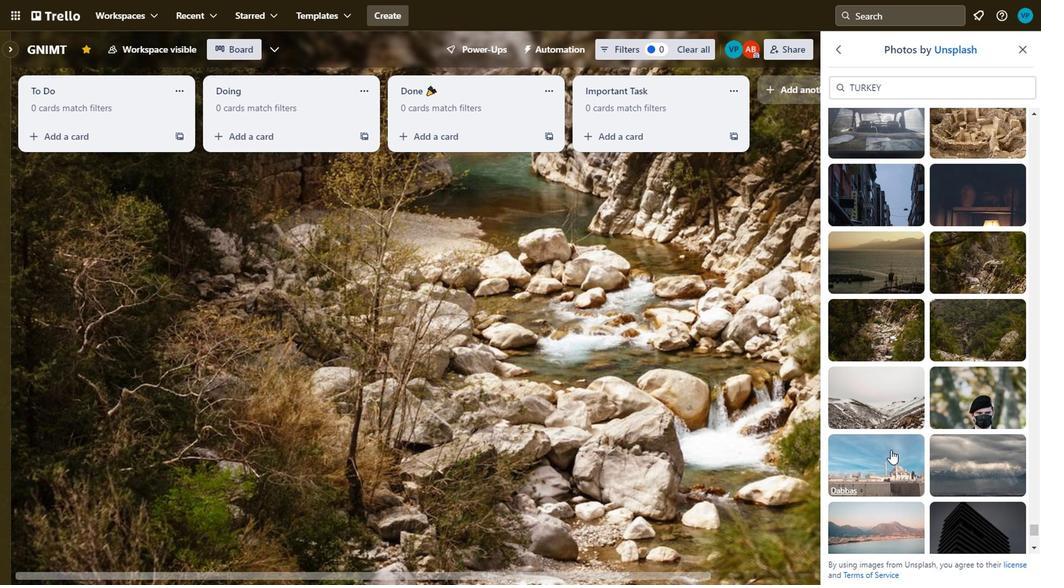 
Action: Mouse scrolled (888, 448) with delta (0, 0)
Screenshot: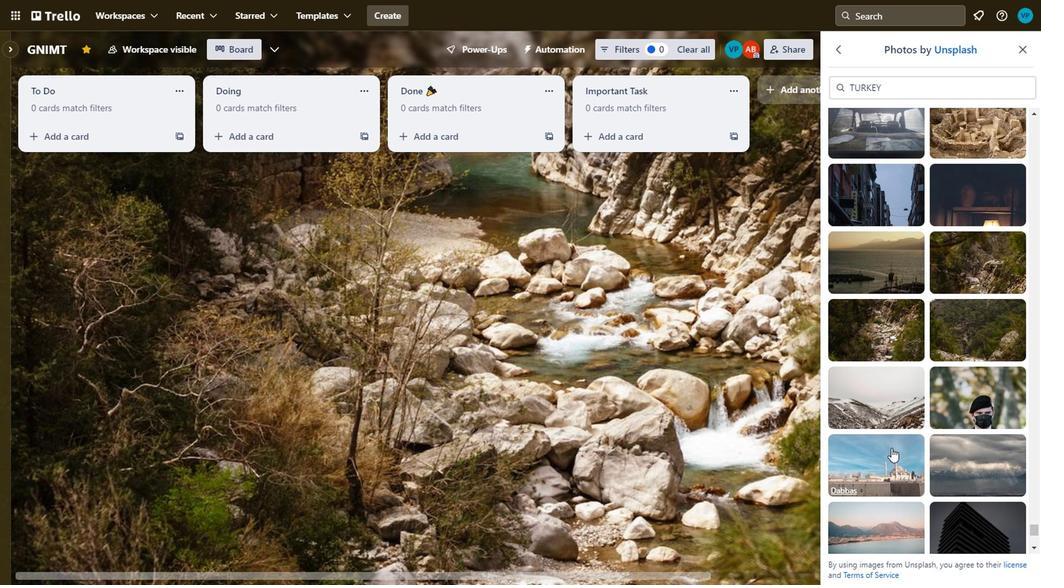 
Action: Mouse moved to (889, 435)
Screenshot: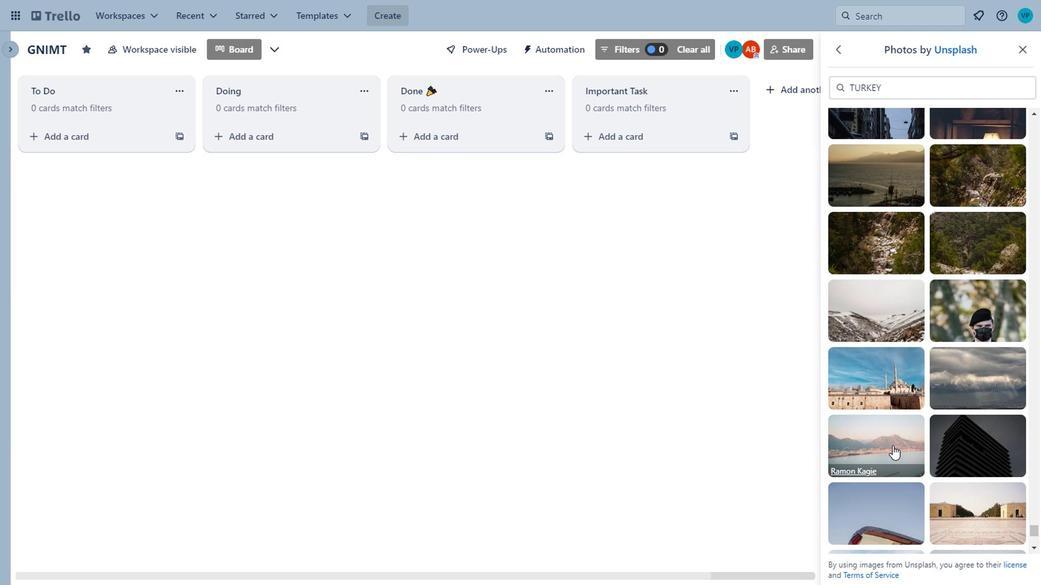 
Action: Mouse scrolled (889, 435) with delta (0, 0)
Screenshot: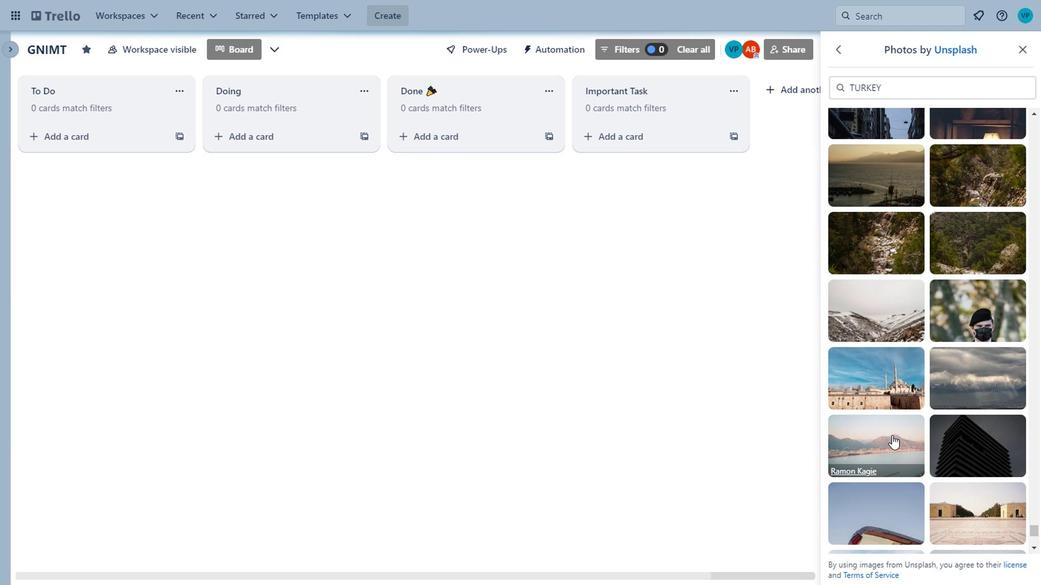 
Action: Mouse moved to (879, 403)
Screenshot: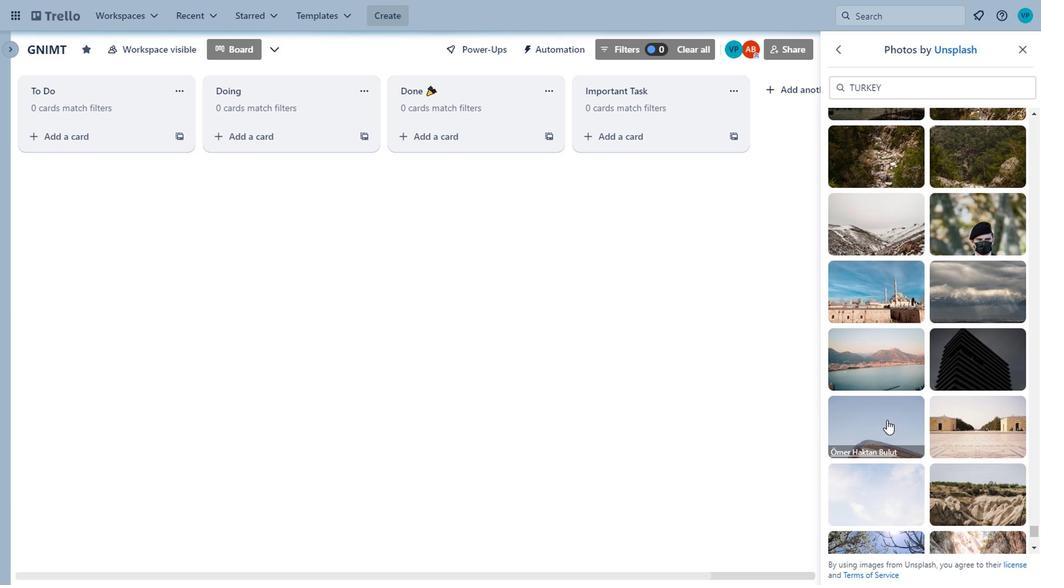 
Action: Mouse scrolled (879, 402) with delta (0, 0)
Screenshot: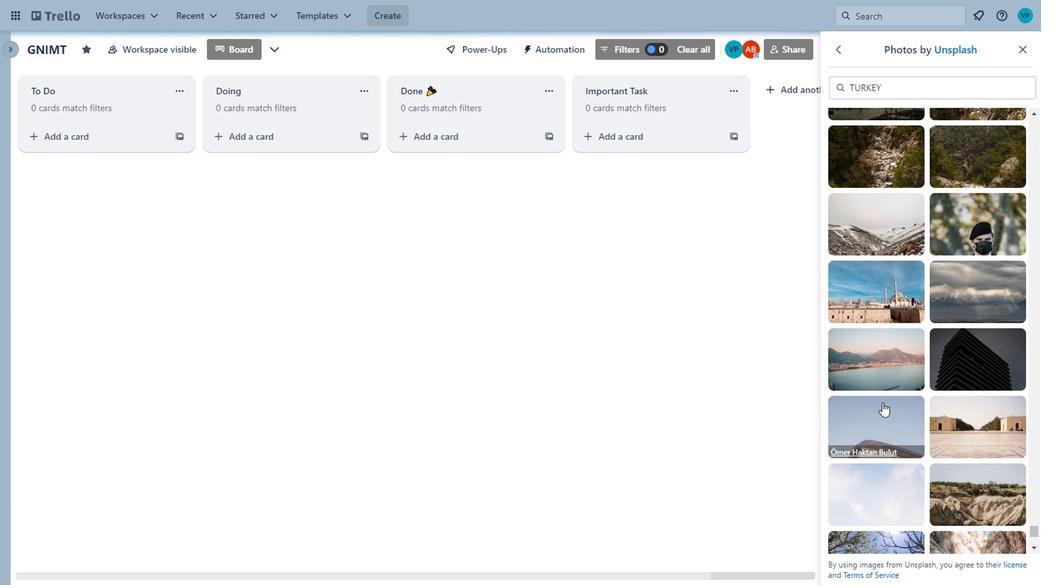 
Action: Mouse moved to (879, 387)
Screenshot: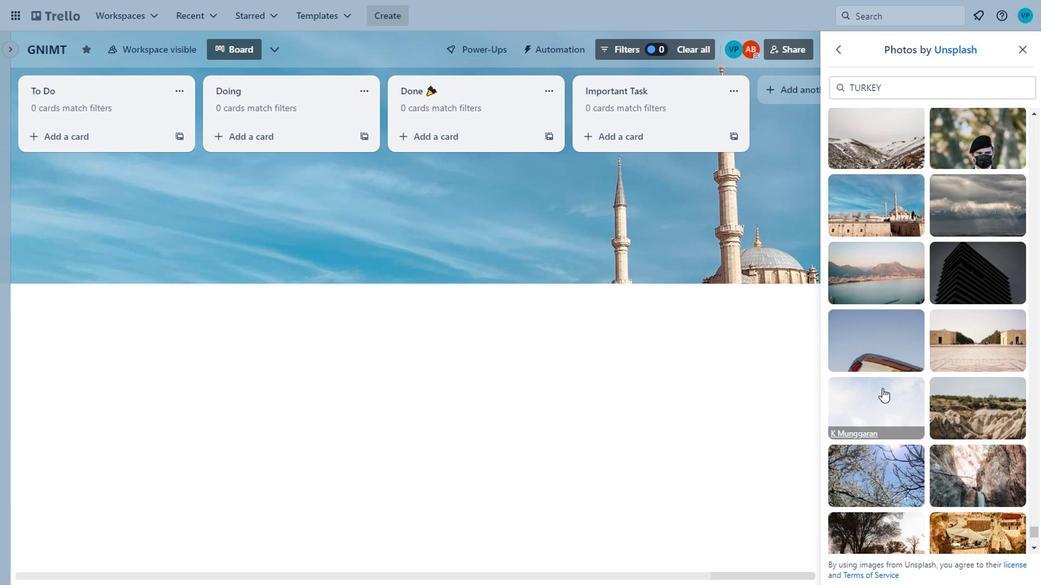
Action: Mouse scrolled (879, 387) with delta (0, 0)
Screenshot: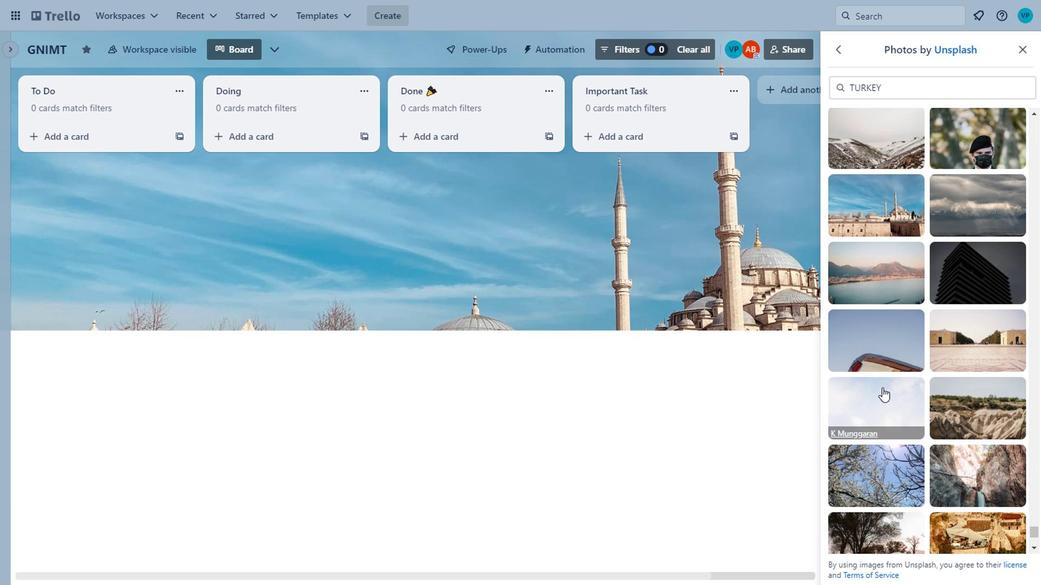 
Action: Mouse moved to (892, 448)
Screenshot: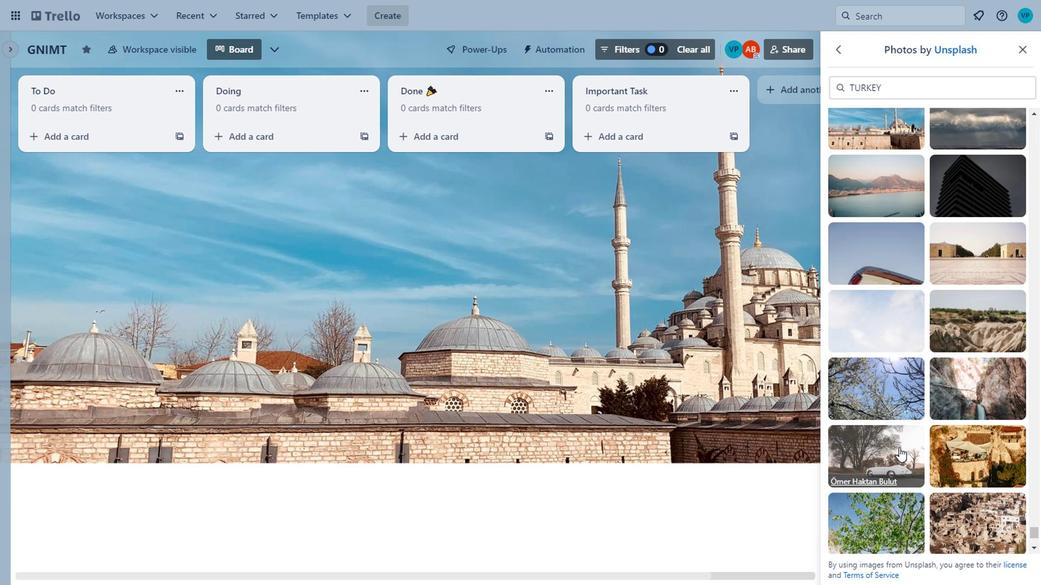 
Action: Mouse pressed left at (892, 448)
Screenshot: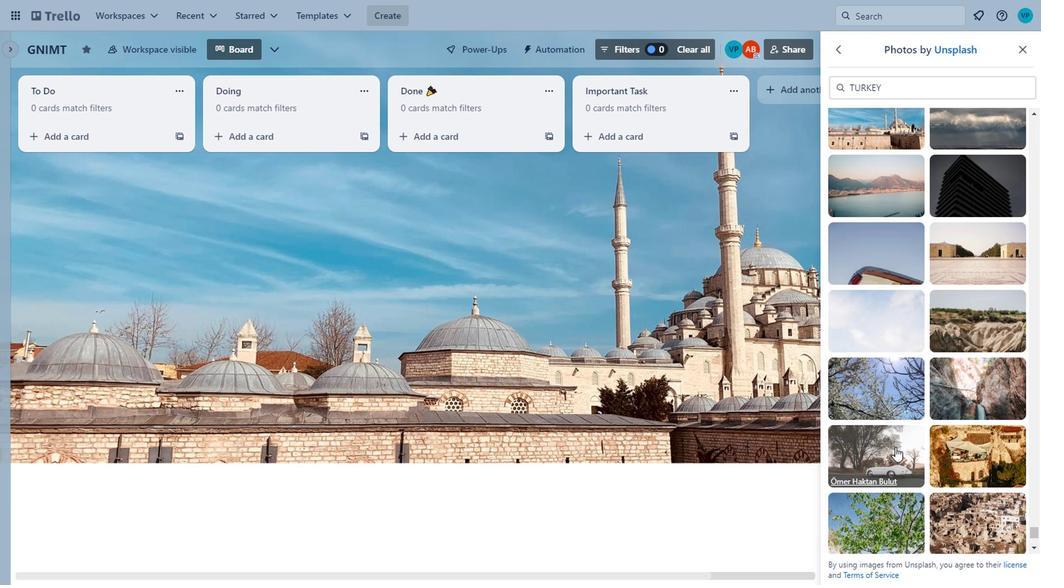 
Action: Mouse moved to (888, 438)
Screenshot: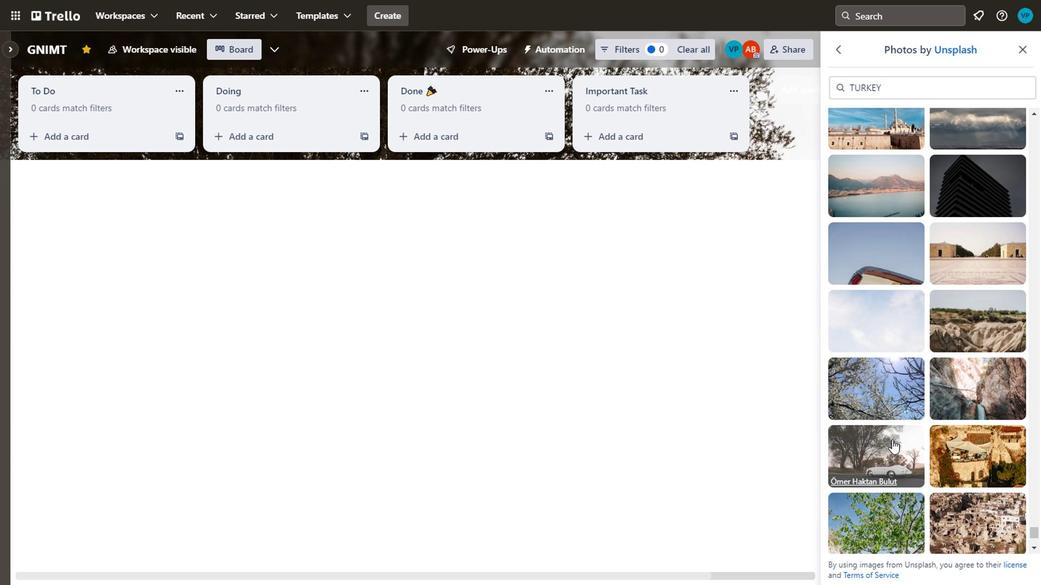 
Action: Mouse scrolled (888, 438) with delta (0, 0)
Screenshot: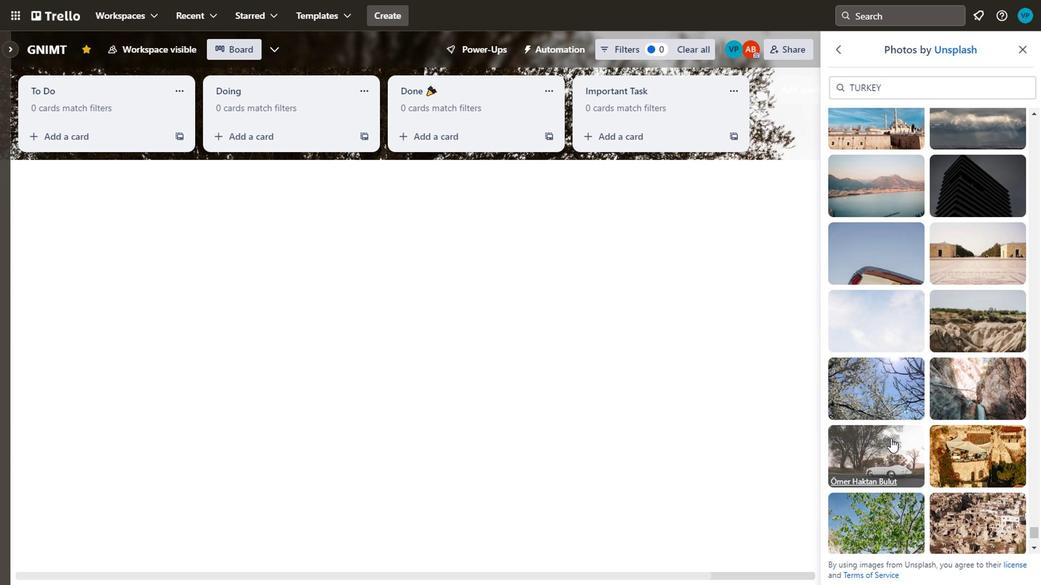 
Action: Mouse scrolled (888, 438) with delta (0, 0)
Screenshot: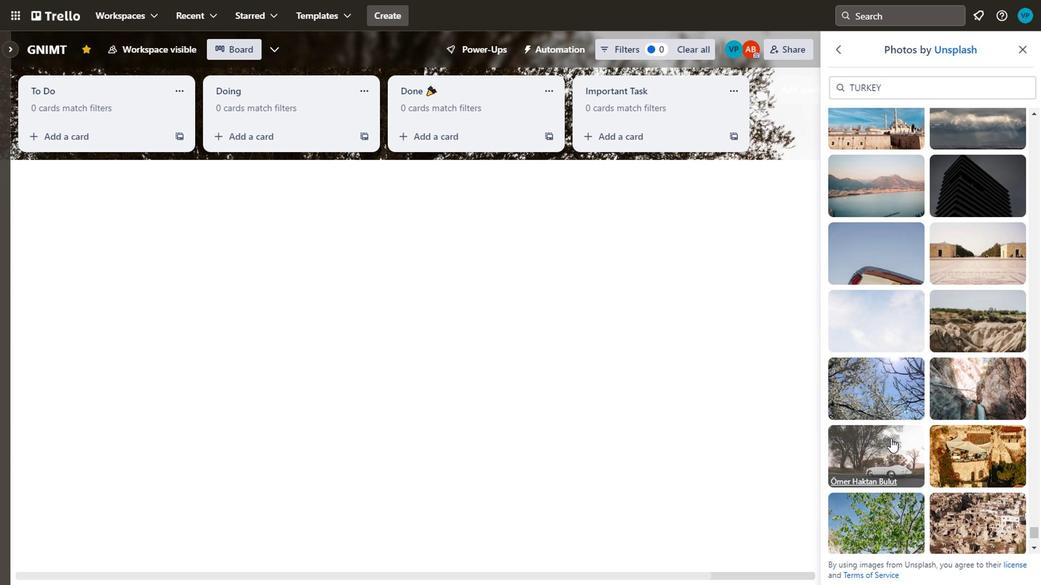 
Action: Mouse scrolled (888, 438) with delta (0, 0)
Screenshot: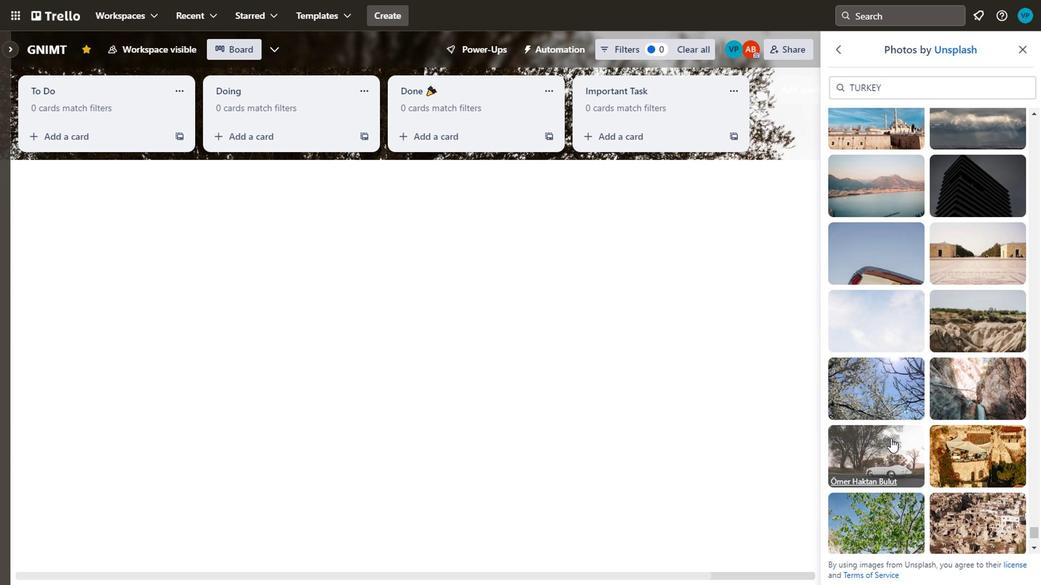 
Action: Mouse moved to (961, 400)
Screenshot: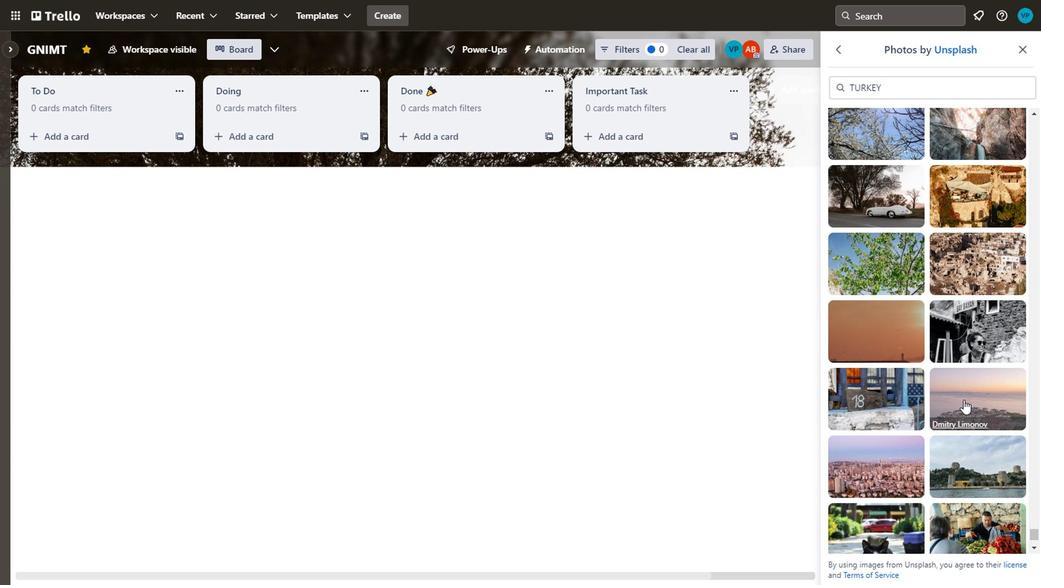 
Action: Mouse pressed left at (961, 400)
Screenshot: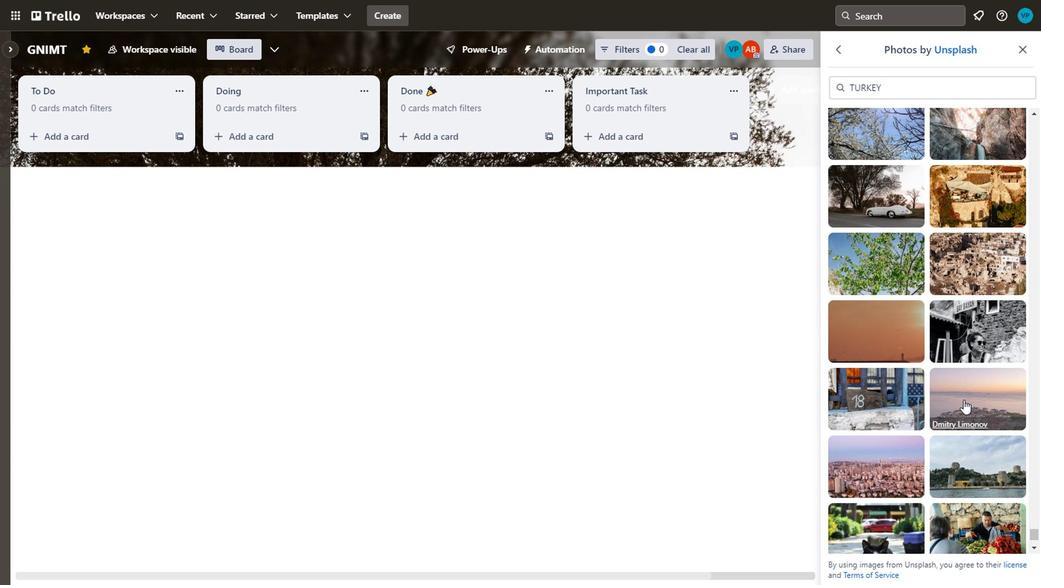 
Action: Mouse moved to (863, 402)
Screenshot: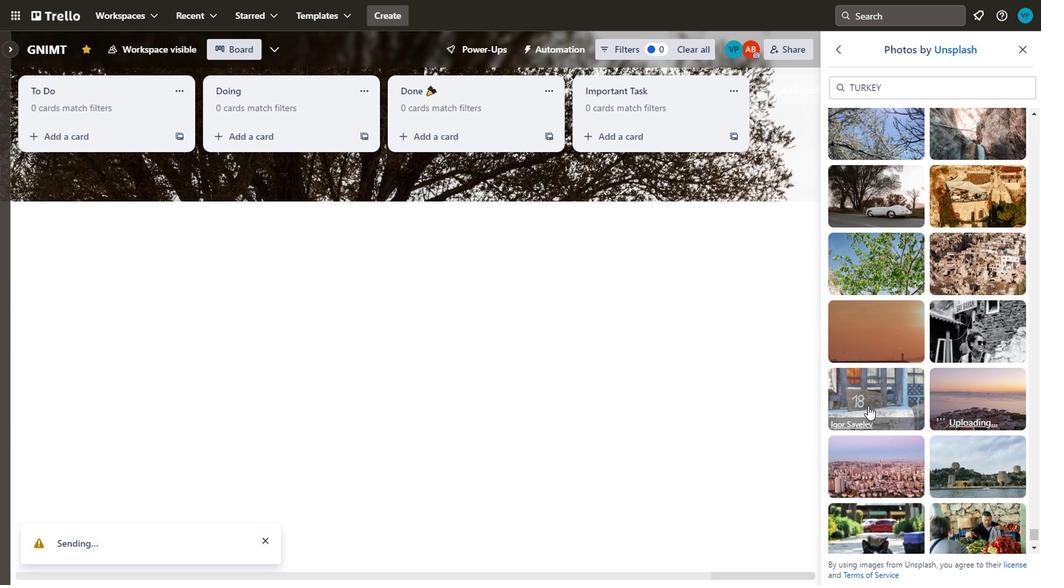 
Action: Mouse scrolled (863, 402) with delta (0, 0)
Screenshot: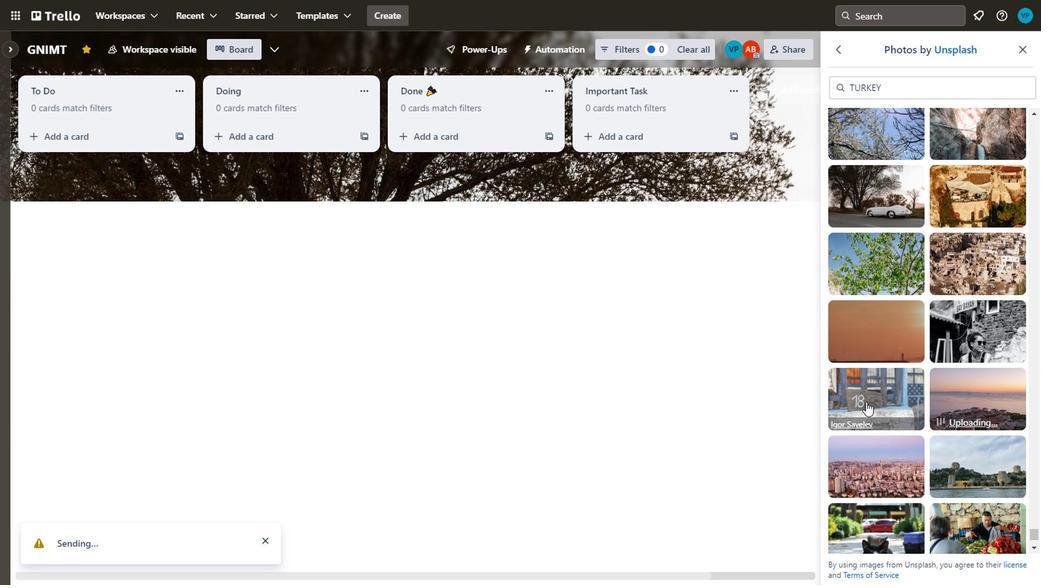 
Action: Mouse moved to (863, 397)
Screenshot: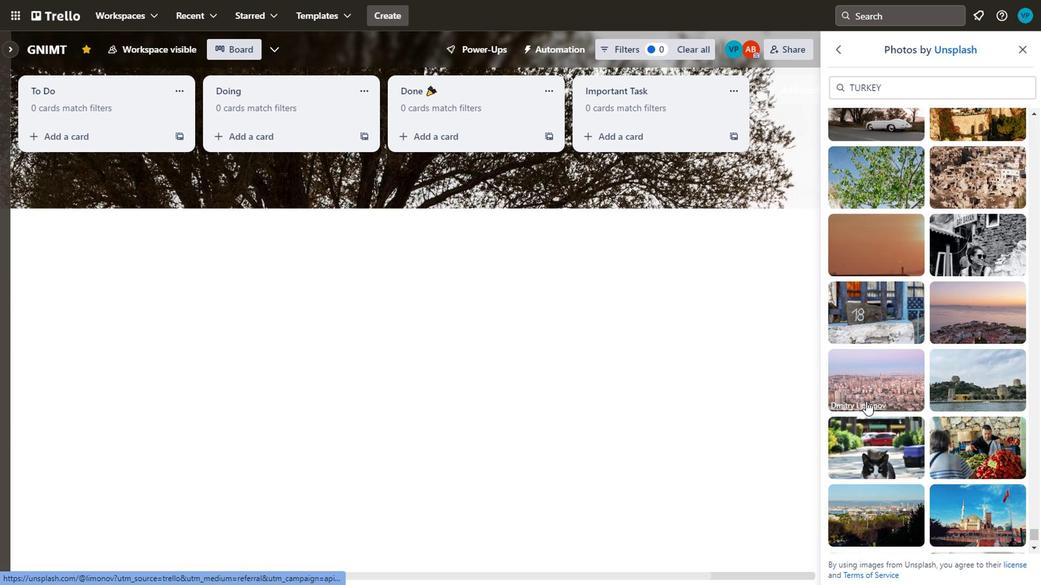 
Action: Mouse scrolled (863, 398) with delta (0, 1)
Screenshot: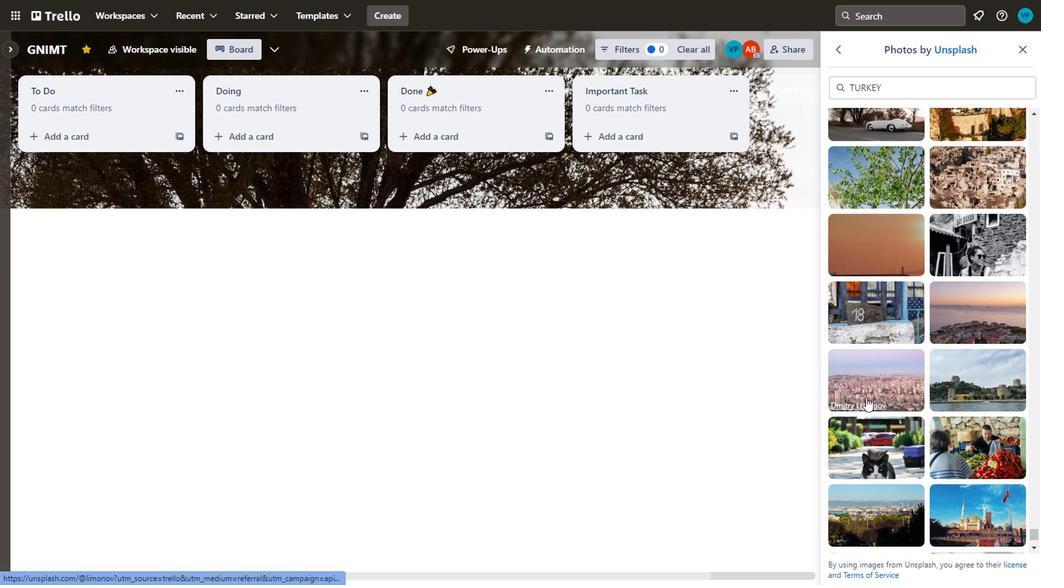 
Action: Mouse moved to (863, 415)
Screenshot: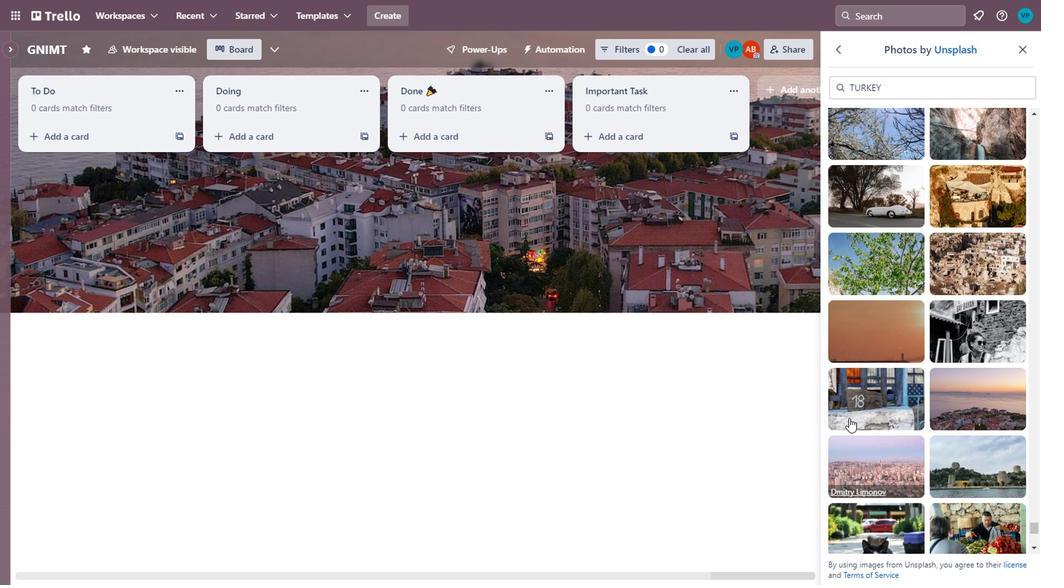 
Action: Mouse scrolled (863, 415) with delta (0, 0)
Screenshot: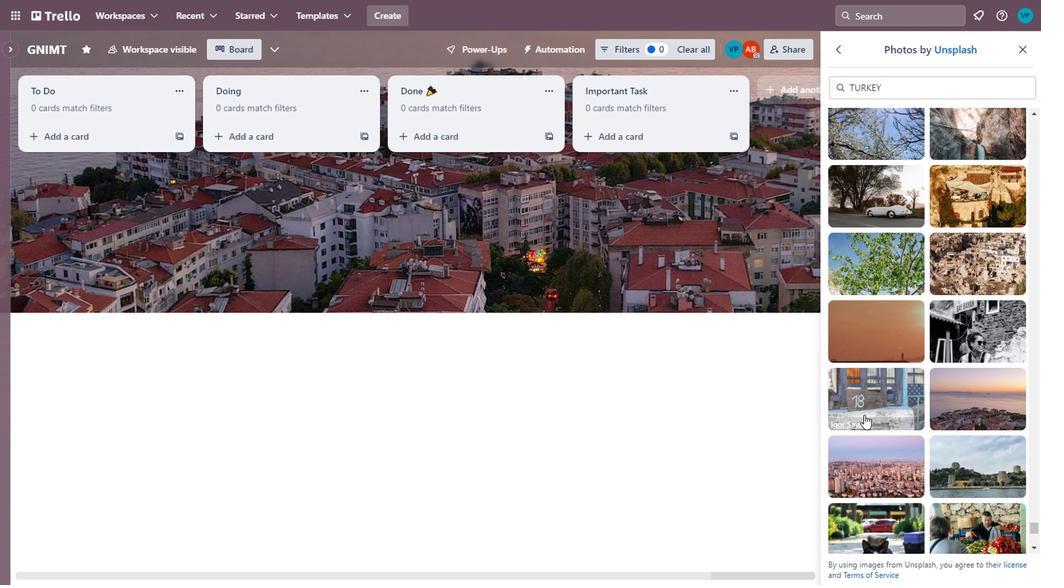 
Action: Mouse moved to (964, 419)
Screenshot: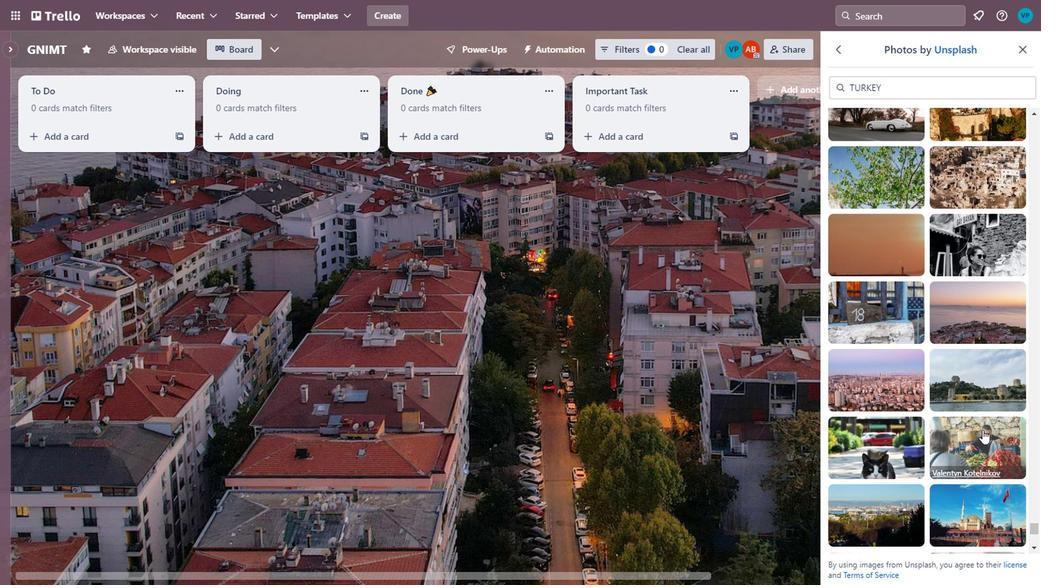 
Action: Mouse scrolled (964, 418) with delta (0, 0)
Screenshot: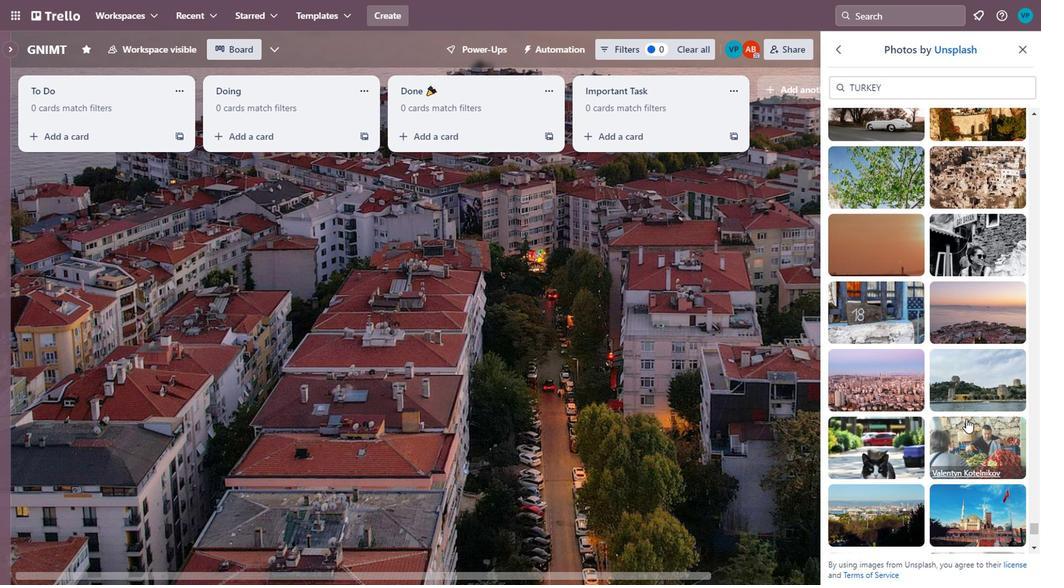 
Action: Mouse moved to (892, 419)
Screenshot: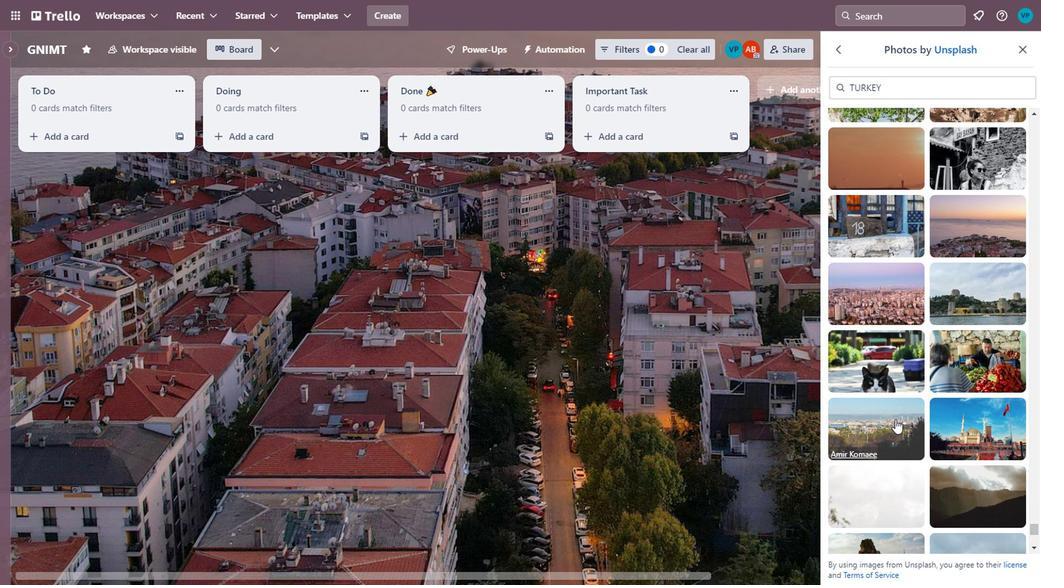 
Action: Mouse pressed left at (892, 419)
Screenshot: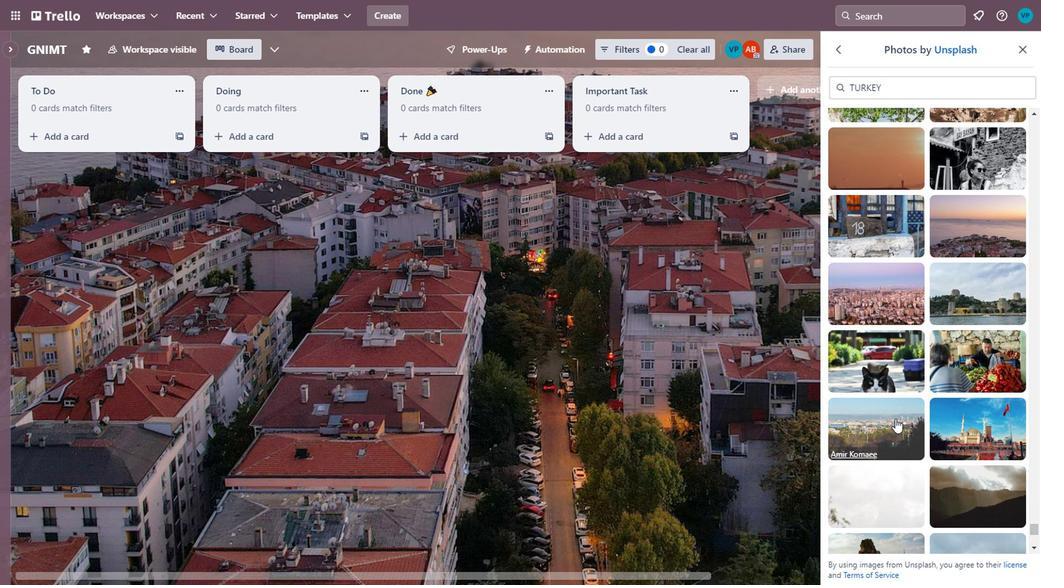
Action: Mouse moved to (891, 418)
Screenshot: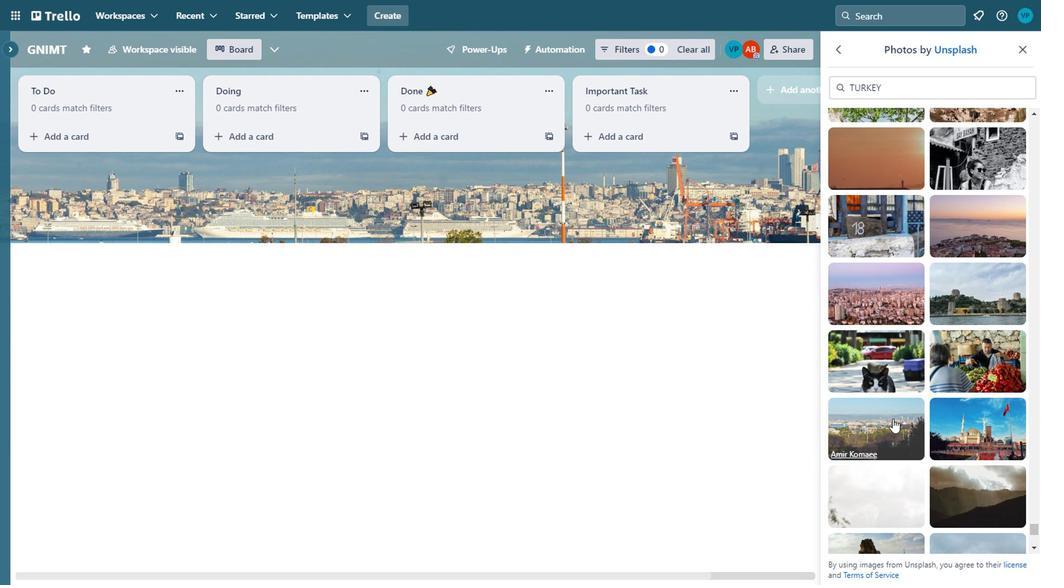 
Action: Mouse scrolled (891, 418) with delta (0, 0)
Screenshot: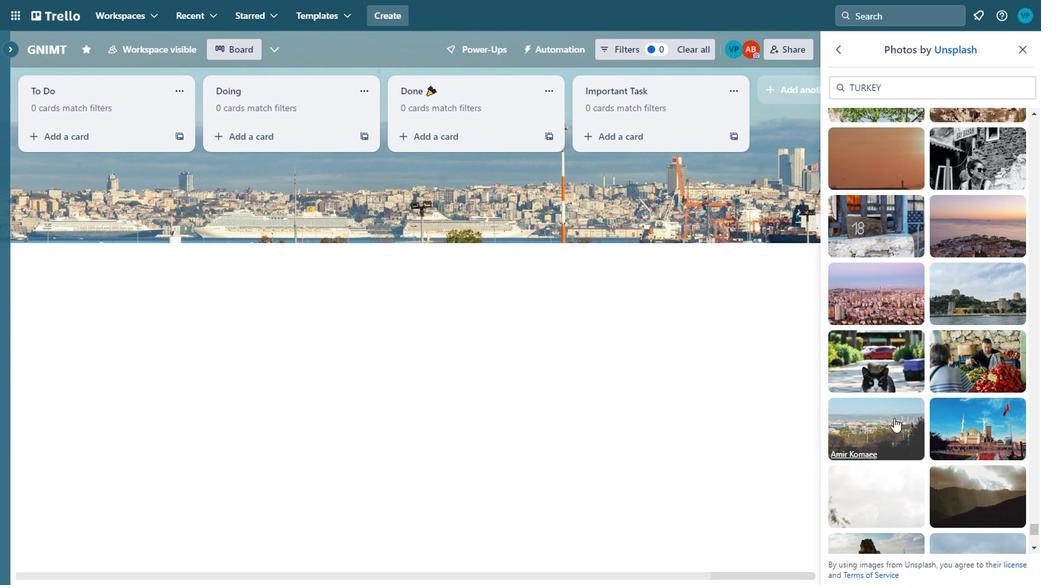 
Action: Mouse moved to (889, 419)
Screenshot: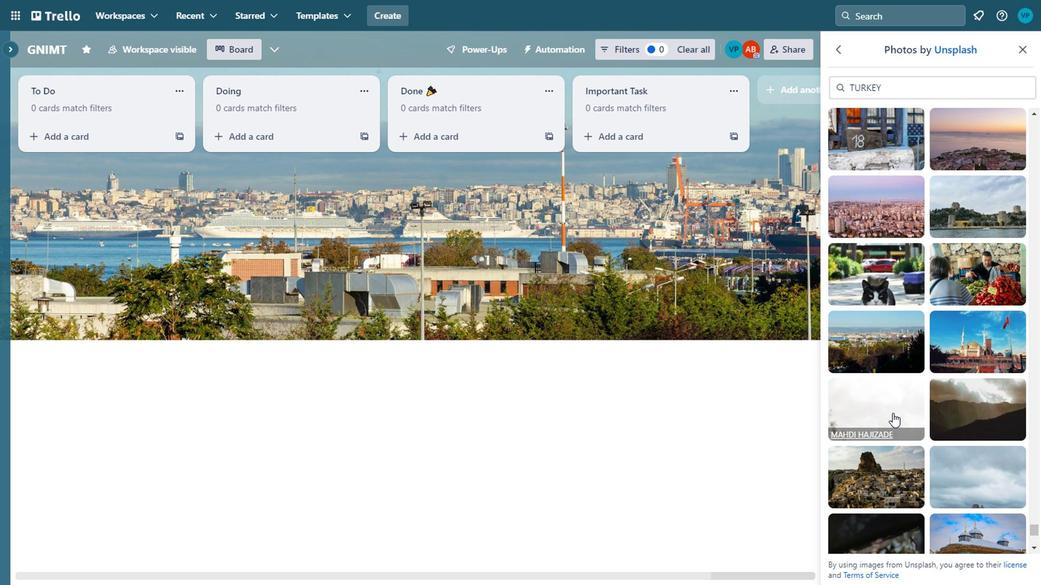 
Action: Mouse scrolled (889, 418) with delta (0, 0)
Screenshot: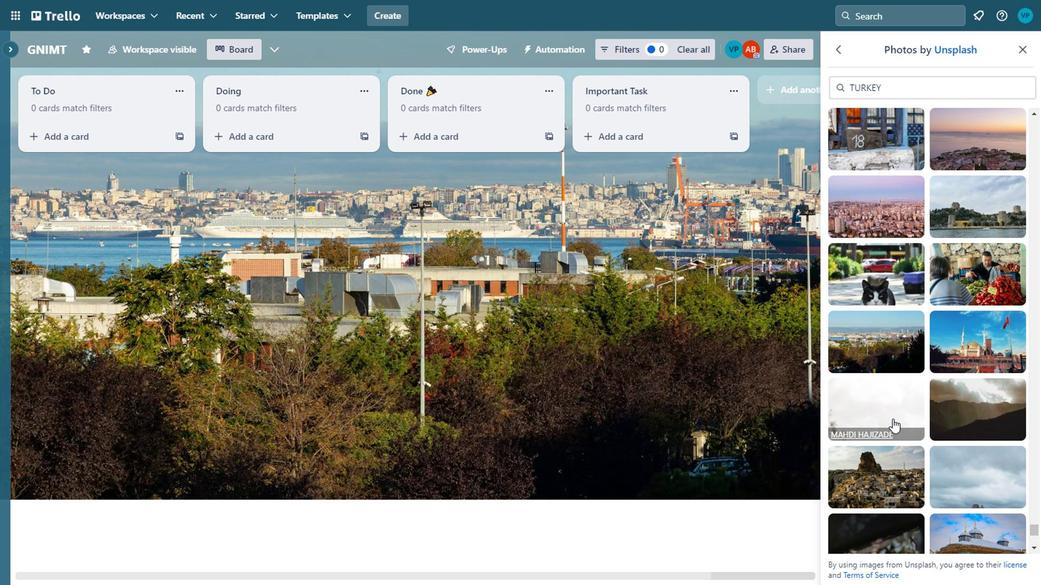 
Action: Mouse moved to (886, 411)
Screenshot: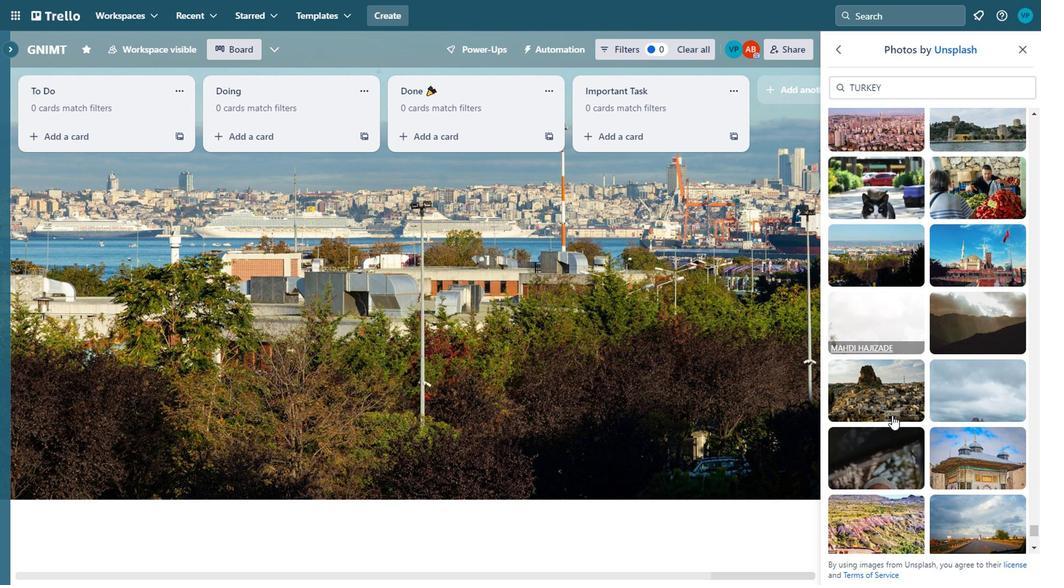 
Action: Mouse scrolled (886, 411) with delta (0, 0)
Screenshot: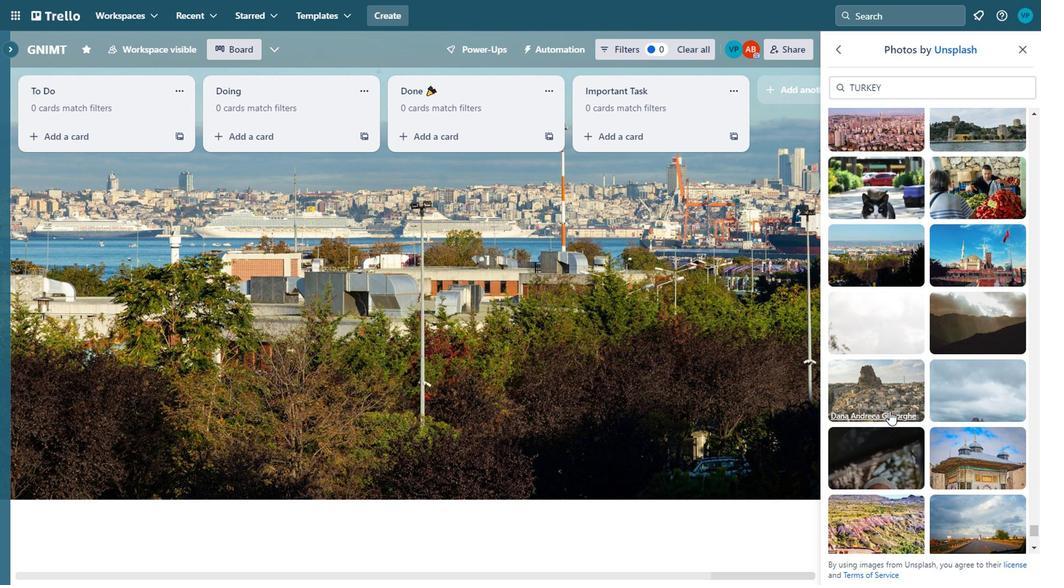 
Action: Mouse scrolled (886, 411) with delta (0, 0)
Screenshot: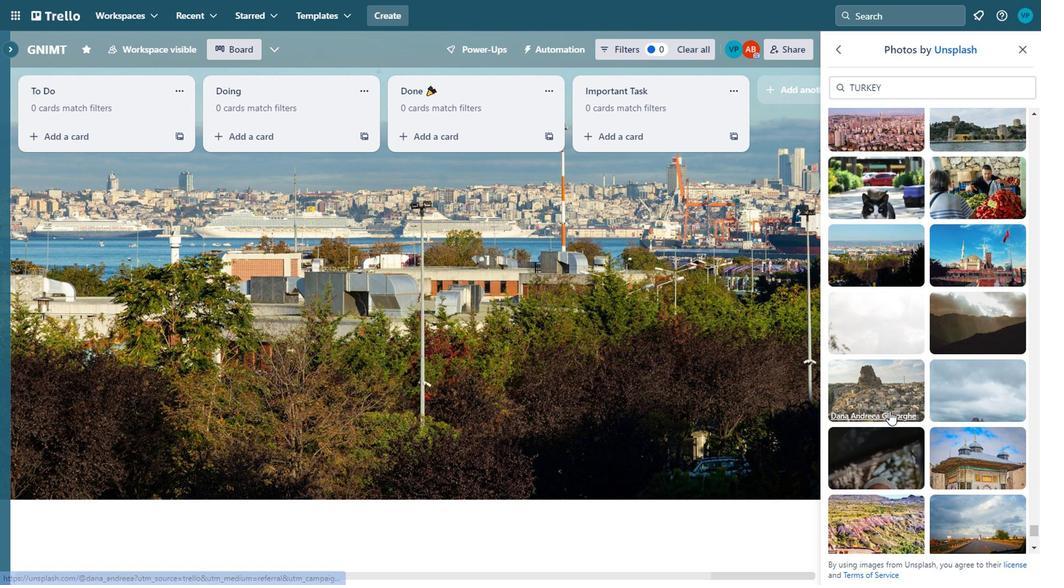 
Action: Mouse moved to (894, 438)
Screenshot: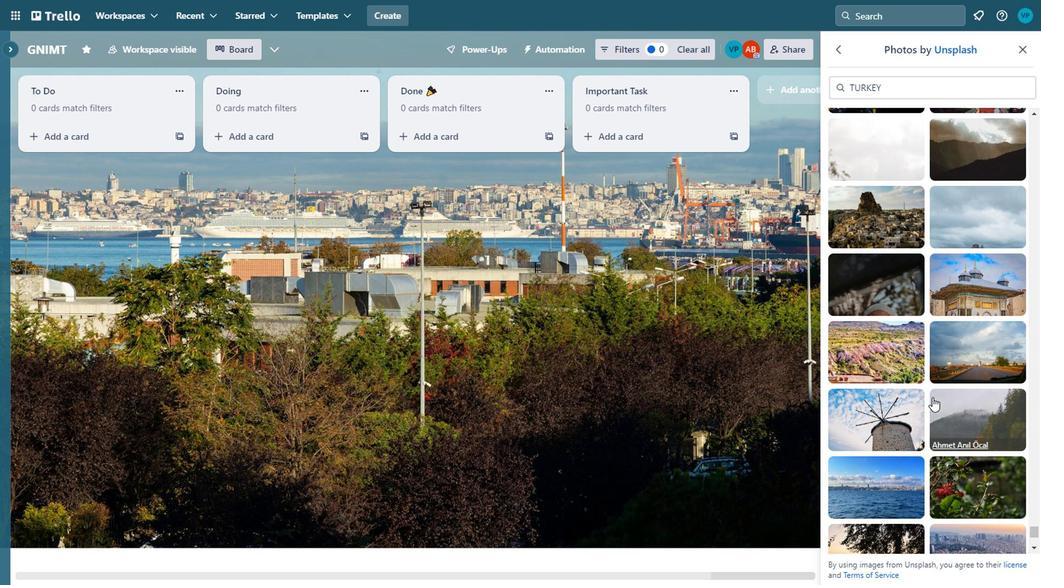 
Action: Mouse scrolled (894, 438) with delta (0, 0)
Screenshot: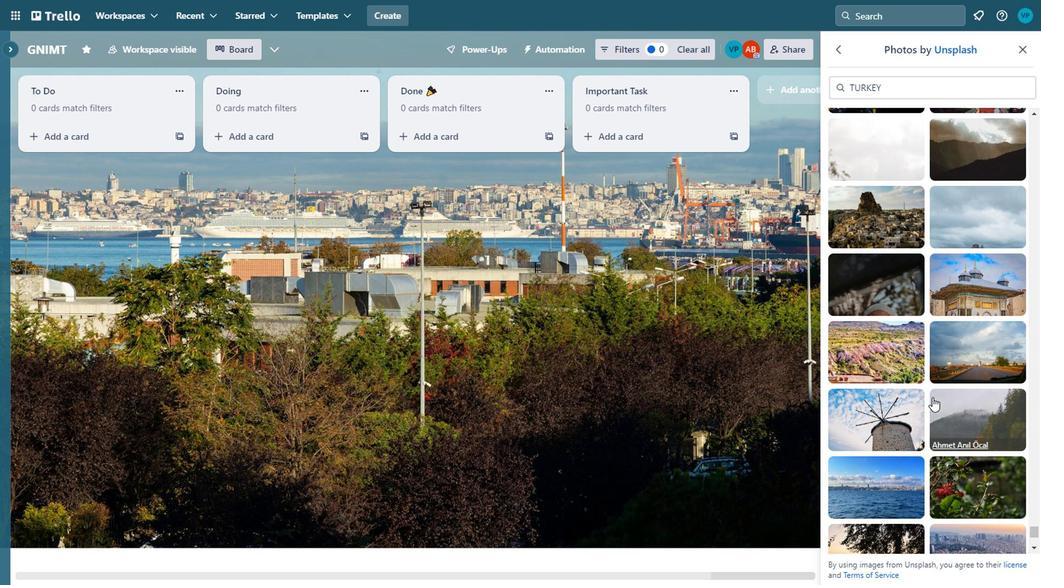 
Action: Mouse moved to (880, 392)
Screenshot: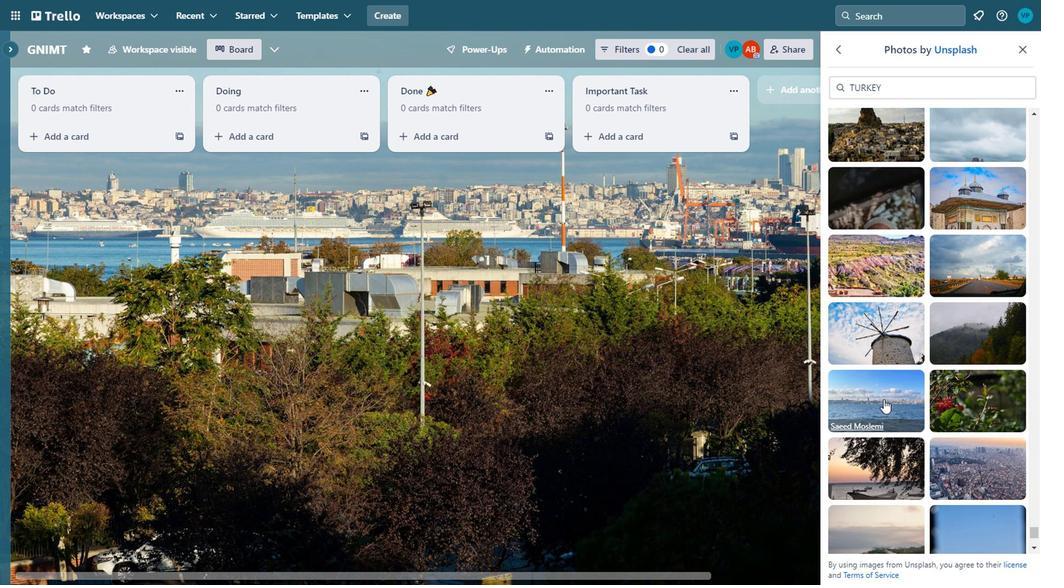 
Action: Mouse pressed left at (880, 392)
Screenshot: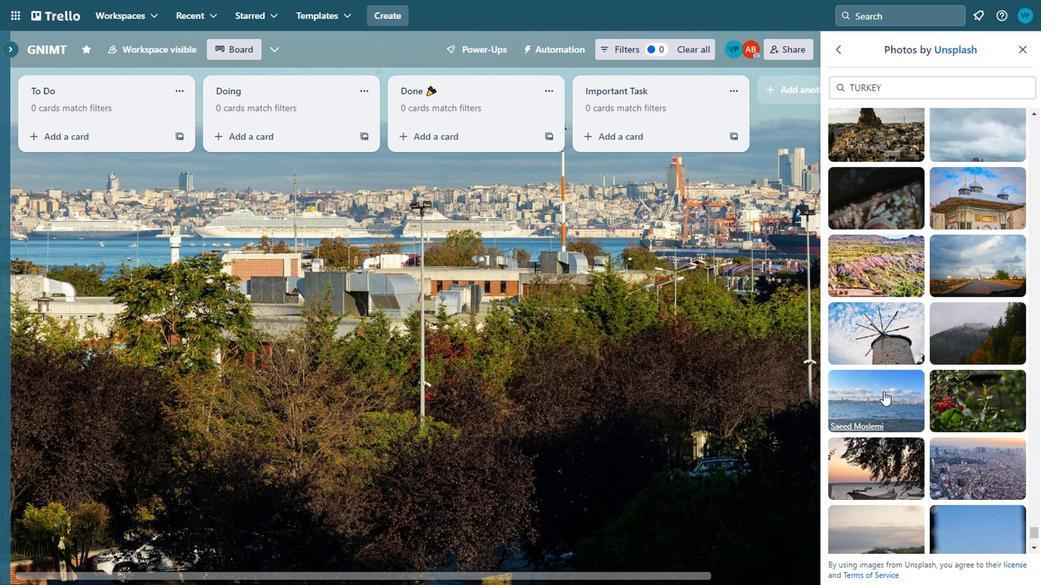 
Action: Mouse moved to (905, 384)
Screenshot: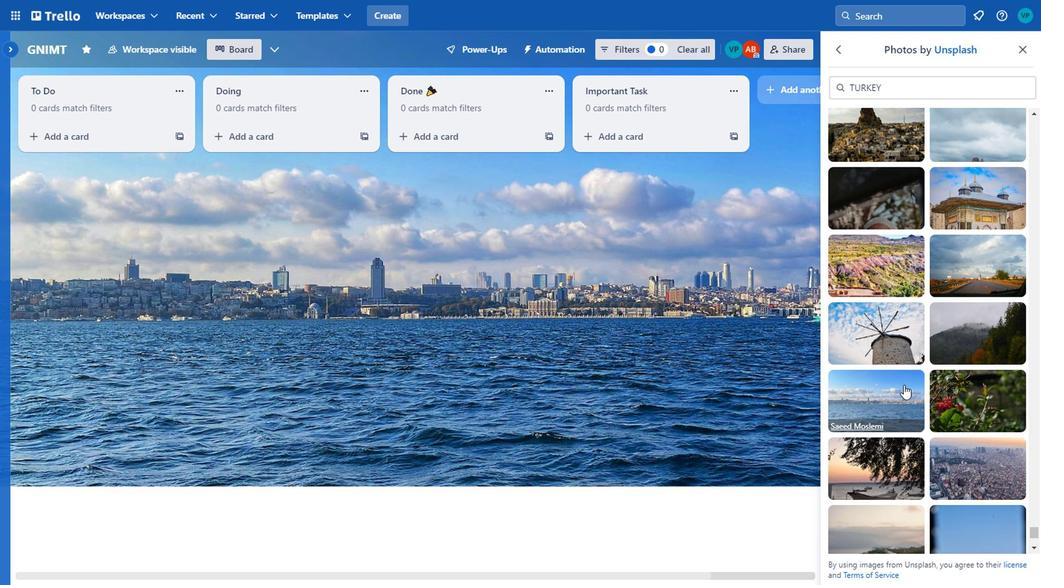 
